 Task: Create a due date automation trigger when advanced on, on the monday of the week before a card is due add fields without custom field "Resume" set to a date between 1 and 7 working days from now at 11:00 AM.
Action: Mouse moved to (1035, 317)
Screenshot: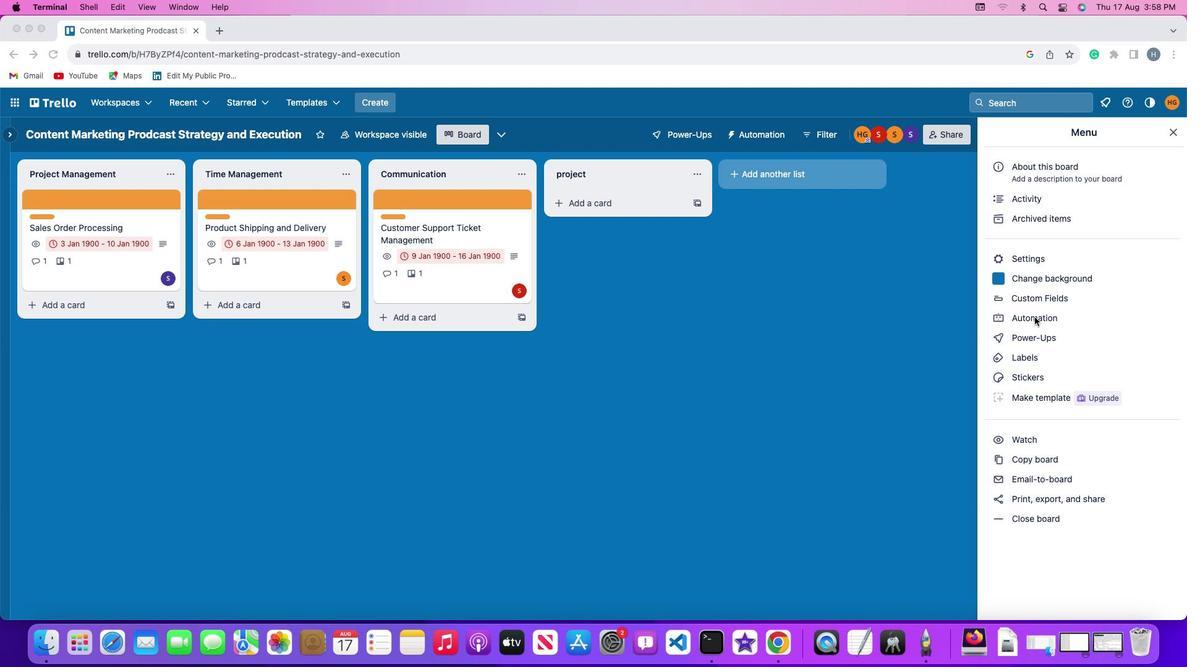 
Action: Mouse pressed left at (1035, 317)
Screenshot: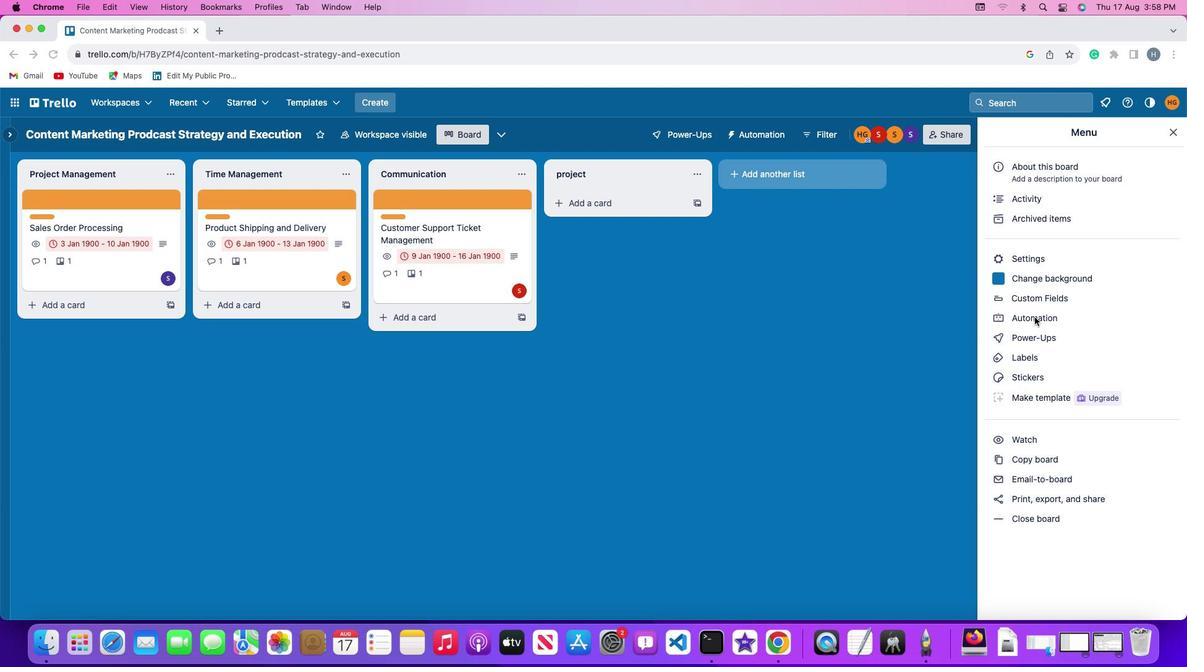 
Action: Mouse pressed left at (1035, 317)
Screenshot: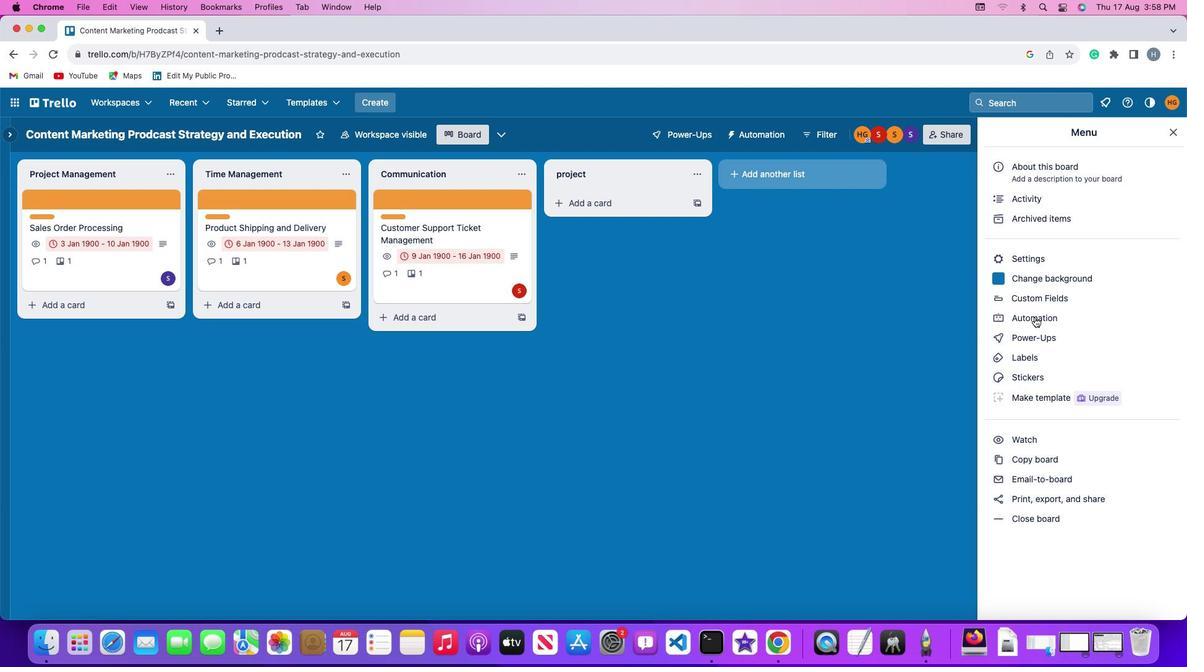 
Action: Mouse moved to (77, 296)
Screenshot: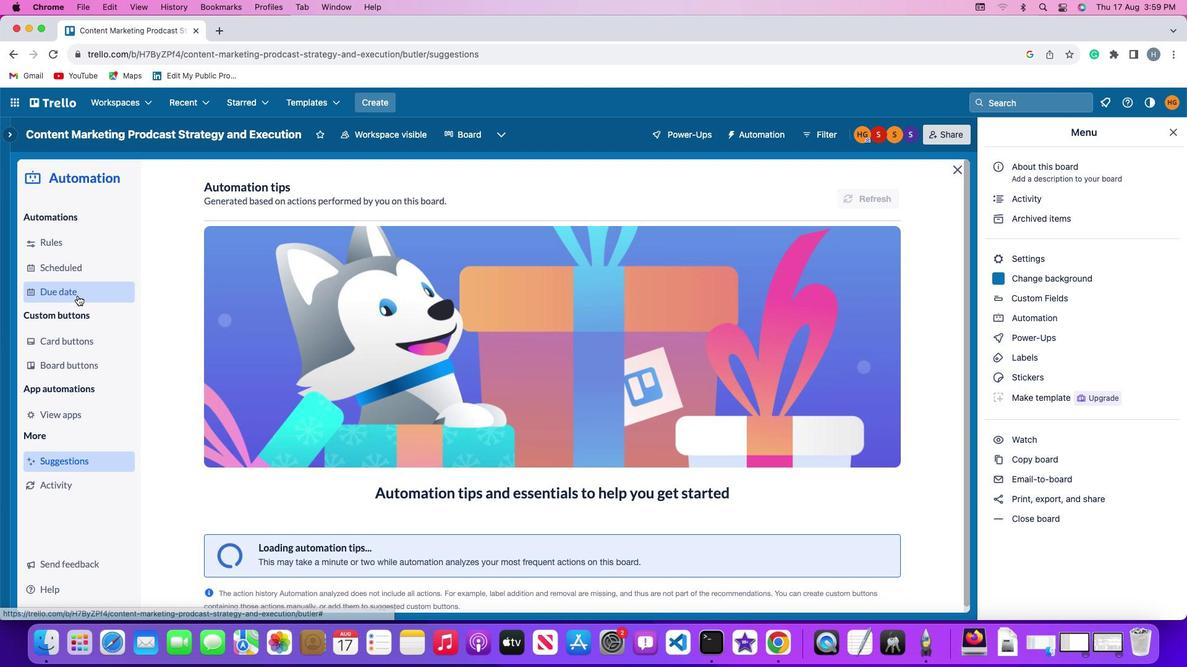 
Action: Mouse pressed left at (77, 296)
Screenshot: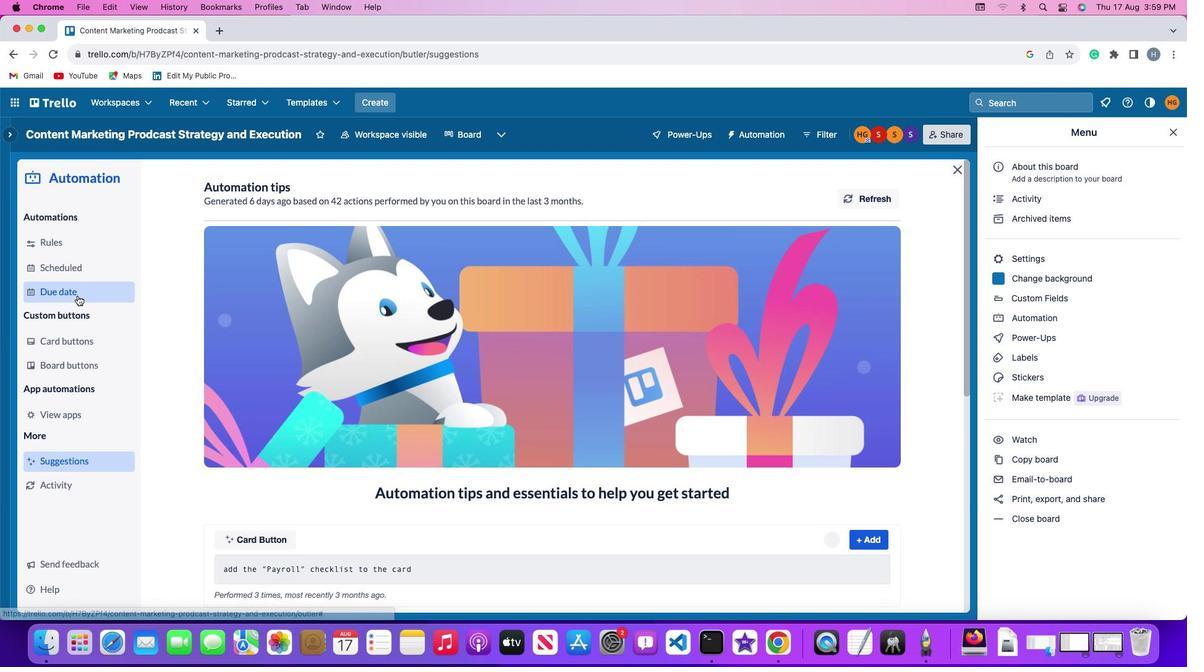 
Action: Mouse moved to (826, 190)
Screenshot: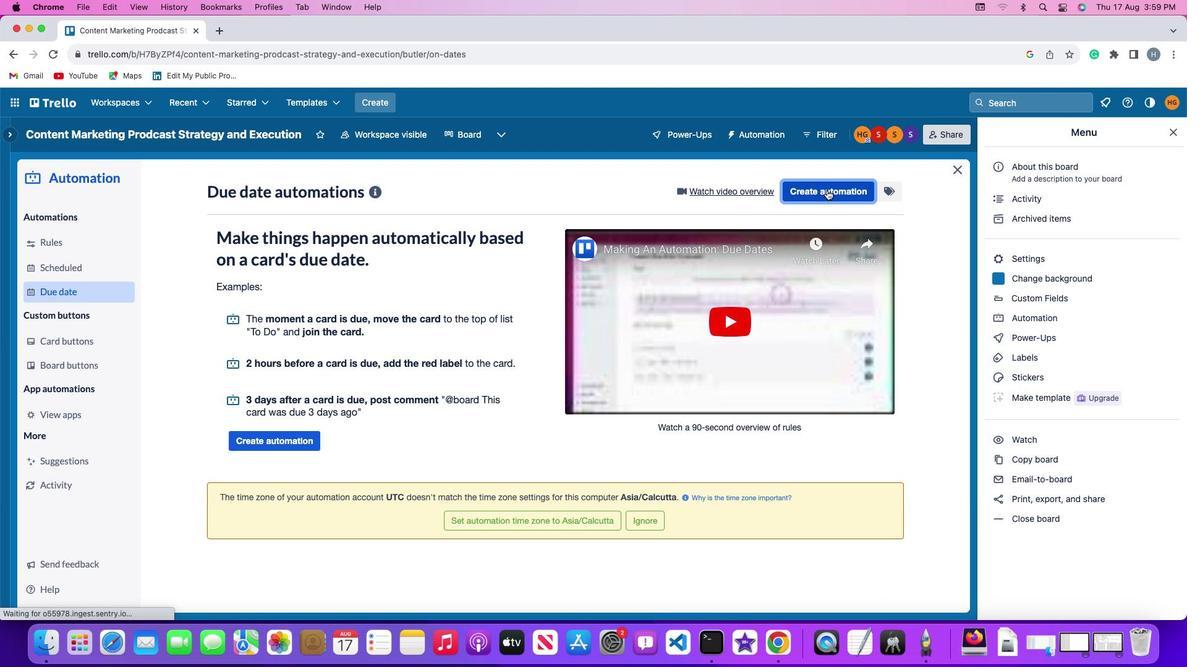 
Action: Mouse pressed left at (826, 190)
Screenshot: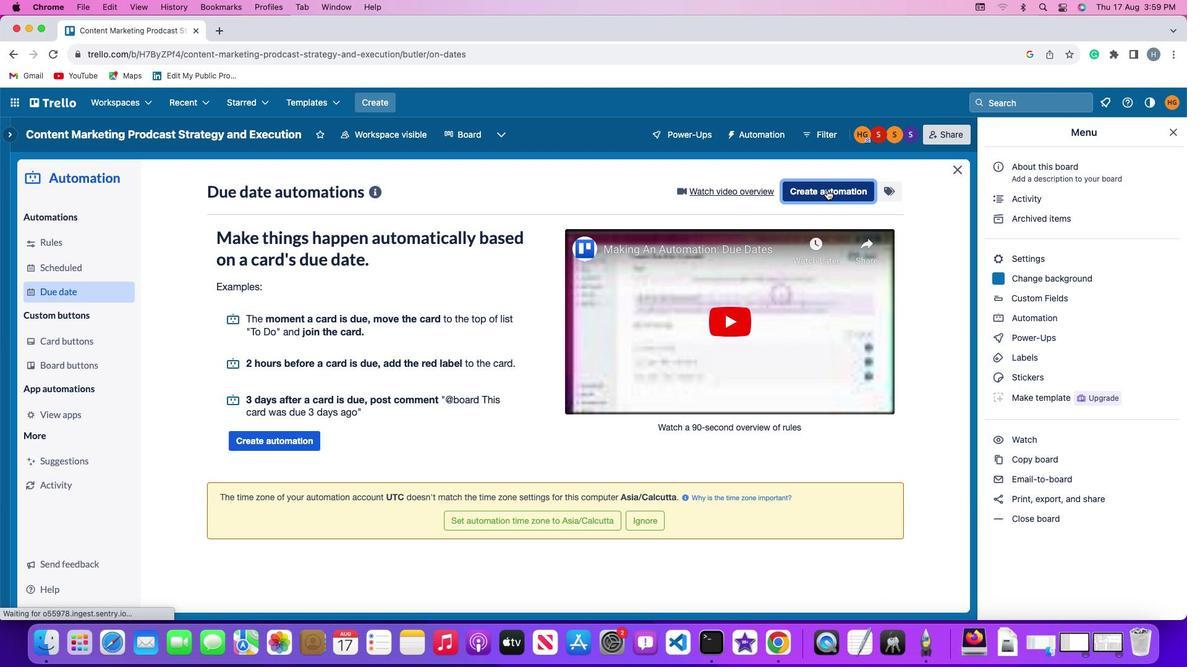 
Action: Mouse moved to (227, 308)
Screenshot: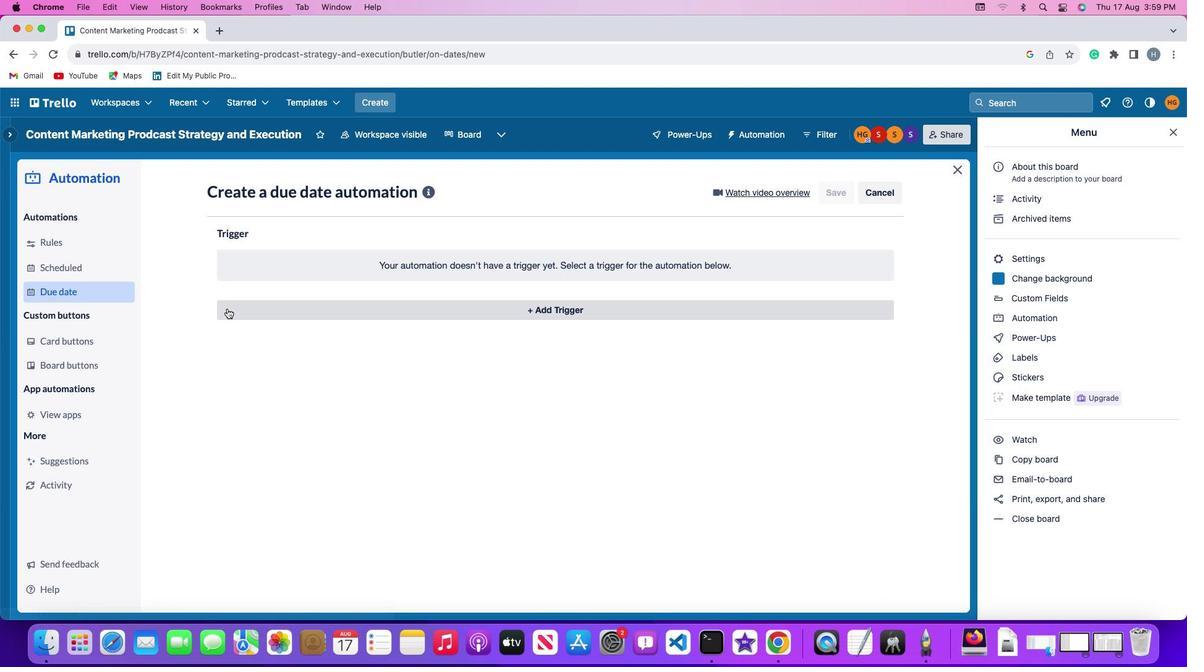 
Action: Mouse pressed left at (227, 308)
Screenshot: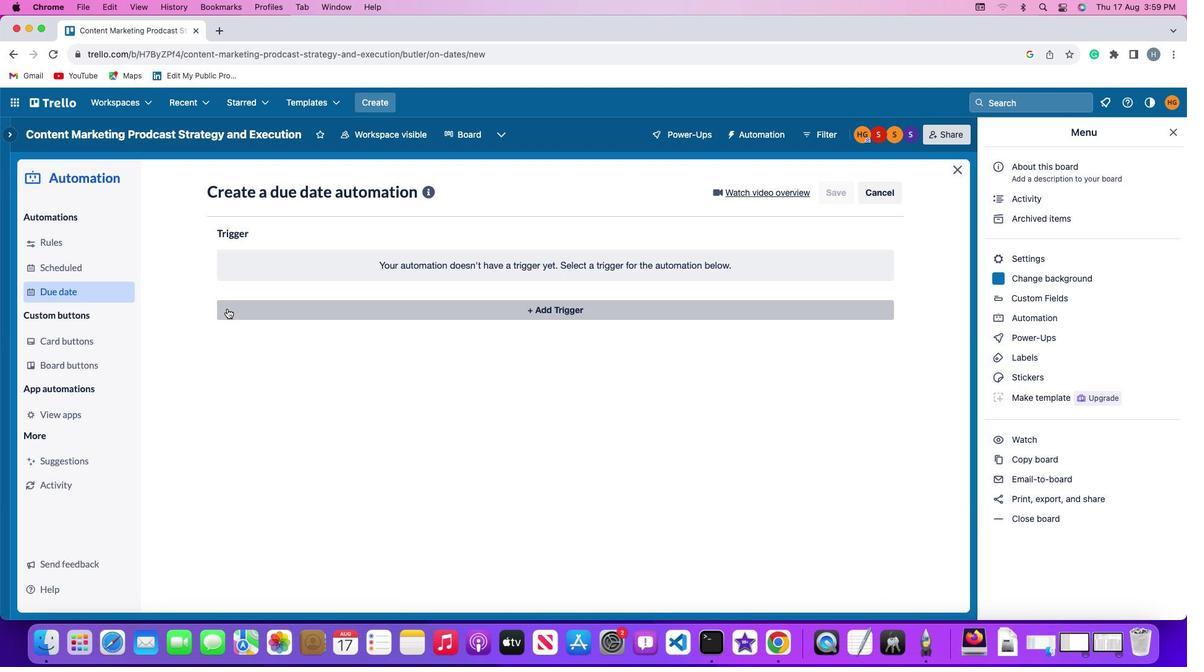 
Action: Mouse moved to (273, 540)
Screenshot: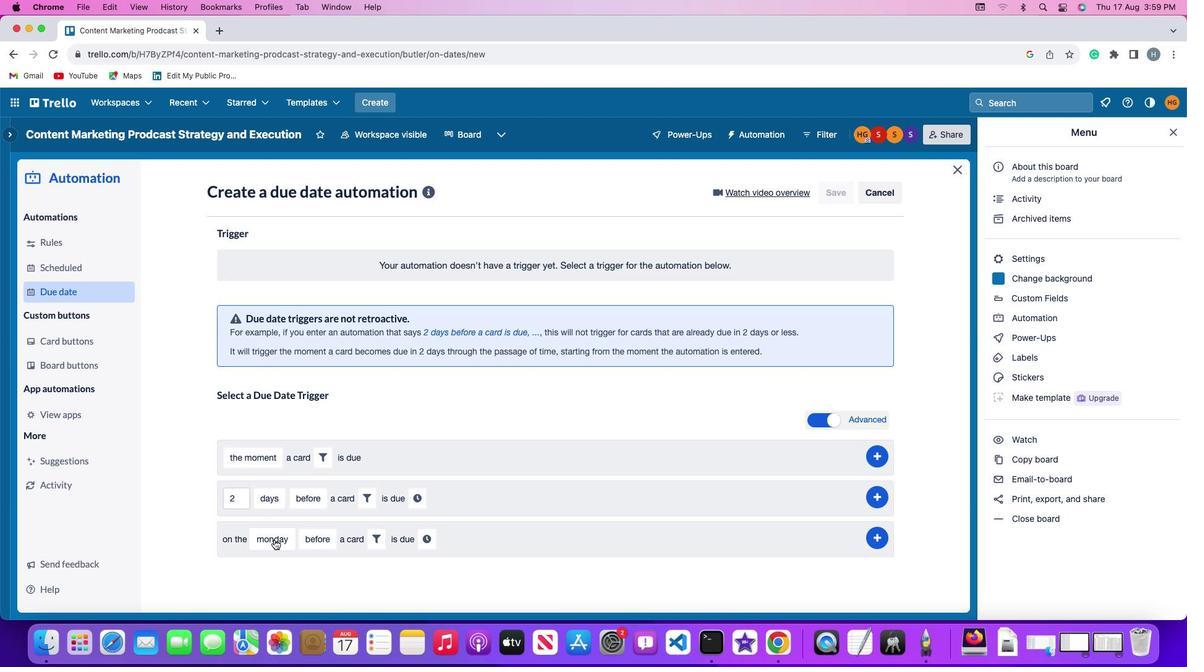 
Action: Mouse pressed left at (273, 540)
Screenshot: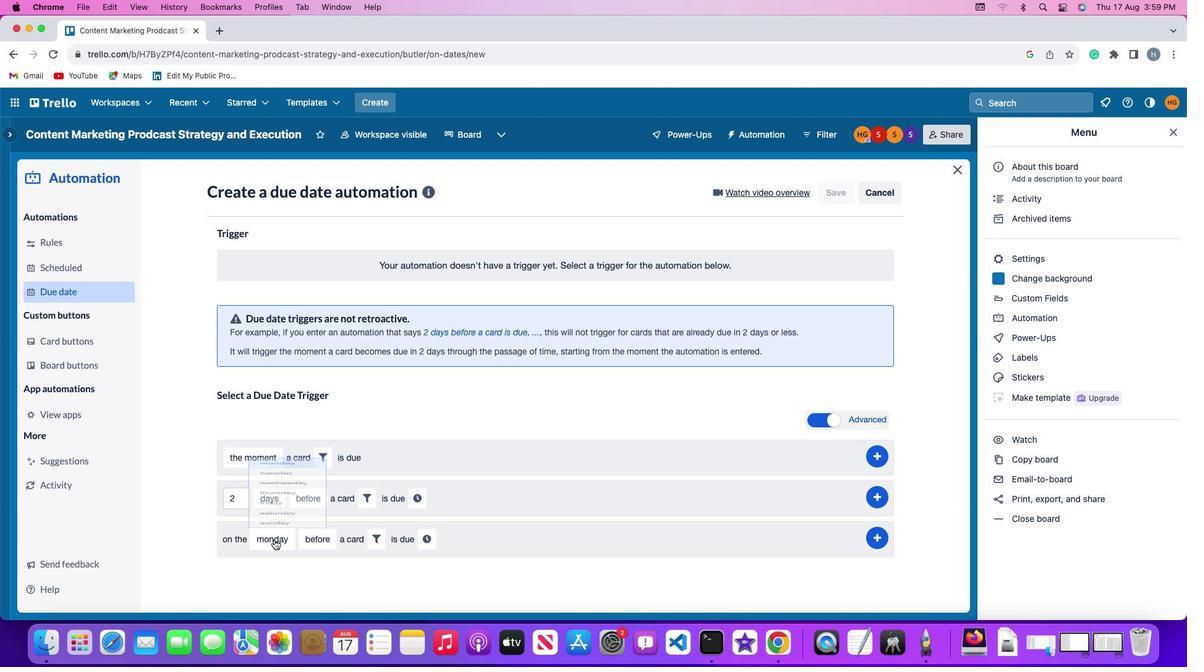 
Action: Mouse moved to (278, 366)
Screenshot: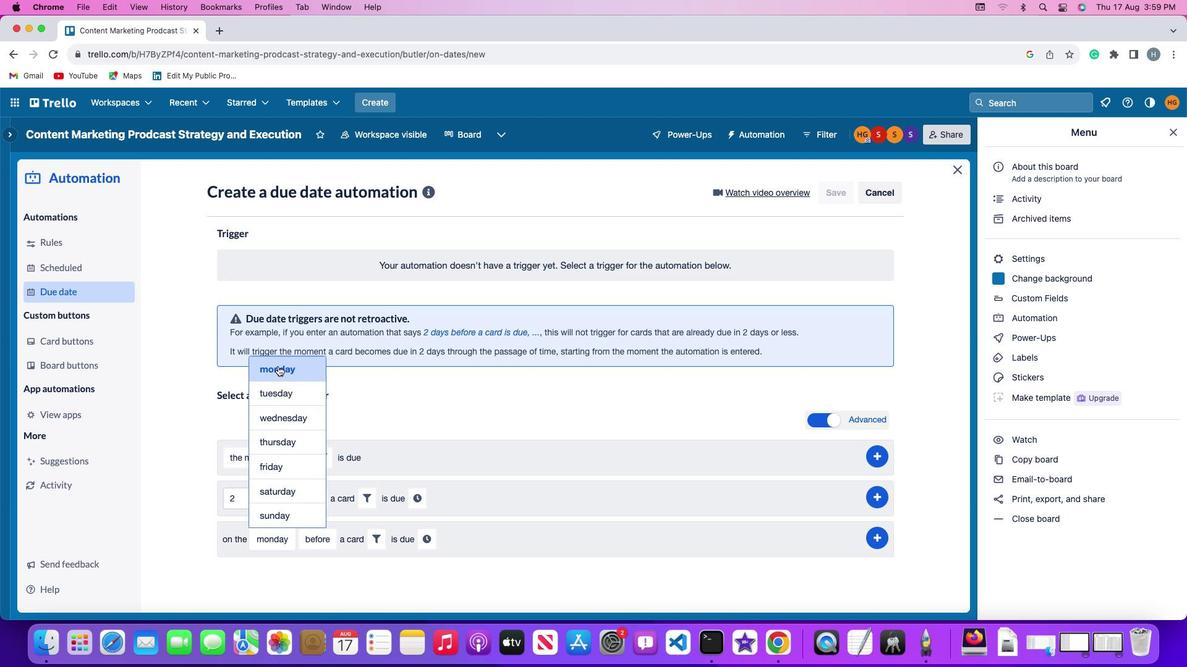 
Action: Mouse pressed left at (278, 366)
Screenshot: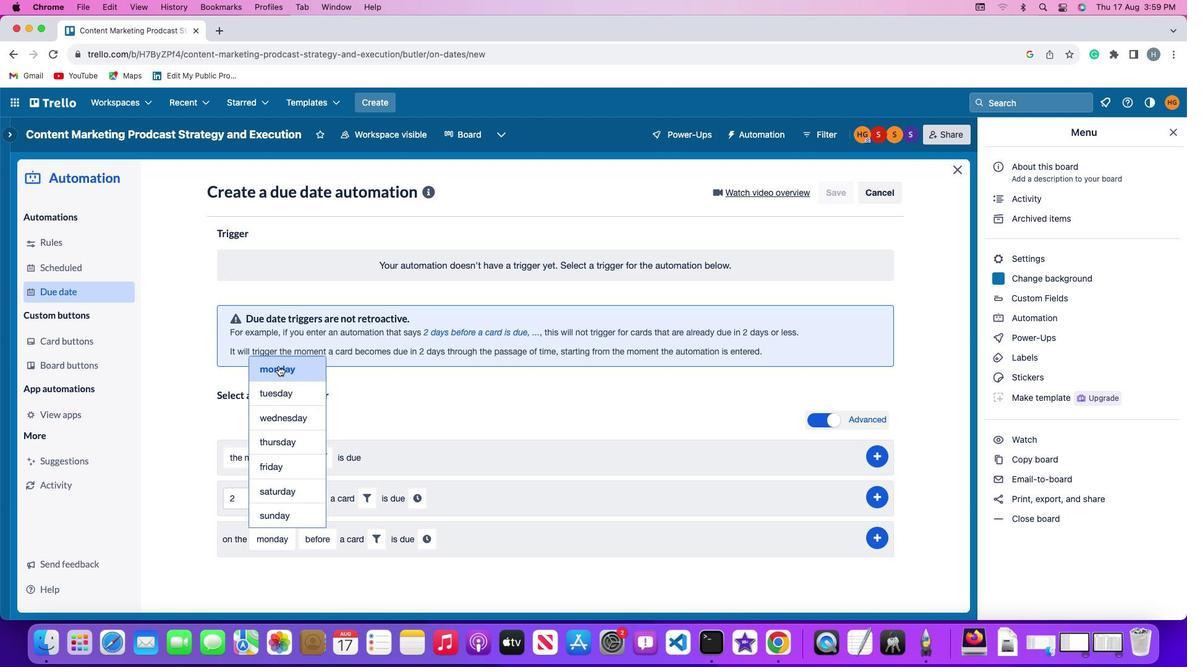 
Action: Mouse moved to (313, 539)
Screenshot: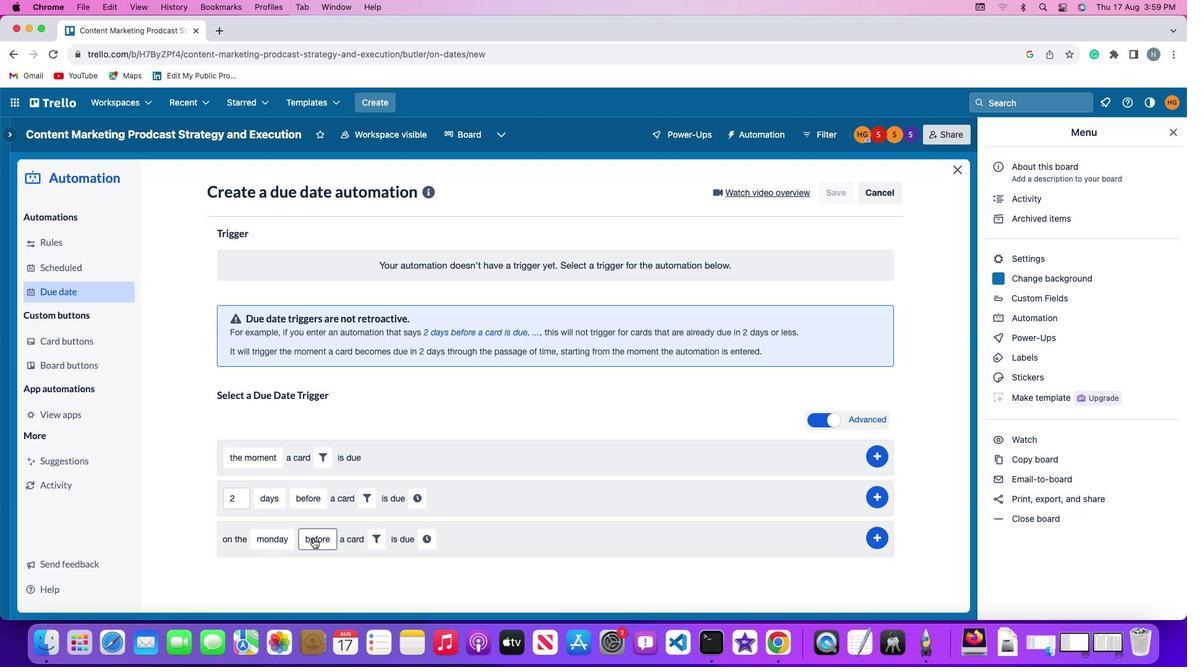 
Action: Mouse pressed left at (313, 539)
Screenshot: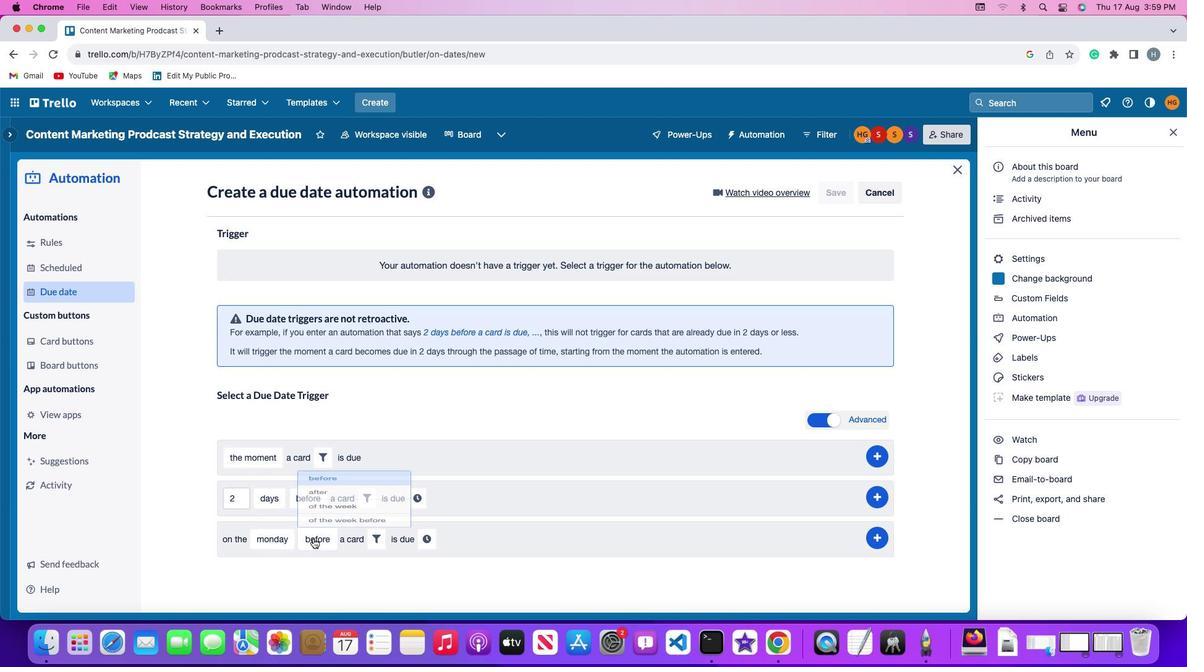 
Action: Mouse moved to (324, 518)
Screenshot: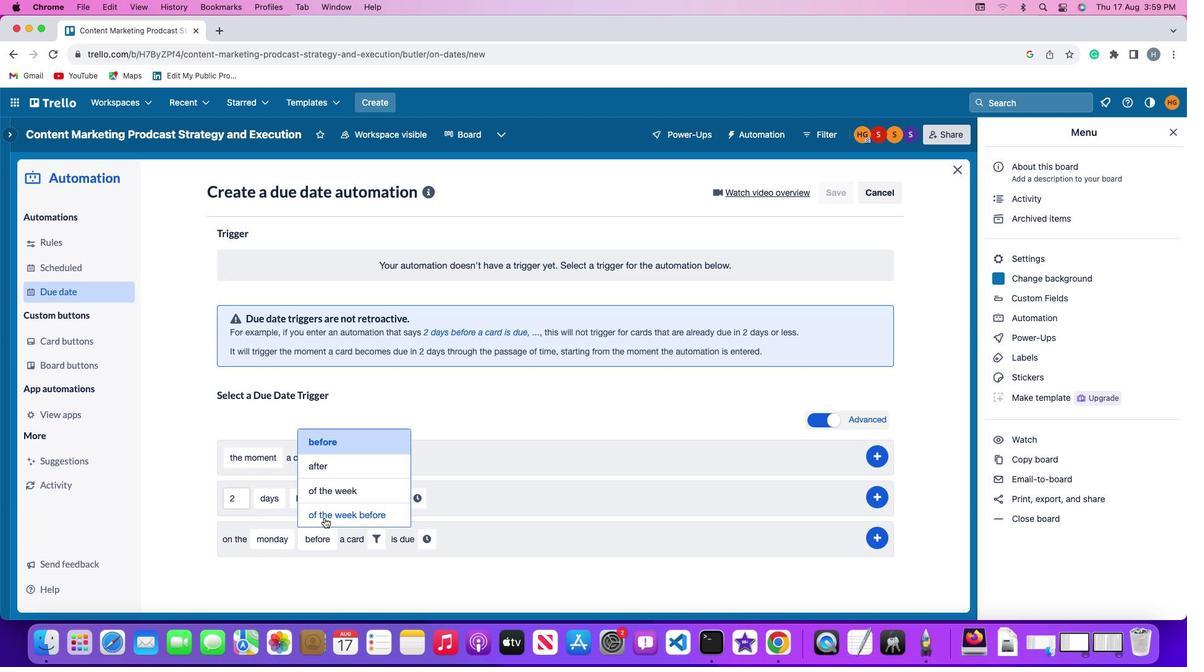 
Action: Mouse pressed left at (324, 518)
Screenshot: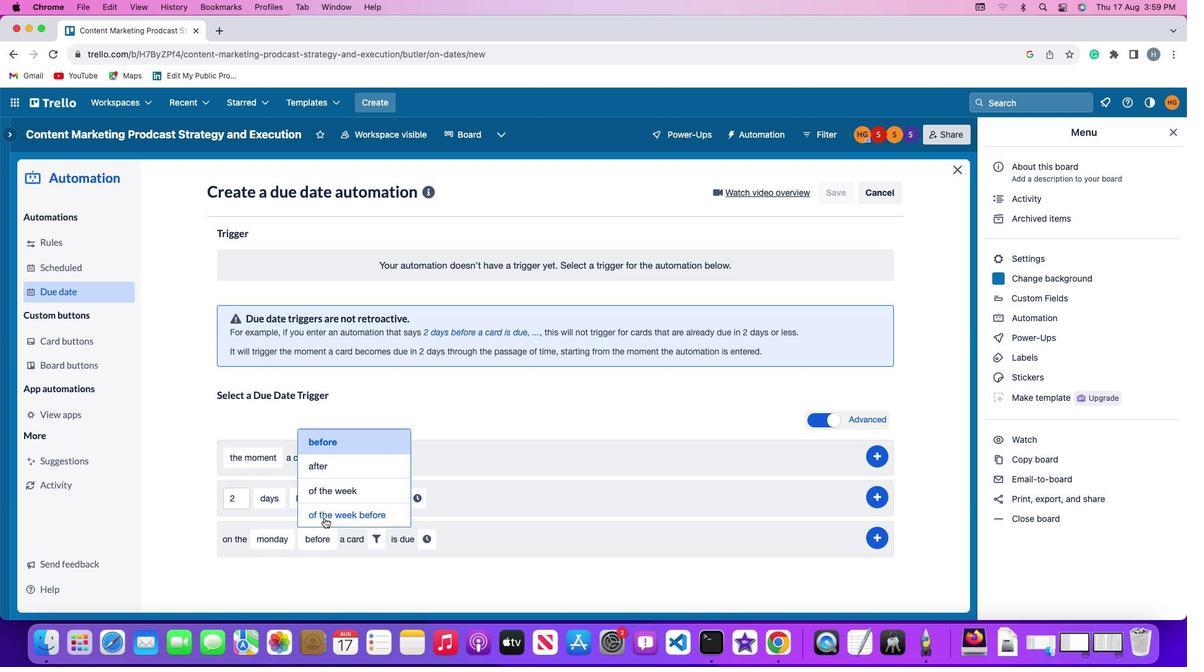 
Action: Mouse moved to (427, 535)
Screenshot: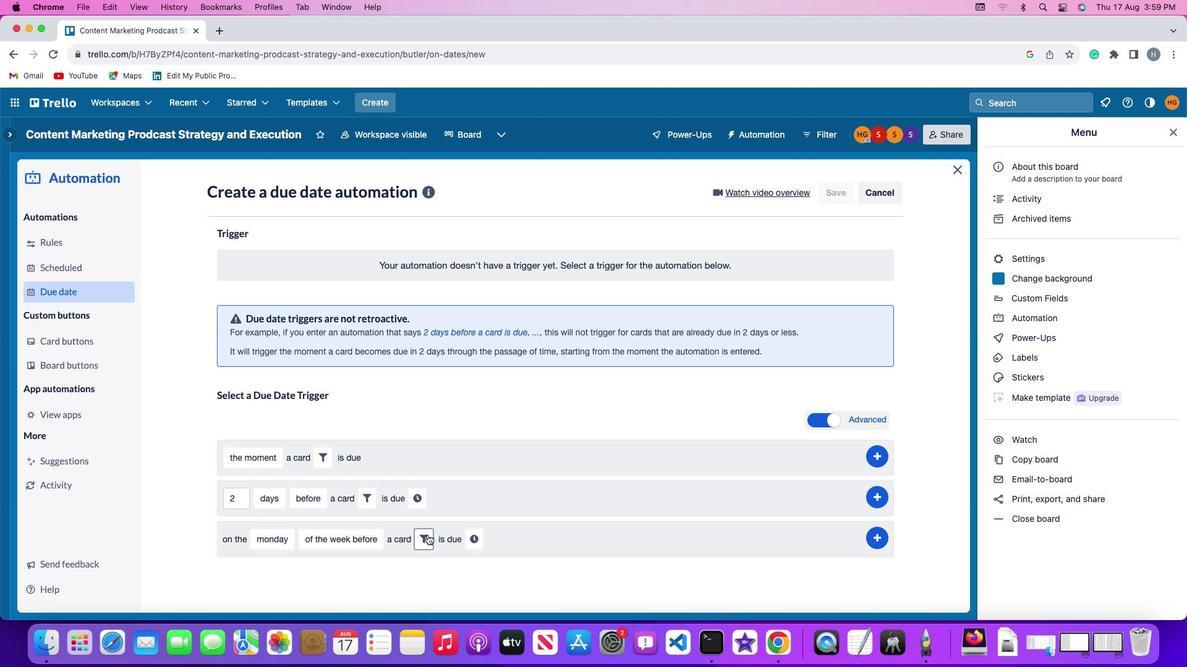 
Action: Mouse pressed left at (427, 535)
Screenshot: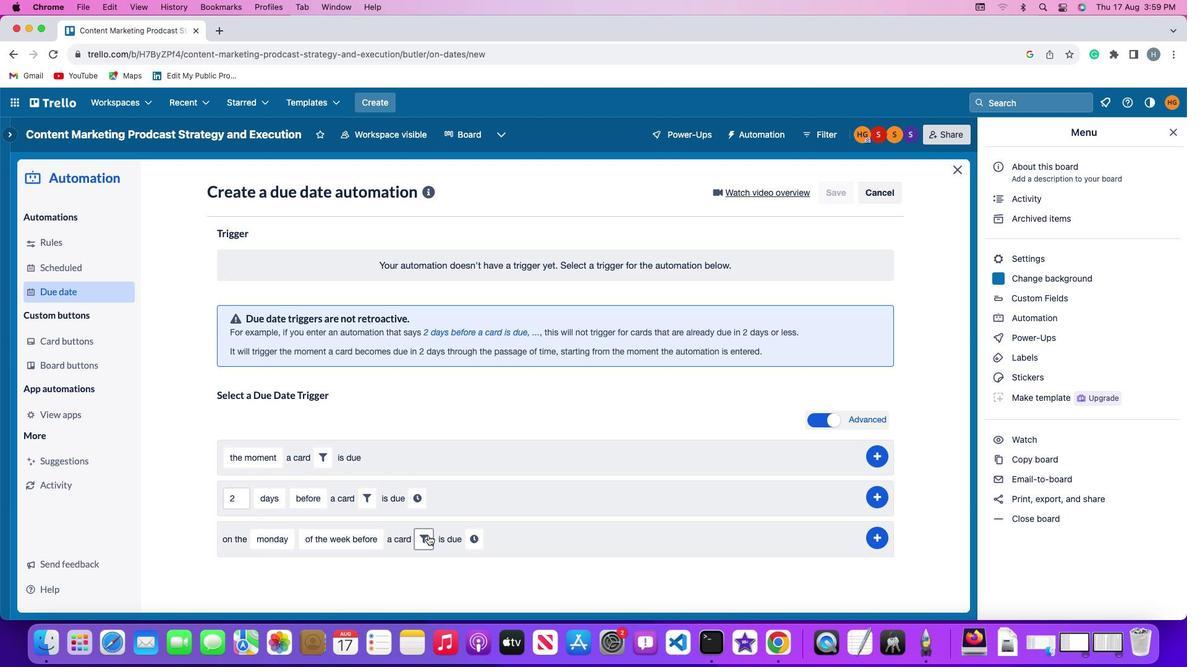 
Action: Mouse moved to (622, 572)
Screenshot: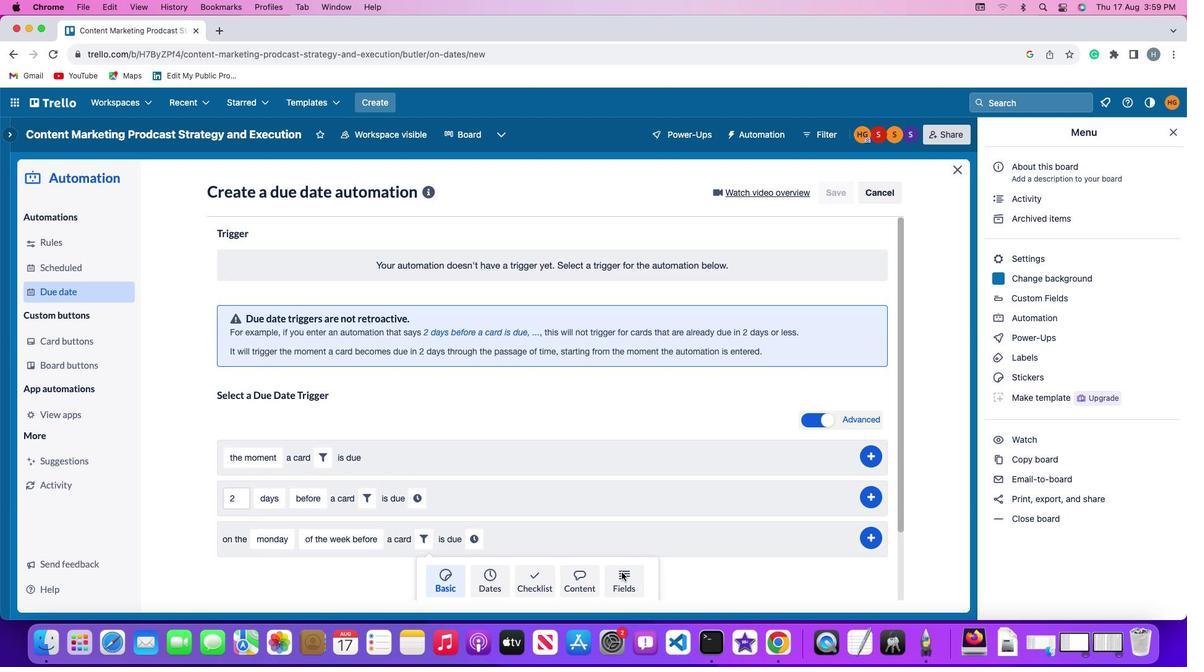 
Action: Mouse pressed left at (622, 572)
Screenshot: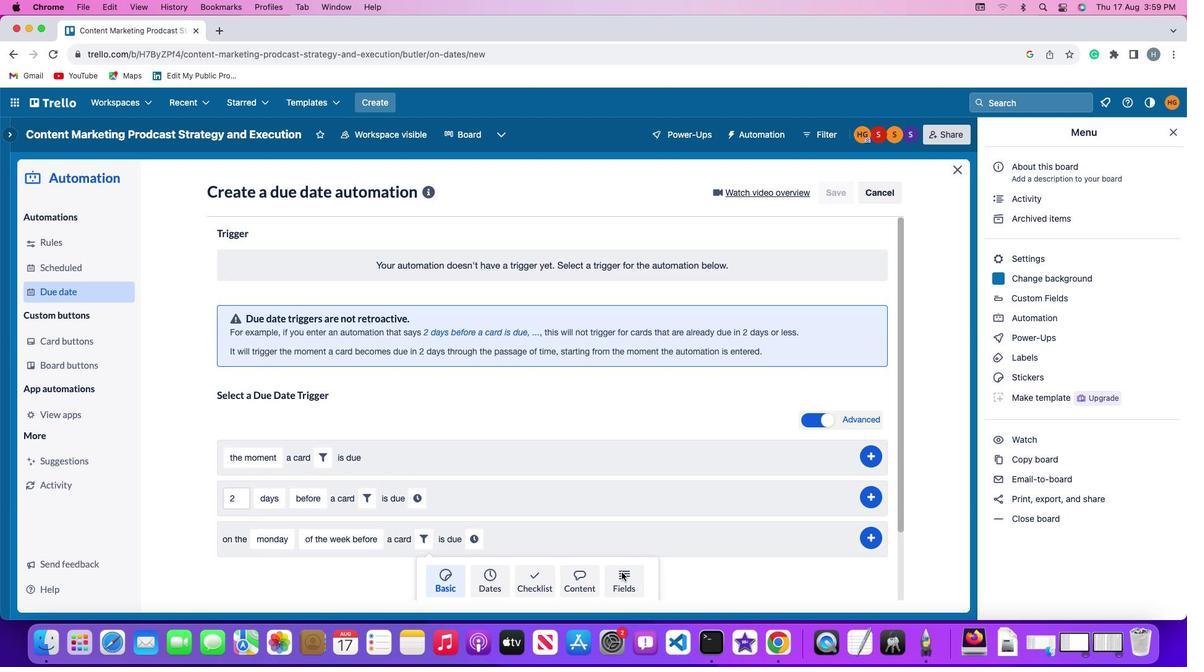 
Action: Mouse moved to (389, 566)
Screenshot: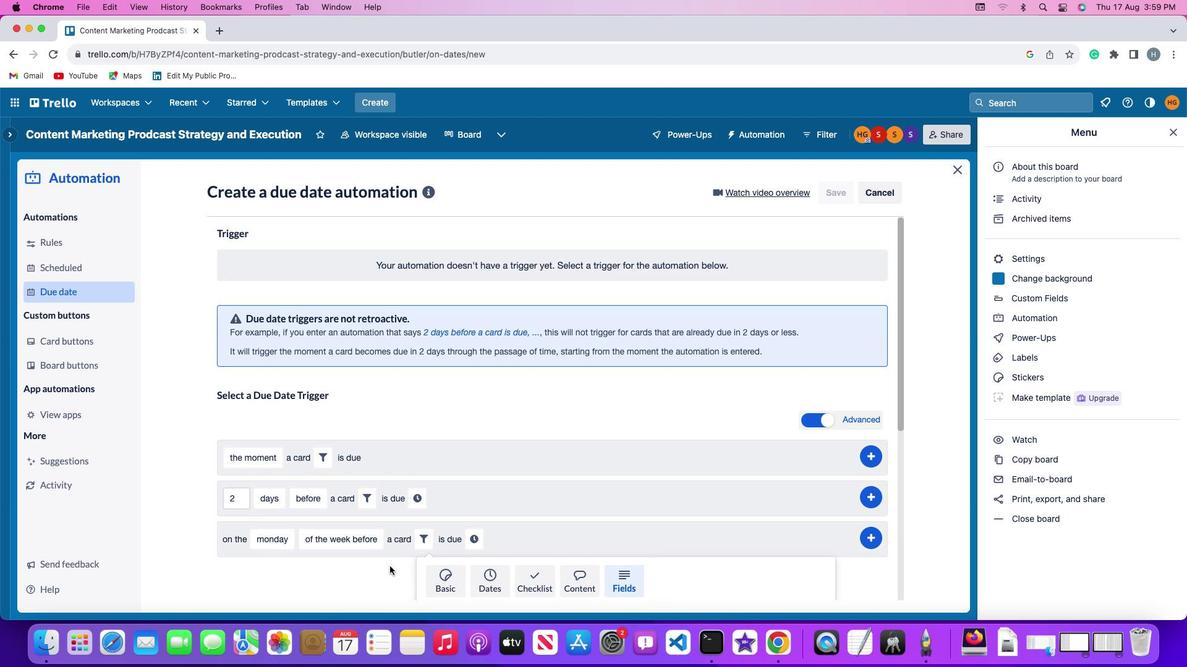 
Action: Mouse scrolled (389, 566) with delta (0, 0)
Screenshot: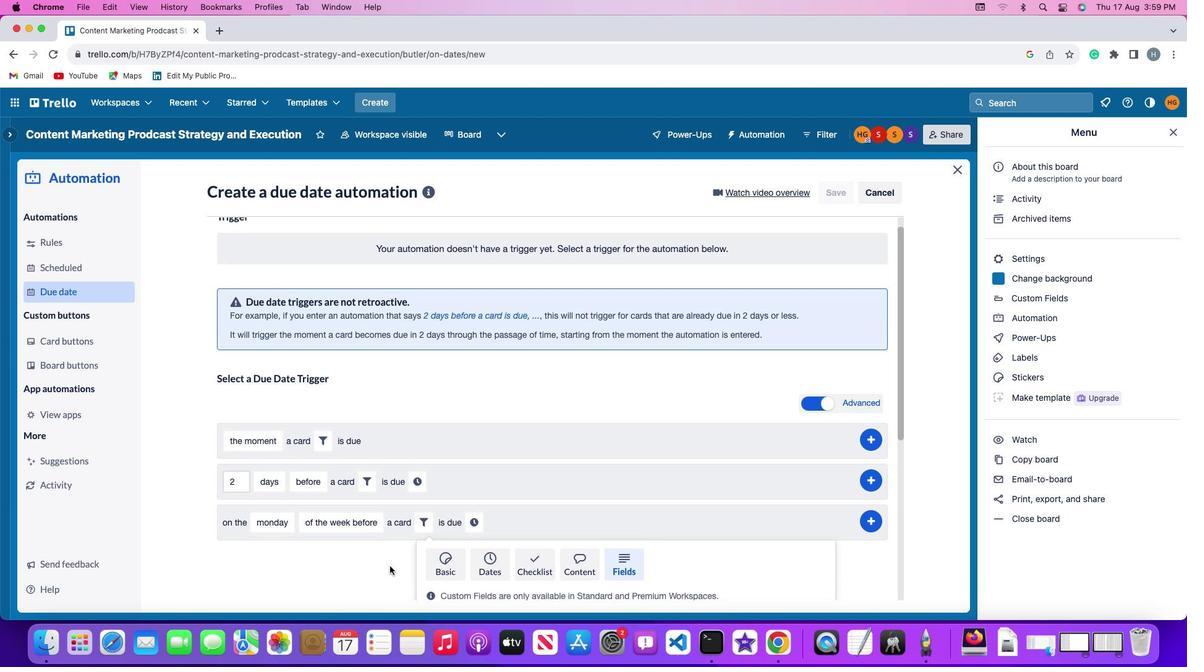 
Action: Mouse scrolled (389, 566) with delta (0, 0)
Screenshot: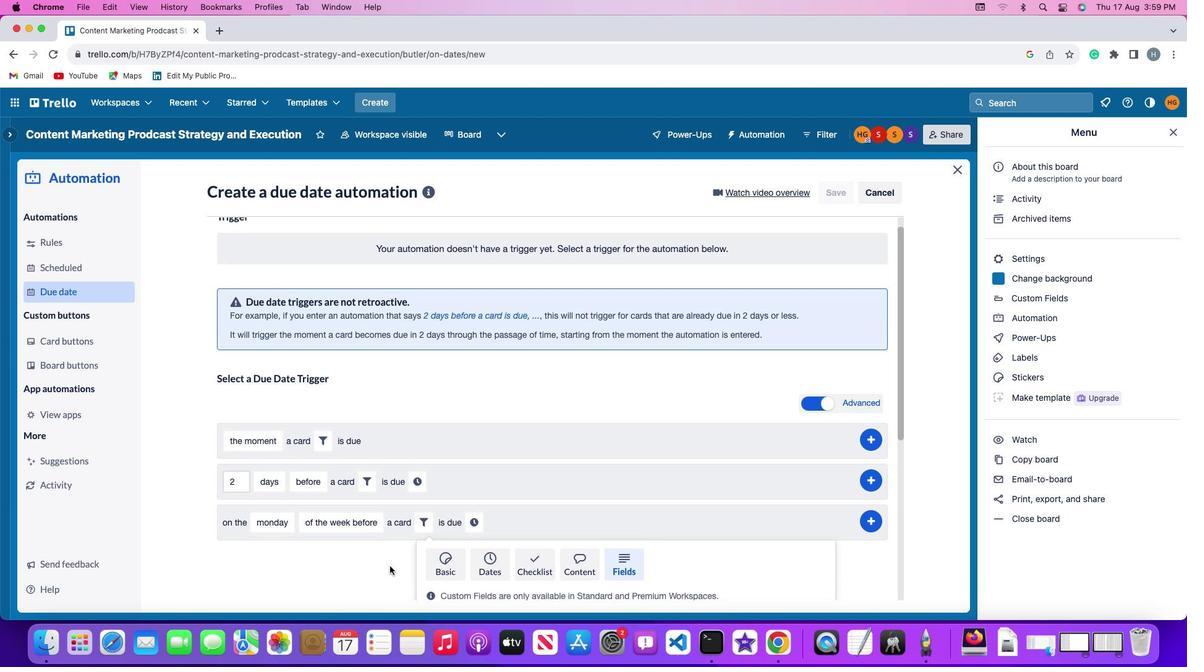 
Action: Mouse scrolled (389, 566) with delta (0, -2)
Screenshot: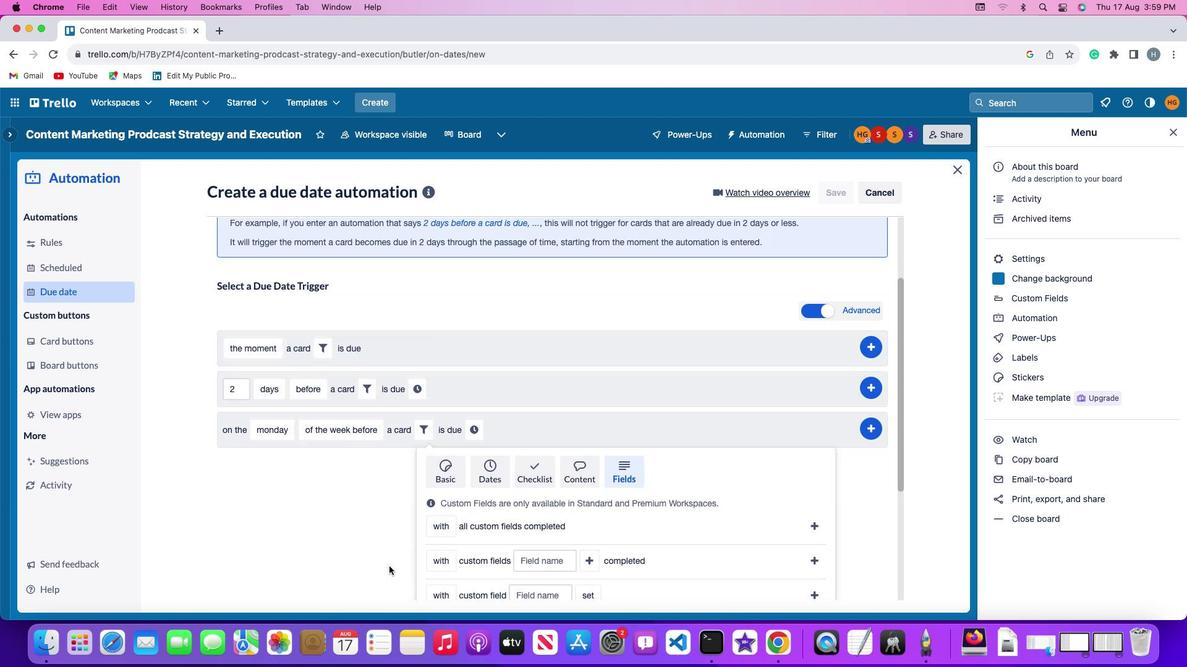 
Action: Mouse scrolled (389, 566) with delta (0, -3)
Screenshot: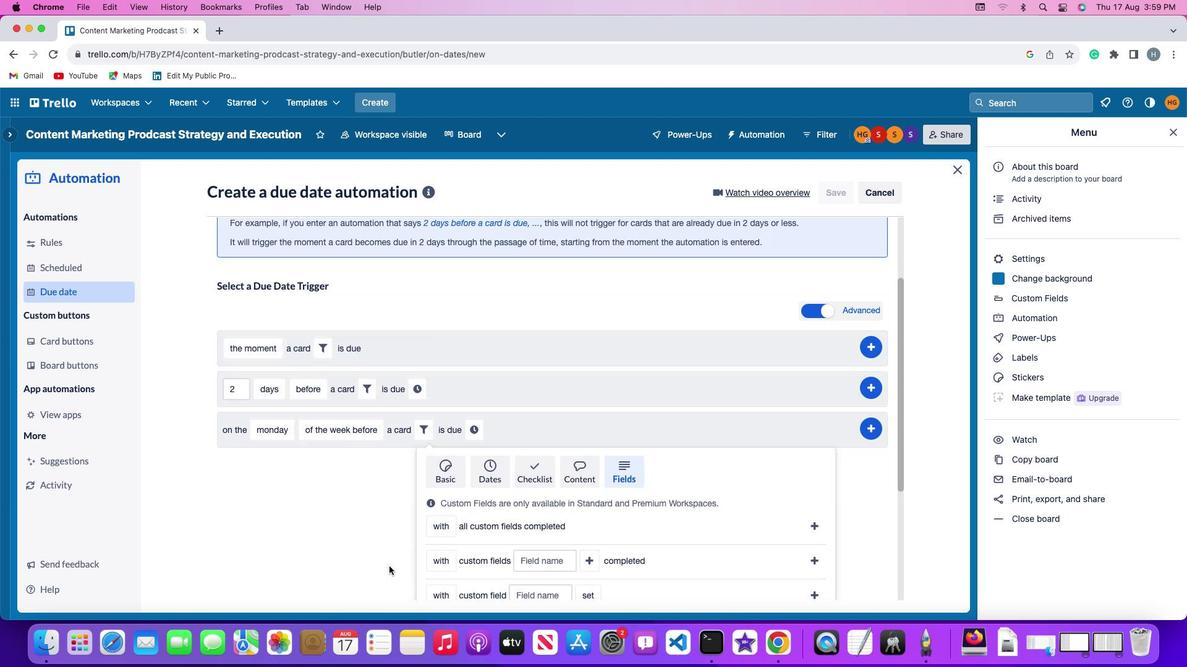 
Action: Mouse scrolled (389, 566) with delta (0, -3)
Screenshot: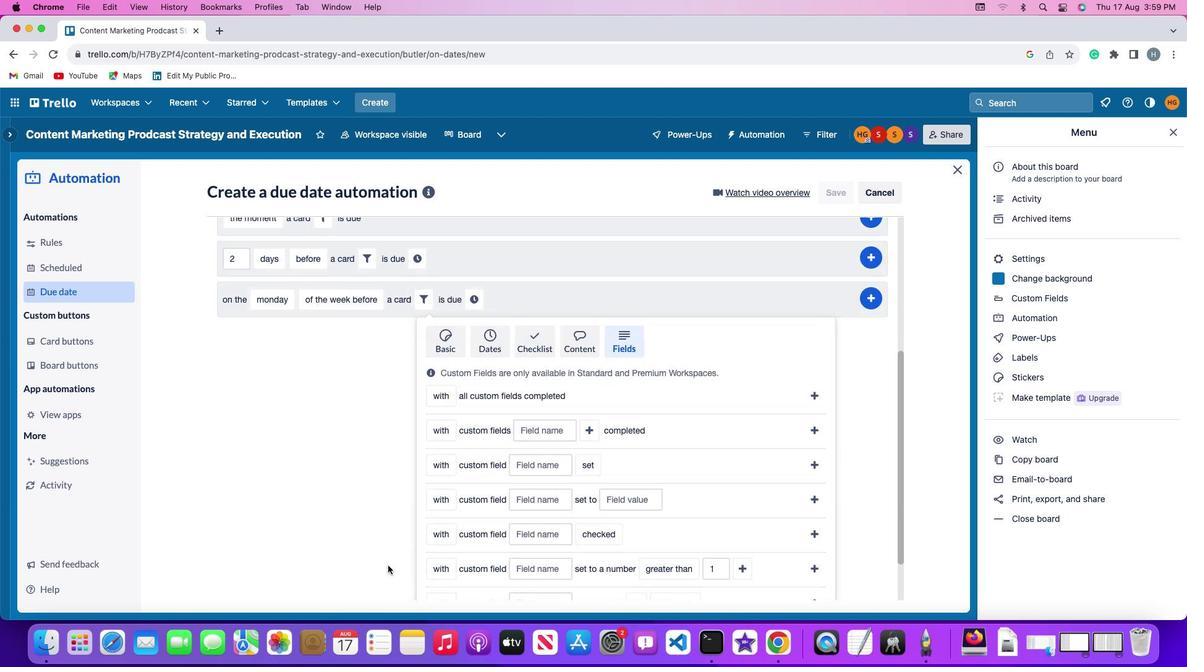 
Action: Mouse scrolled (389, 566) with delta (0, -4)
Screenshot: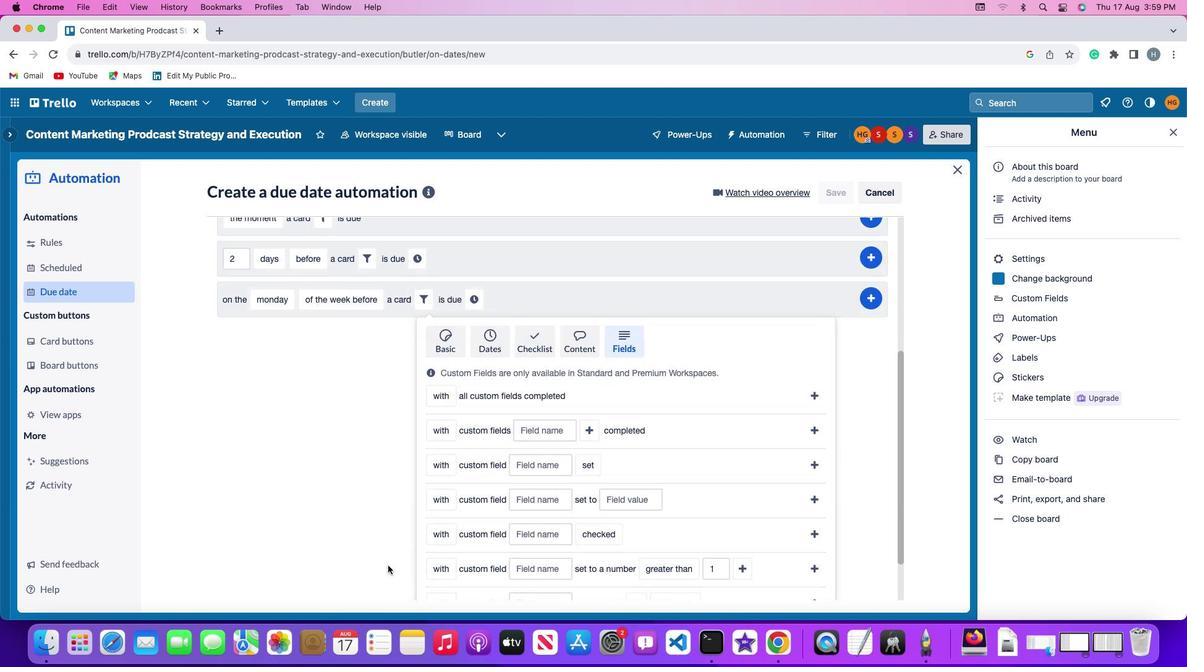 
Action: Mouse moved to (386, 565)
Screenshot: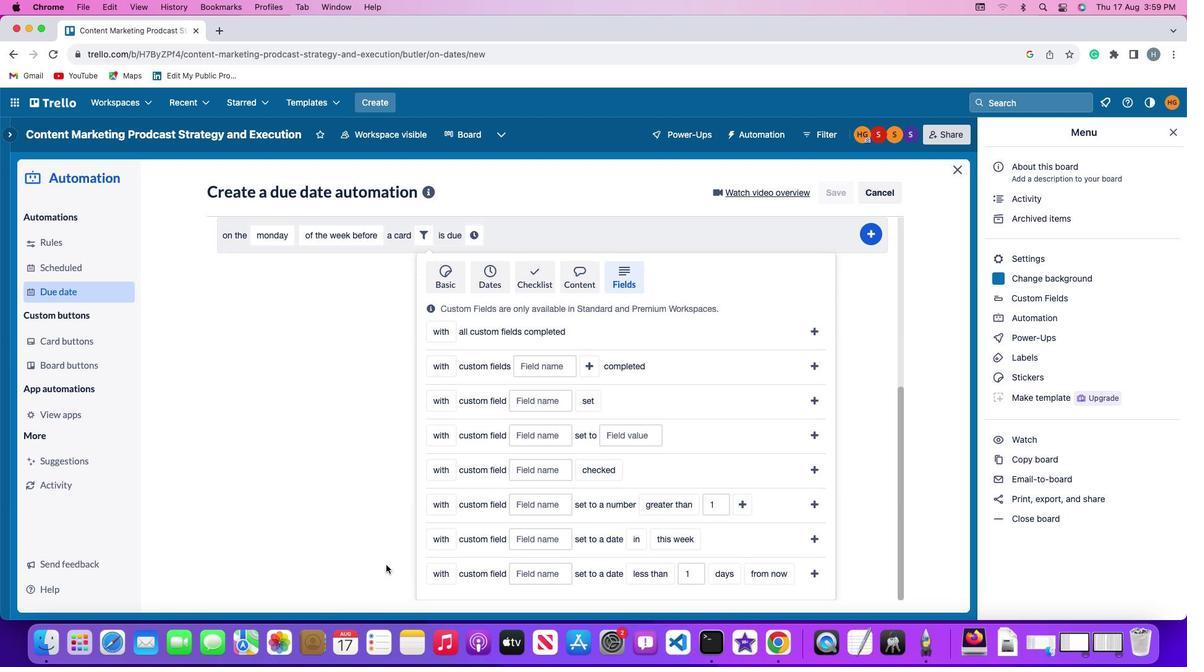 
Action: Mouse scrolled (386, 565) with delta (0, 0)
Screenshot: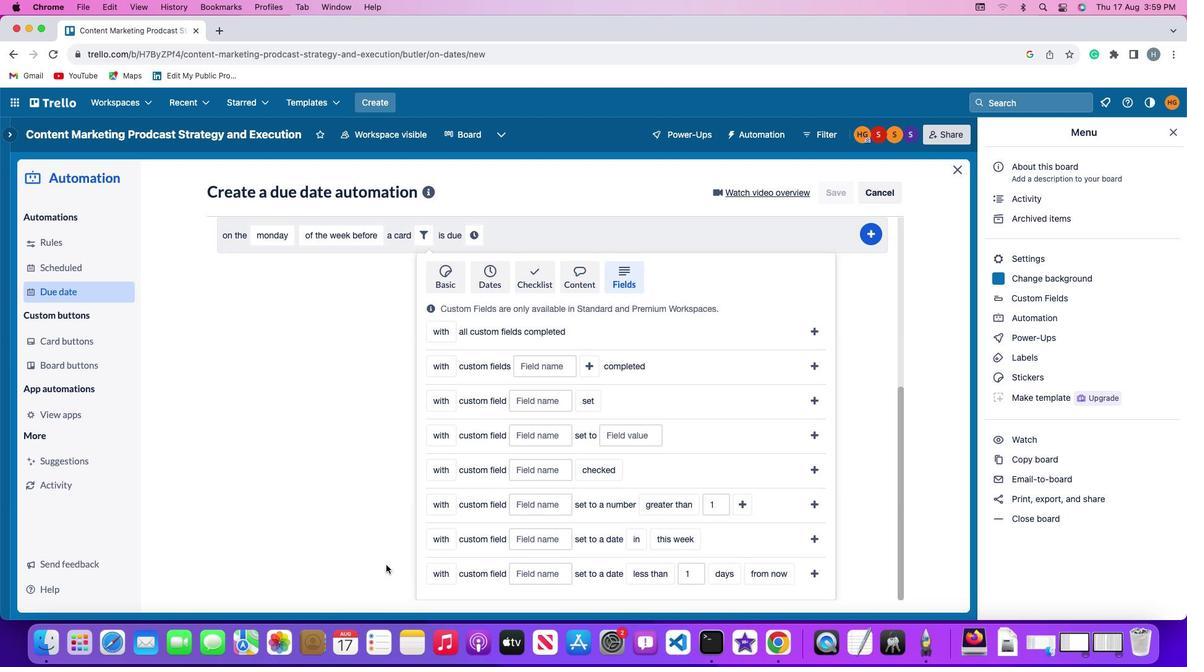 
Action: Mouse scrolled (386, 565) with delta (0, 0)
Screenshot: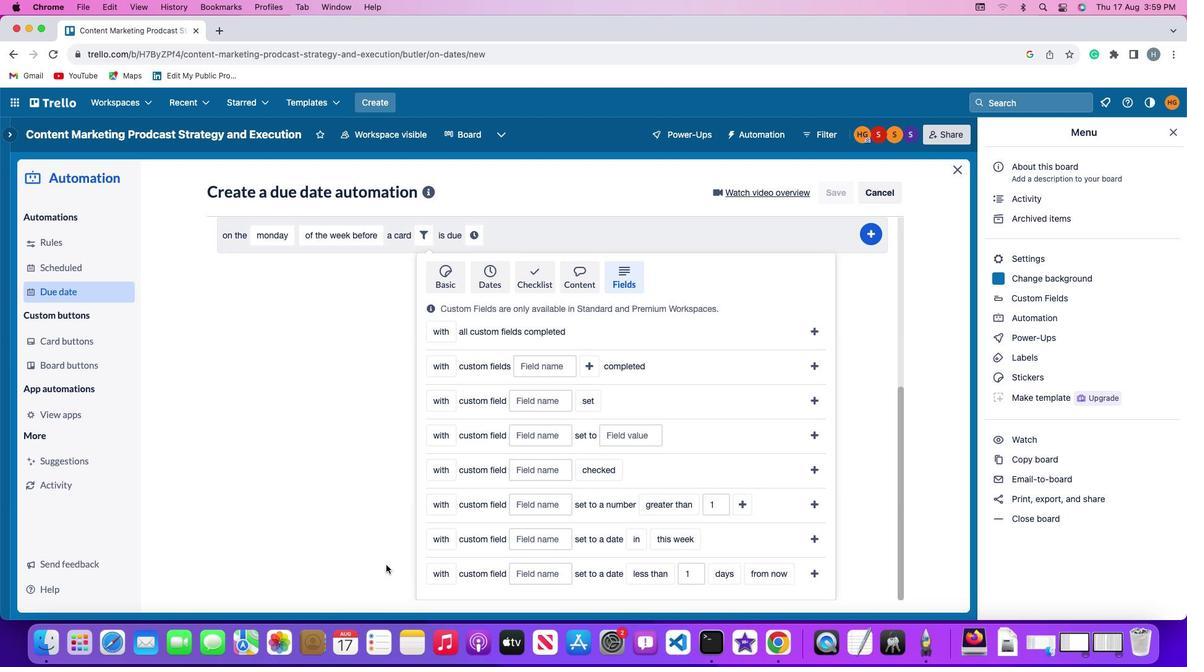 
Action: Mouse scrolled (386, 565) with delta (0, -2)
Screenshot: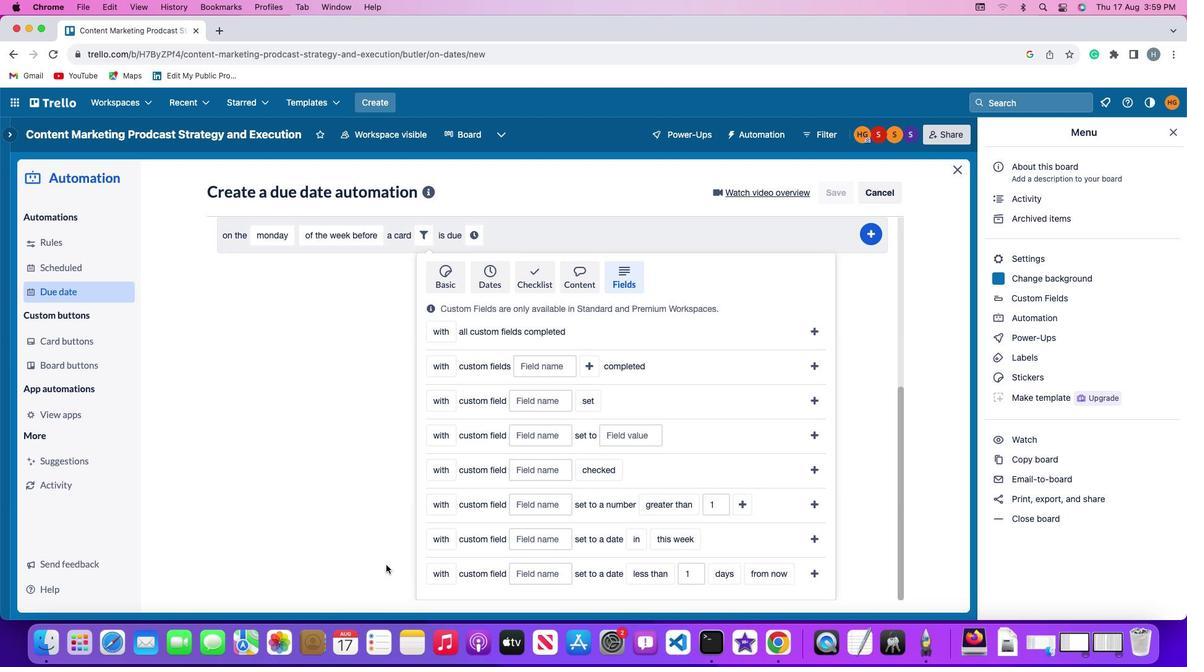 
Action: Mouse scrolled (386, 565) with delta (0, -3)
Screenshot: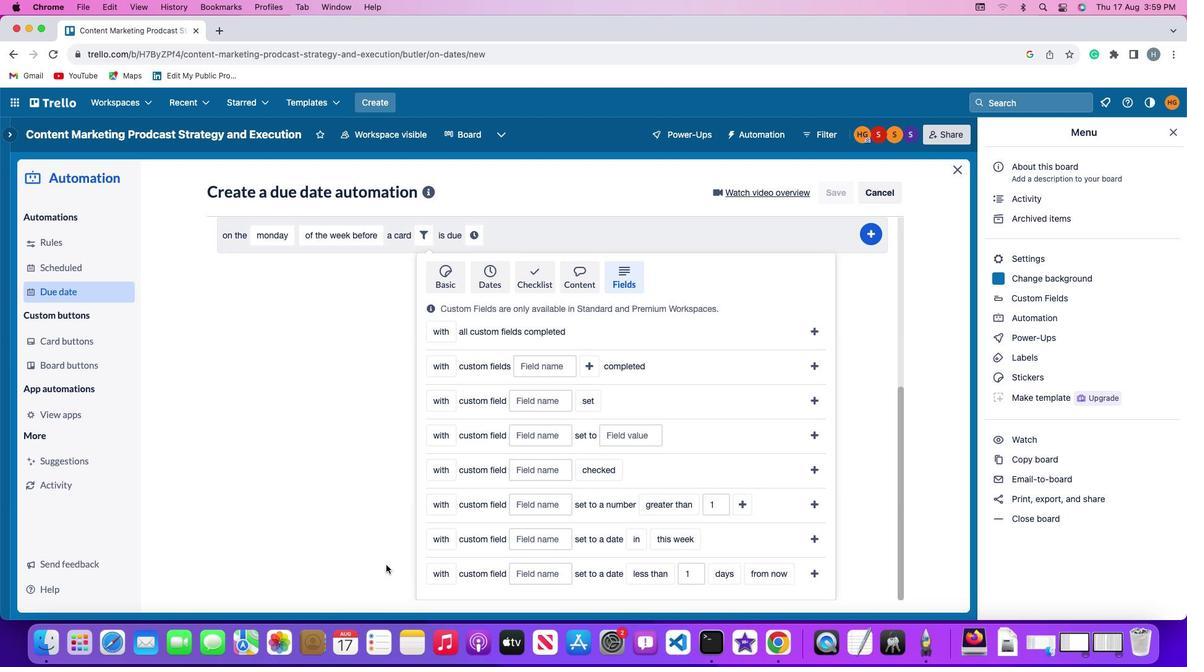 
Action: Mouse scrolled (386, 565) with delta (0, -3)
Screenshot: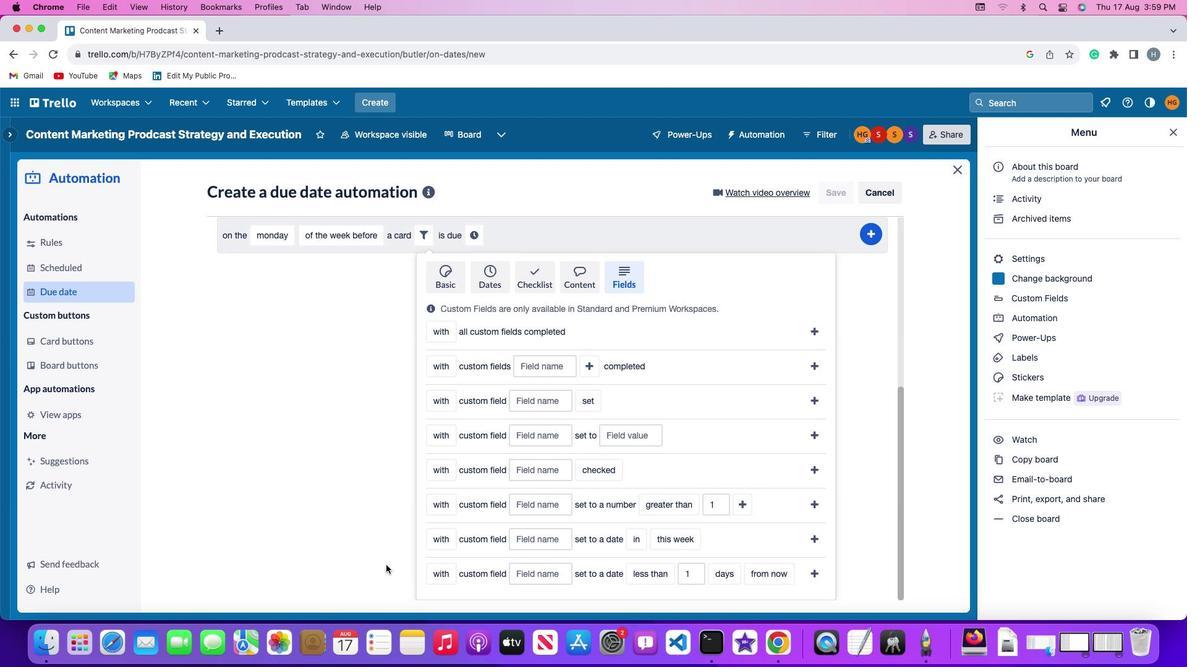 
Action: Mouse scrolled (386, 565) with delta (0, -4)
Screenshot: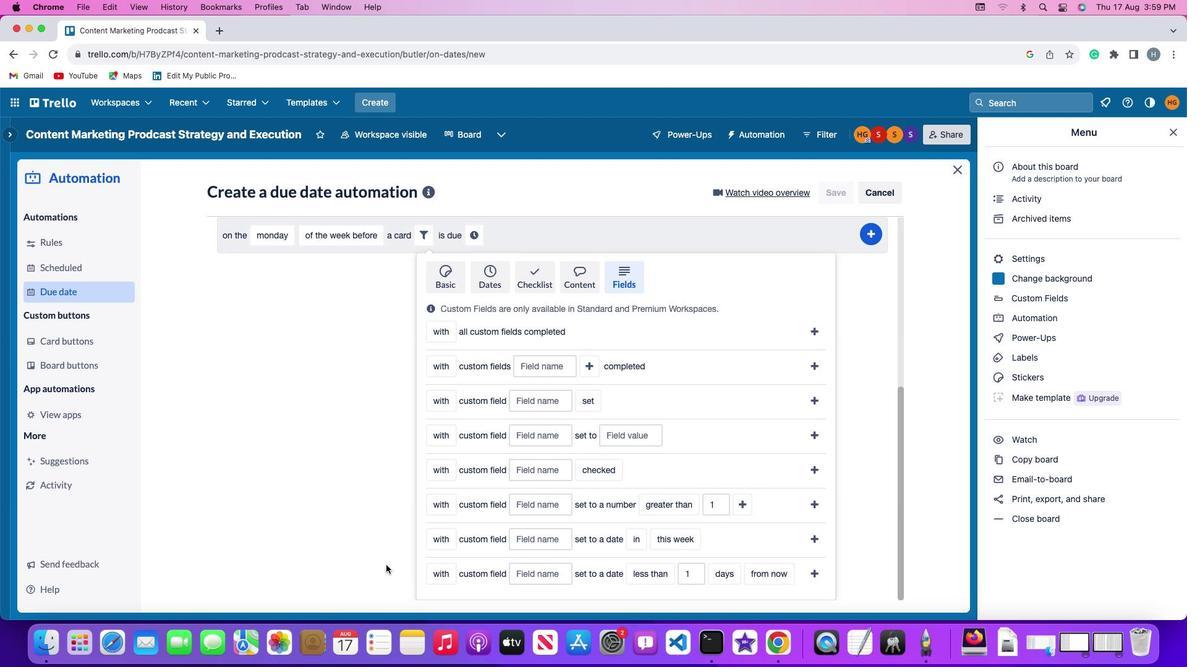 
Action: Mouse moved to (437, 571)
Screenshot: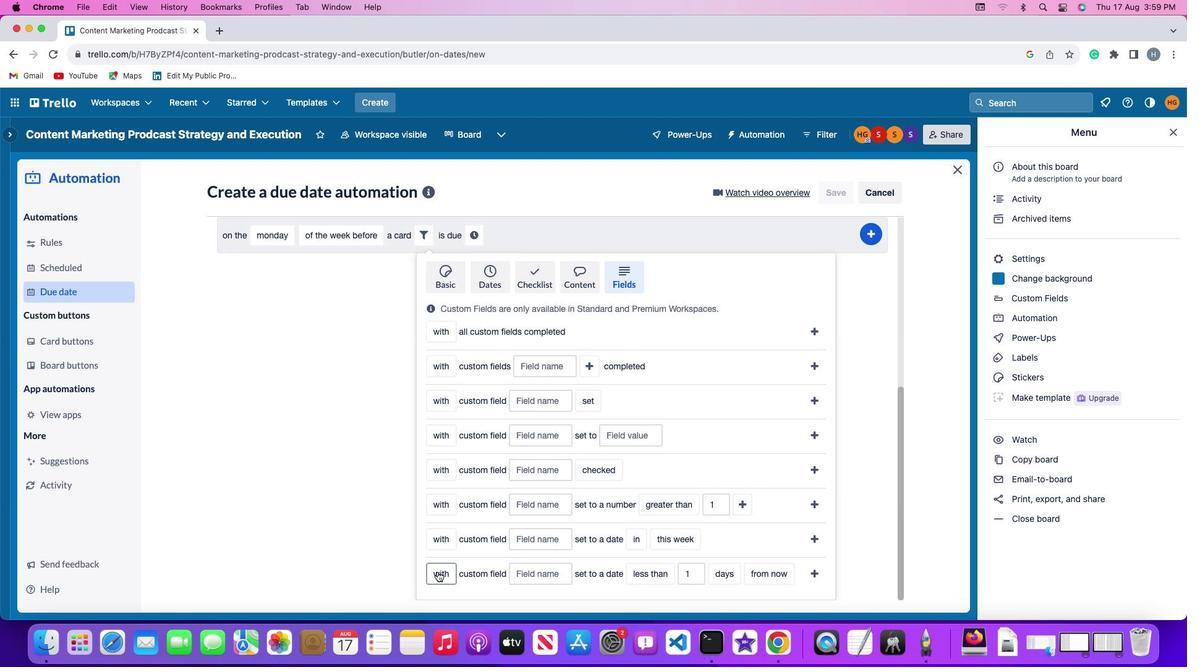 
Action: Mouse pressed left at (437, 571)
Screenshot: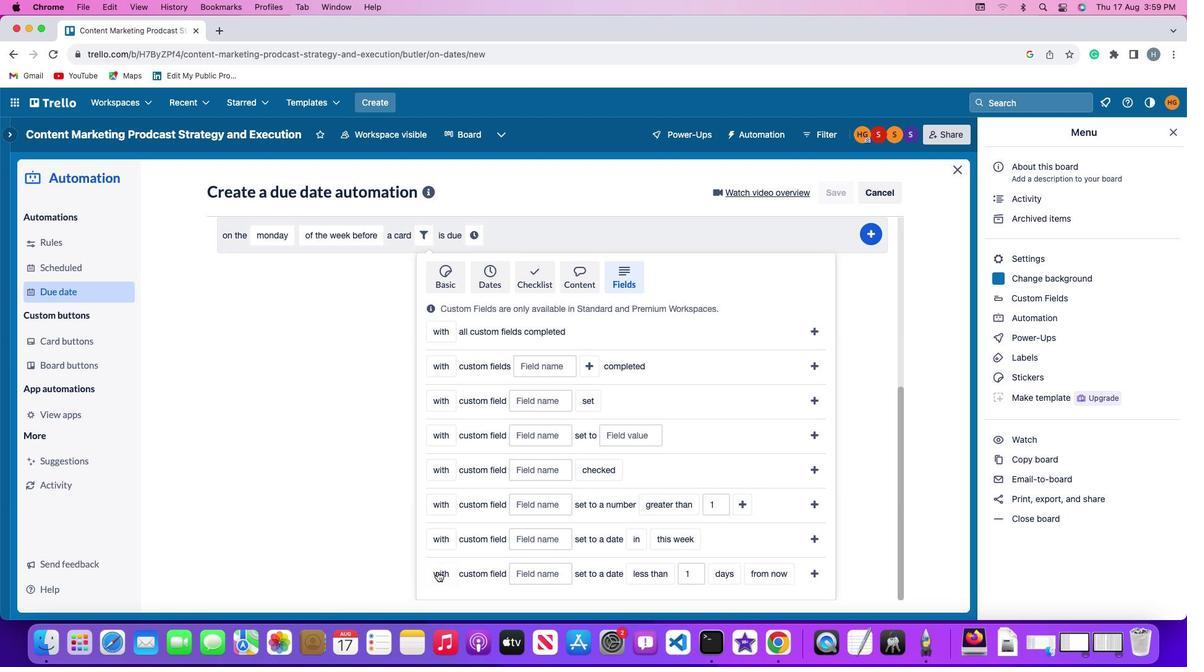 
Action: Mouse moved to (442, 550)
Screenshot: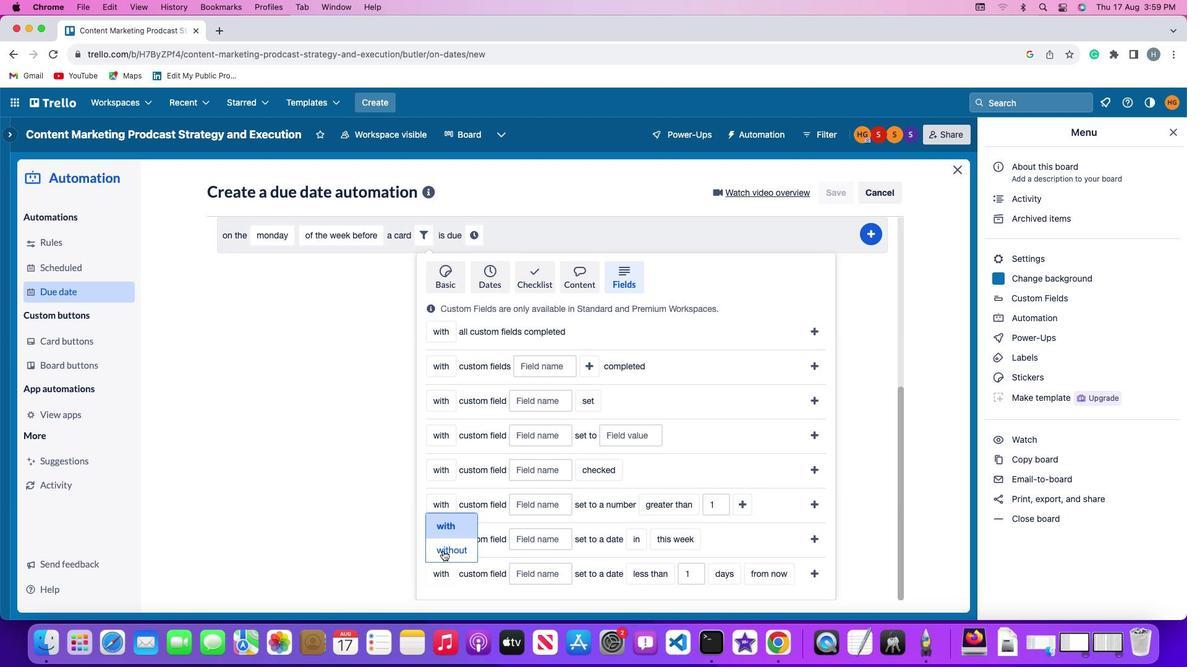 
Action: Mouse pressed left at (442, 550)
Screenshot: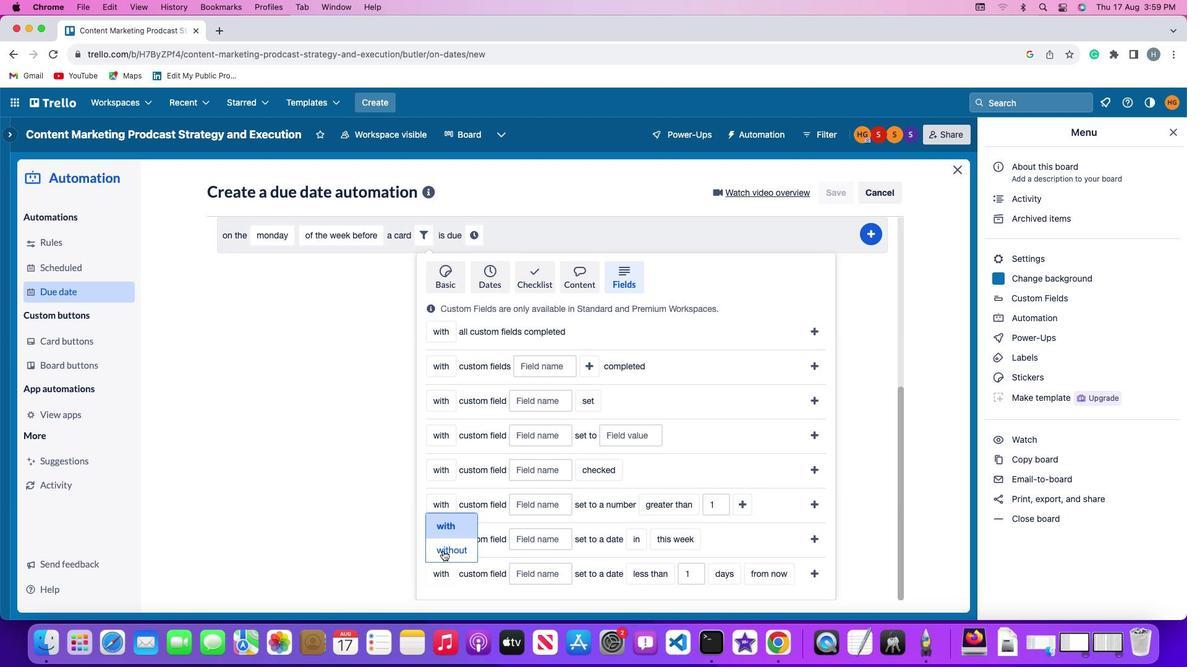 
Action: Mouse moved to (535, 573)
Screenshot: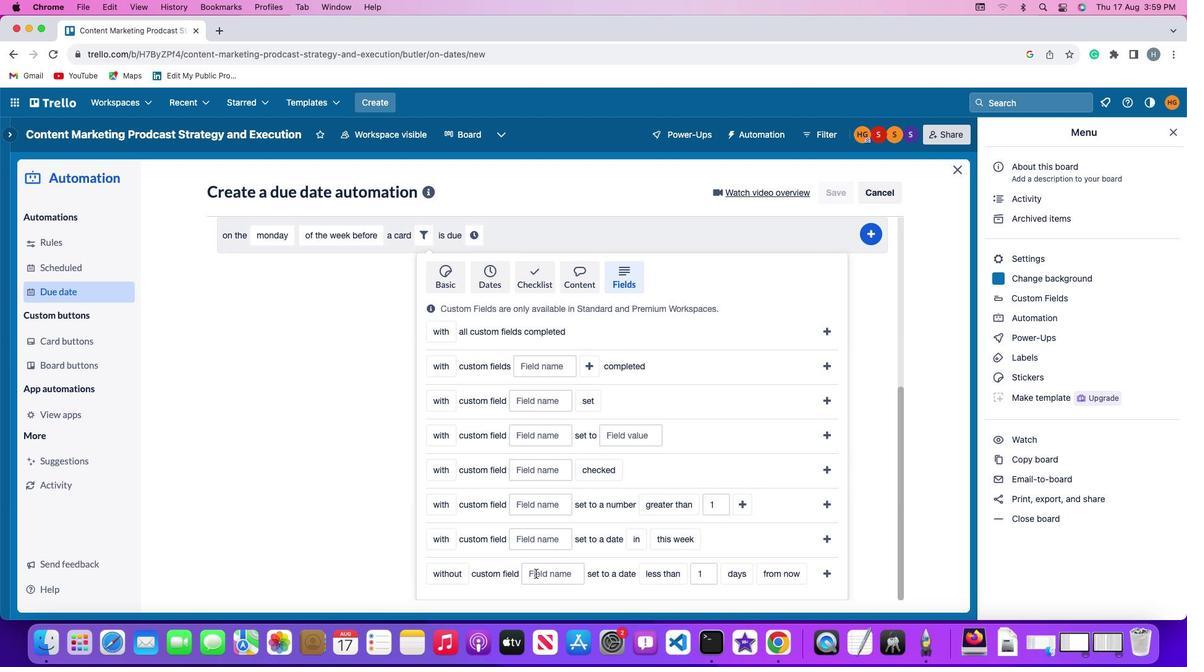 
Action: Mouse pressed left at (535, 573)
Screenshot: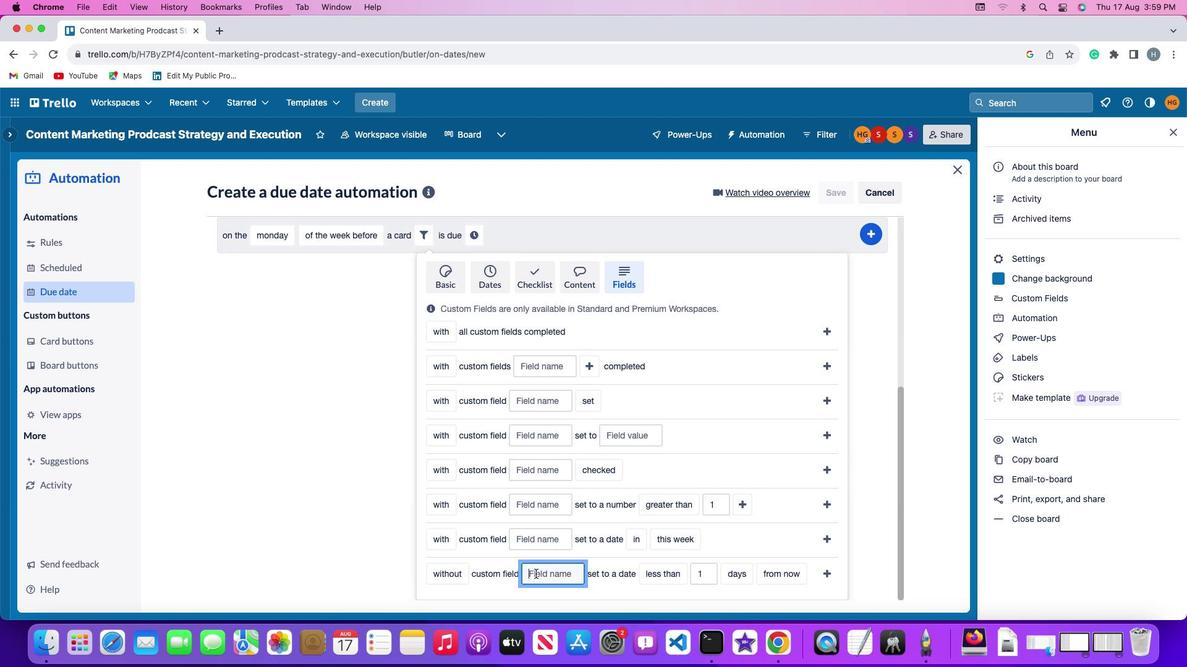 
Action: Key pressed Key.shift'R''e''s''u''m''e'
Screenshot: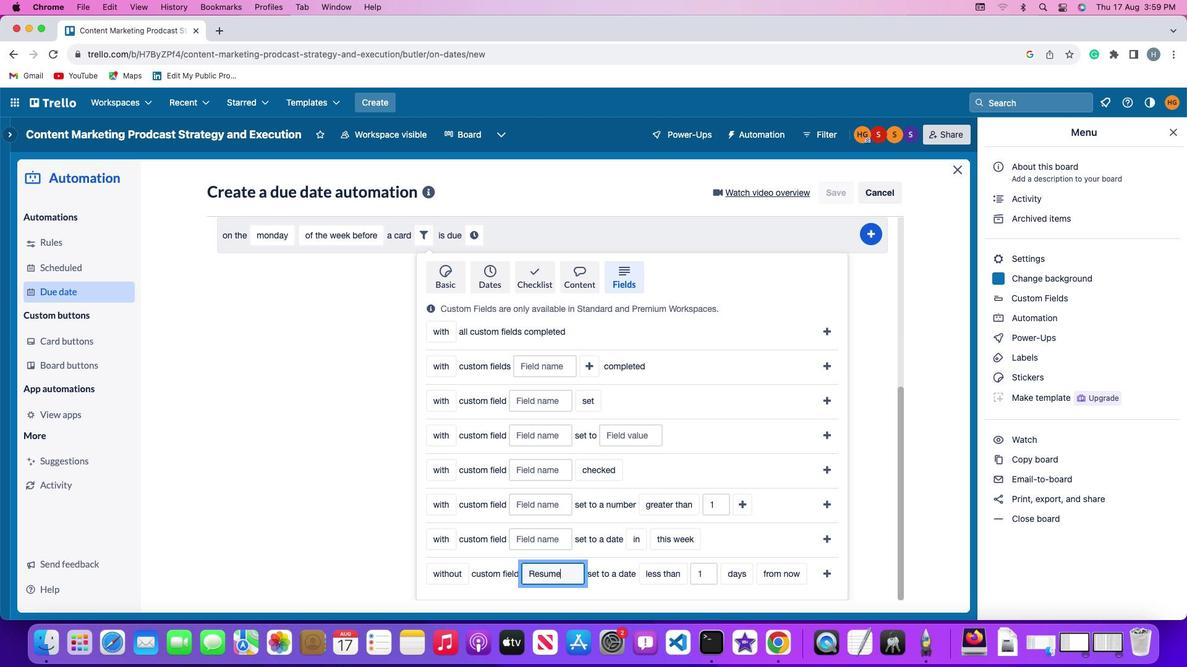 
Action: Mouse moved to (660, 567)
Screenshot: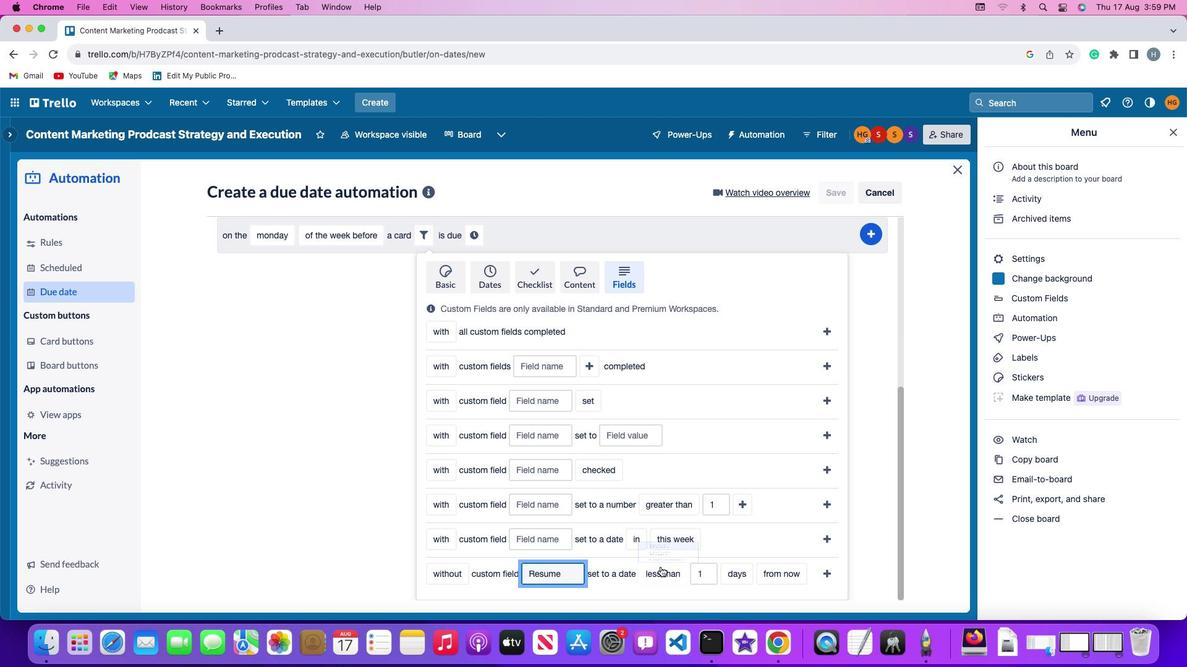 
Action: Mouse pressed left at (660, 567)
Screenshot: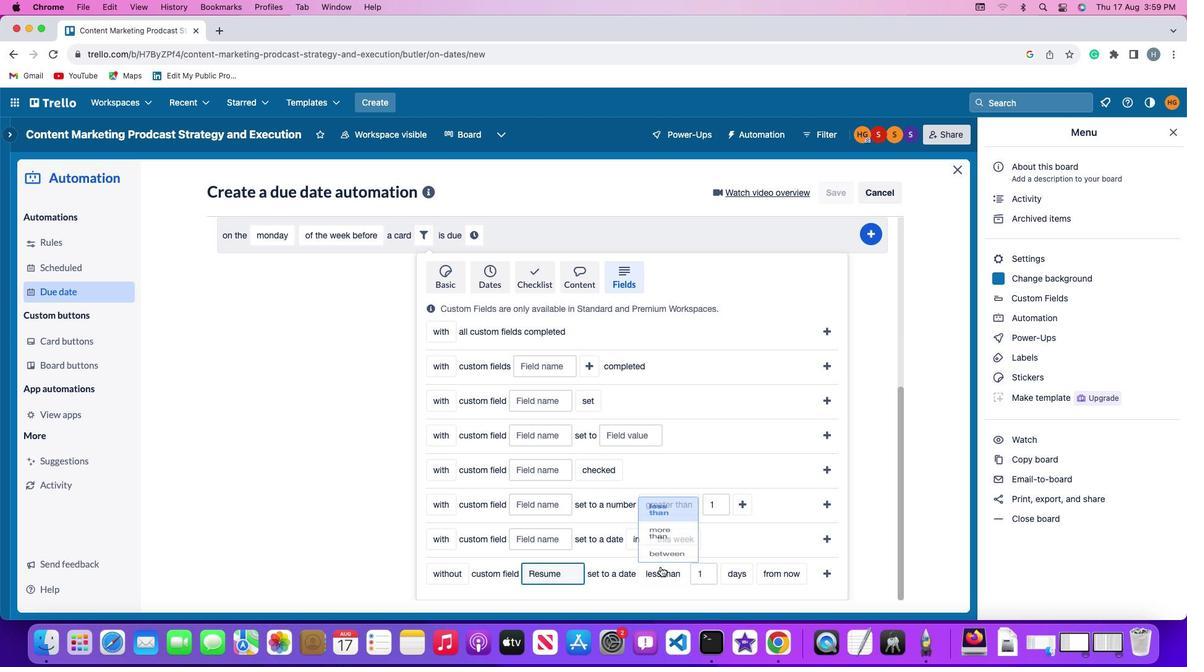 
Action: Mouse moved to (659, 542)
Screenshot: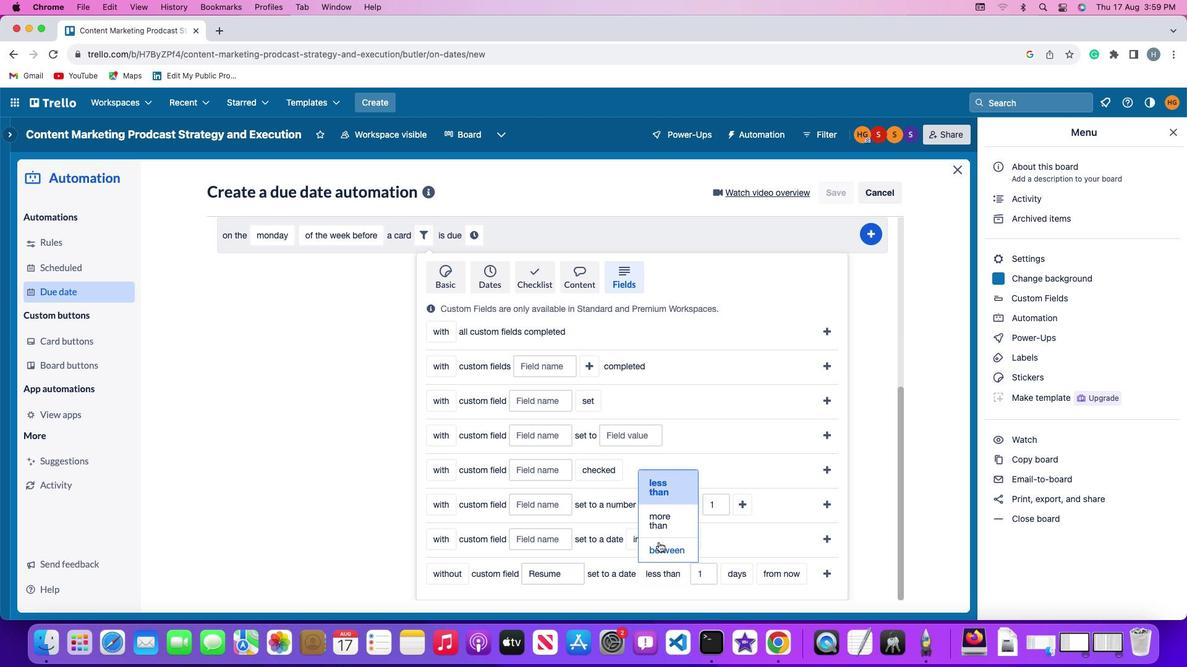 
Action: Mouse pressed left at (659, 542)
Screenshot: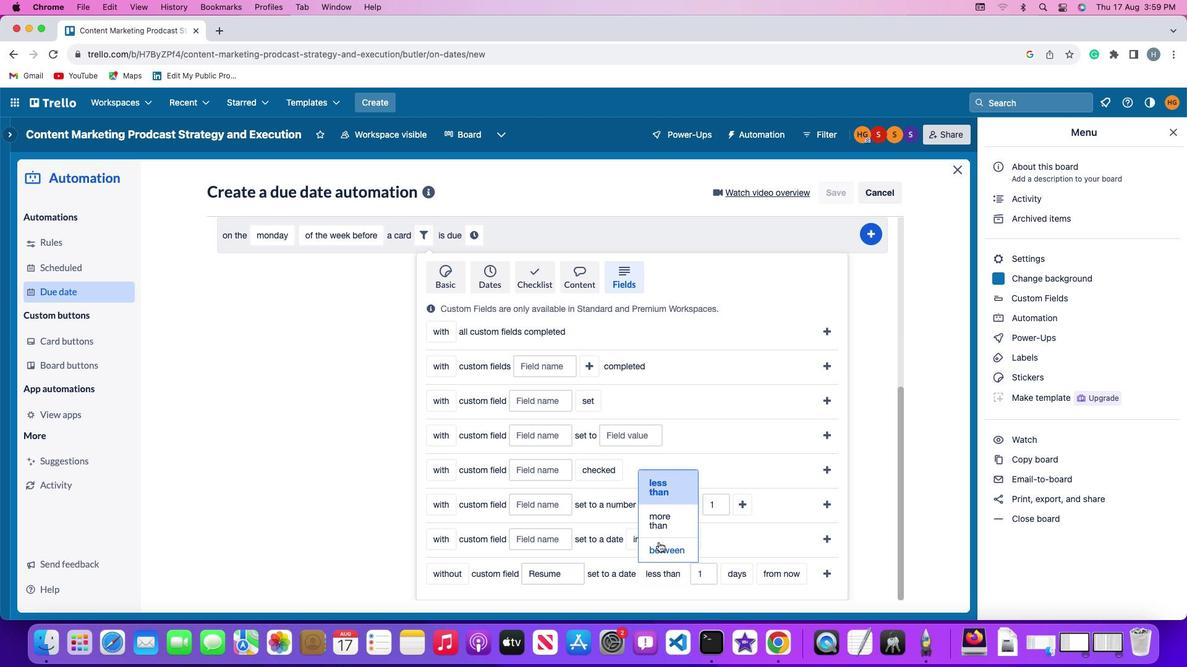 
Action: Mouse moved to (711, 576)
Screenshot: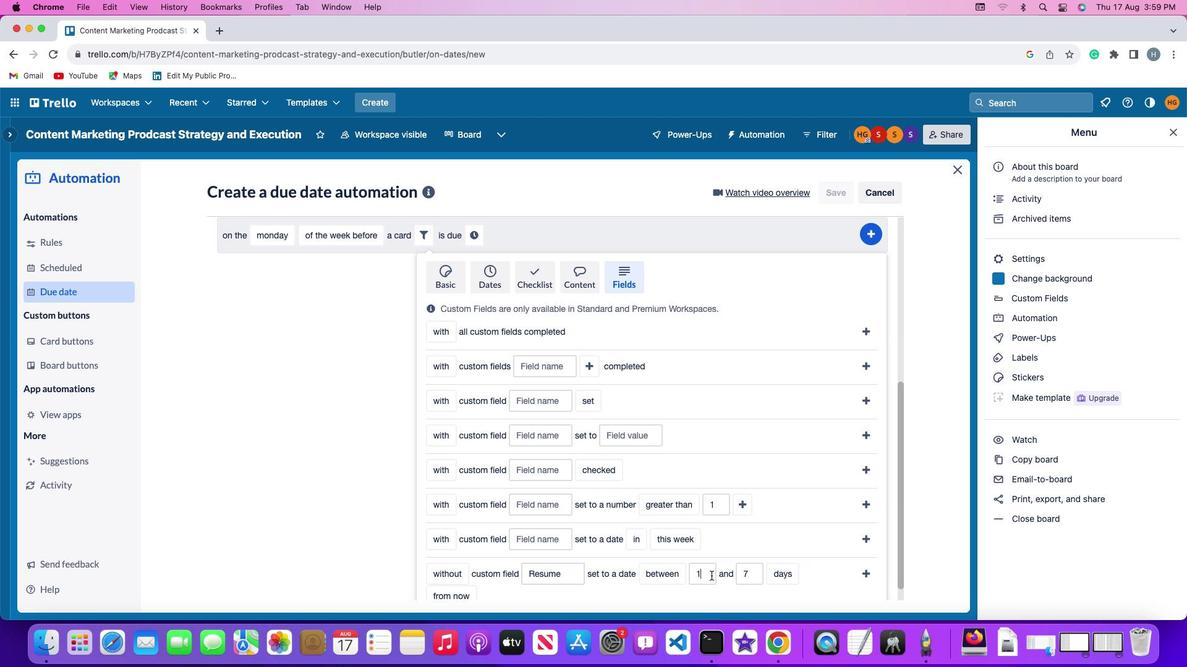 
Action: Mouse pressed left at (711, 576)
Screenshot: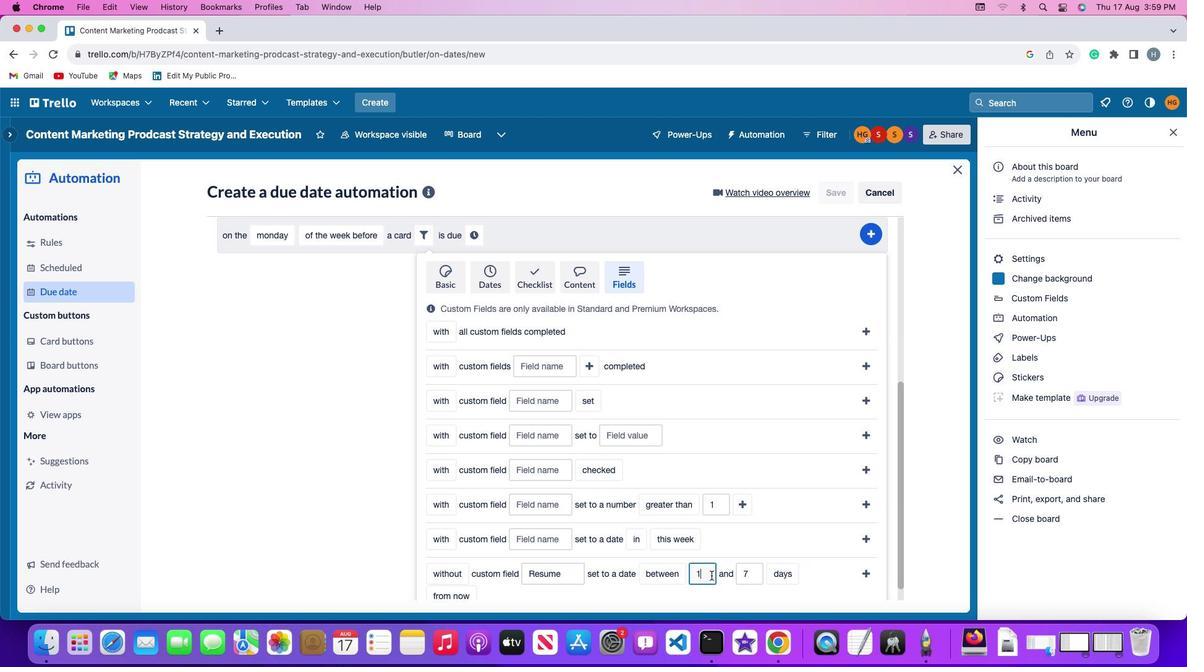 
Action: Mouse moved to (711, 576)
Screenshot: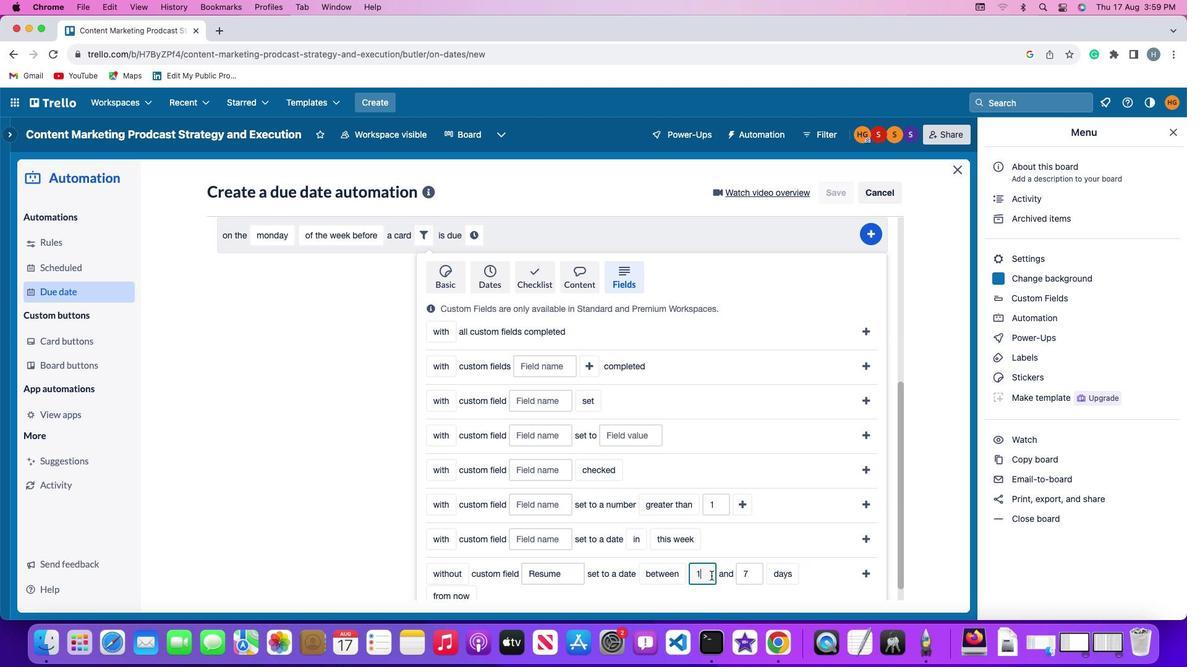 
Action: Key pressed Key.backspace'1'
Screenshot: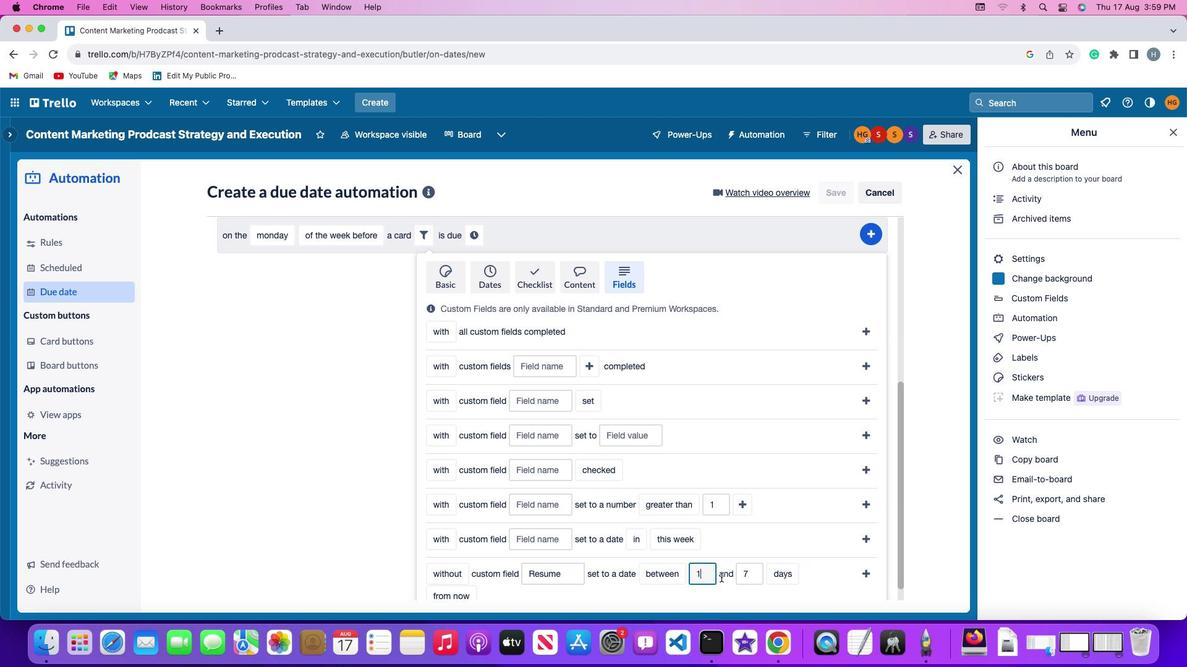 
Action: Mouse moved to (752, 575)
Screenshot: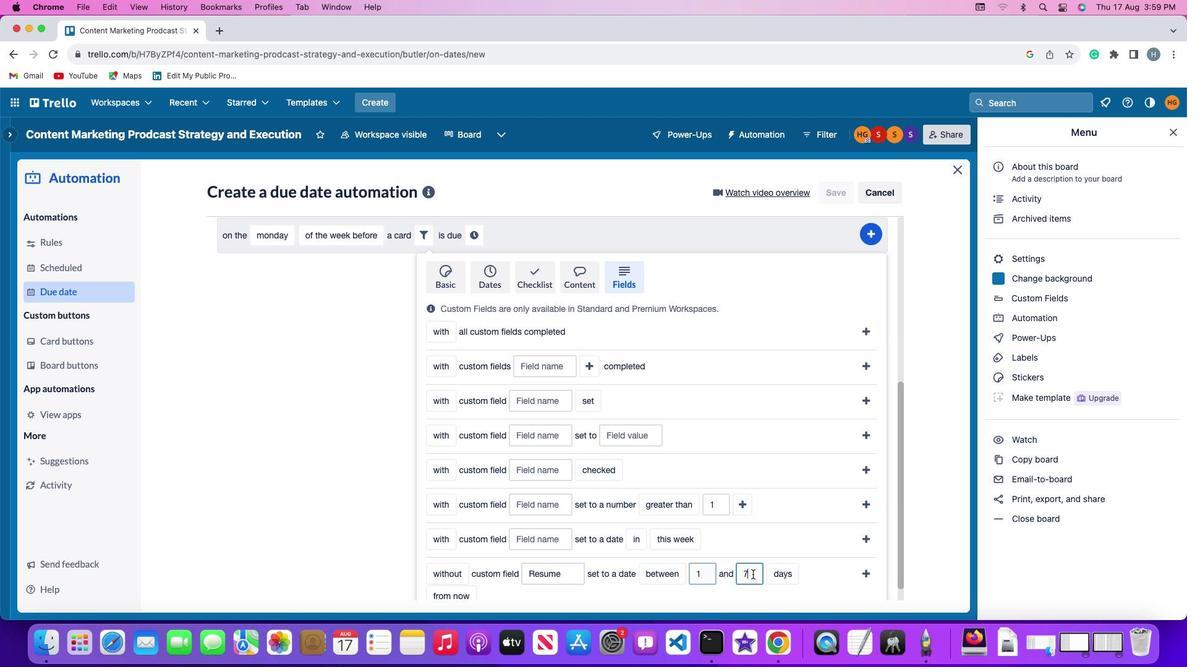 
Action: Mouse pressed left at (752, 575)
Screenshot: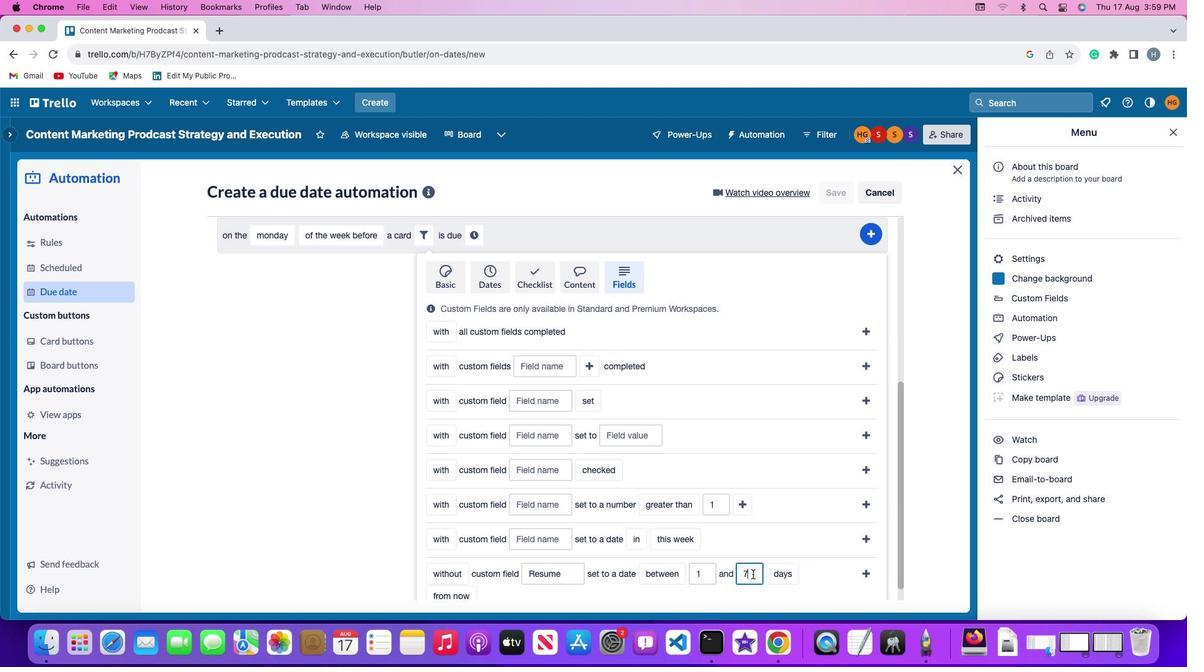 
Action: Key pressed Key.backspace
Screenshot: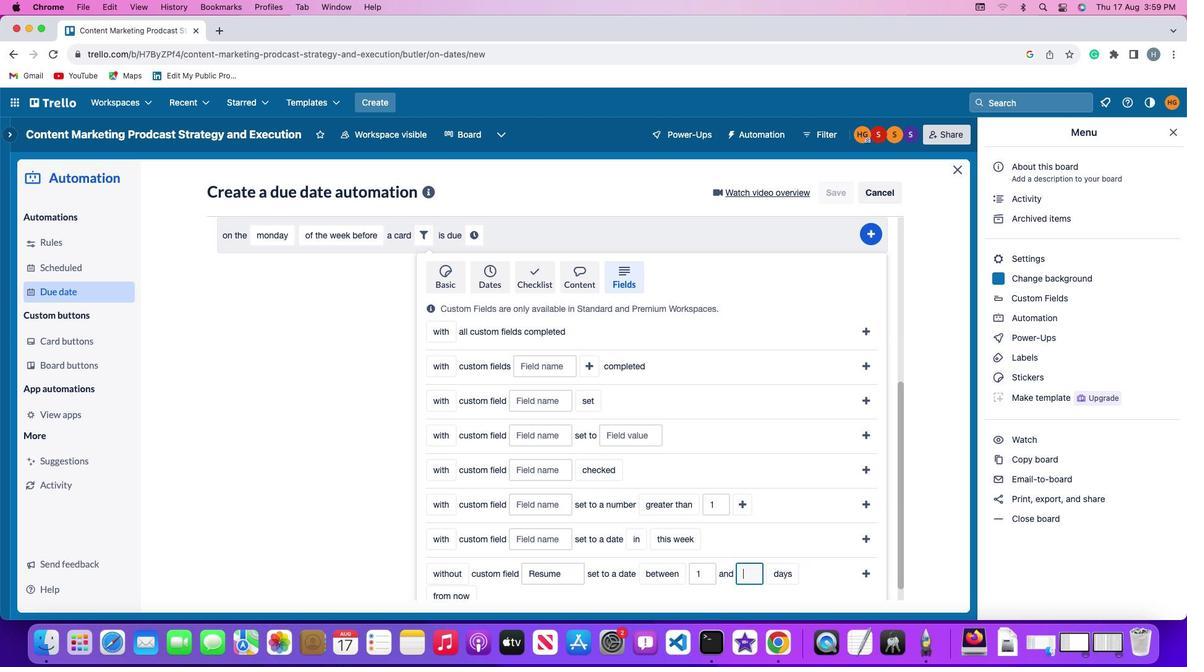 
Action: Mouse moved to (752, 575)
Screenshot: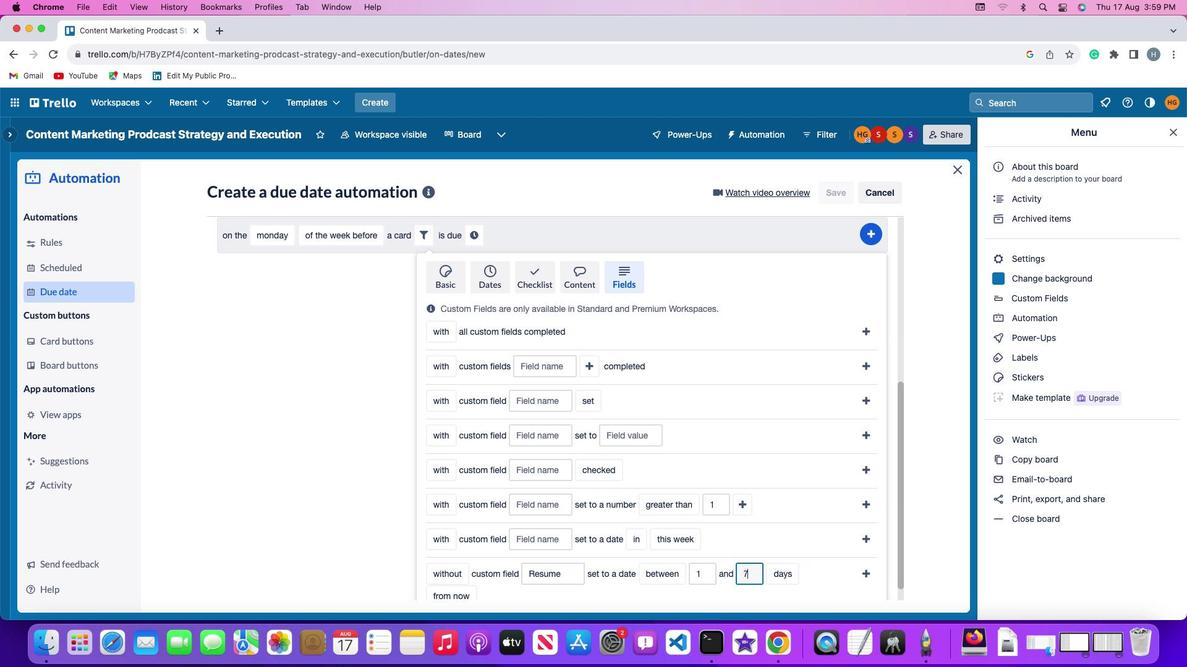 
Action: Key pressed '7'
Screenshot: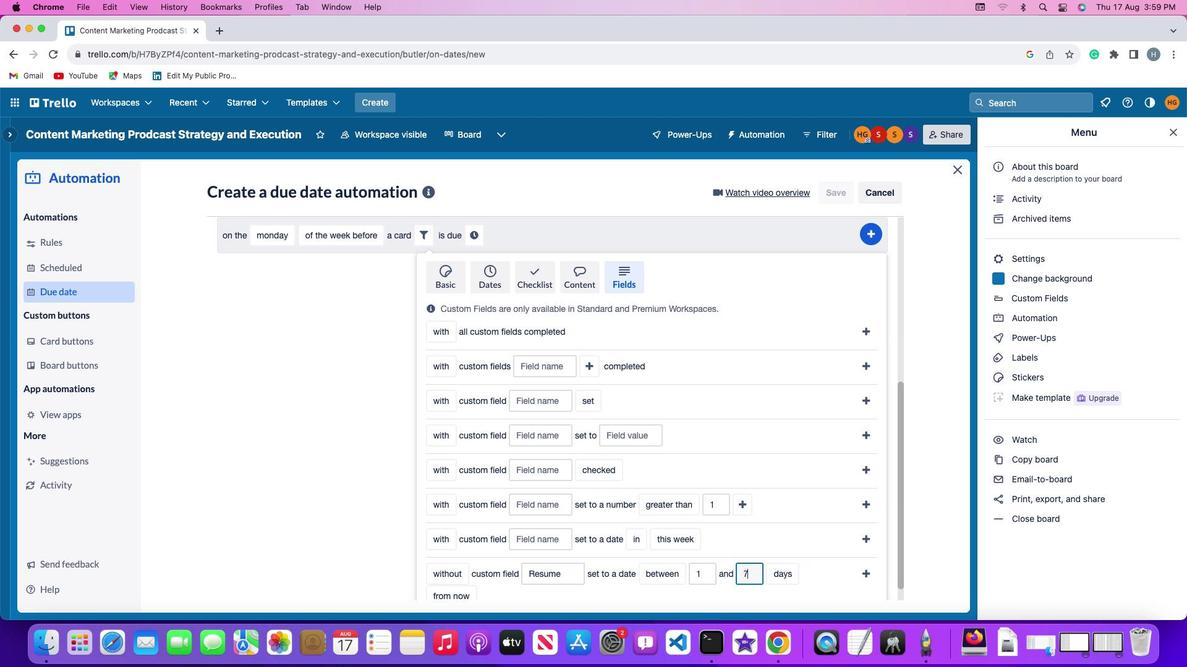 
Action: Mouse moved to (784, 573)
Screenshot: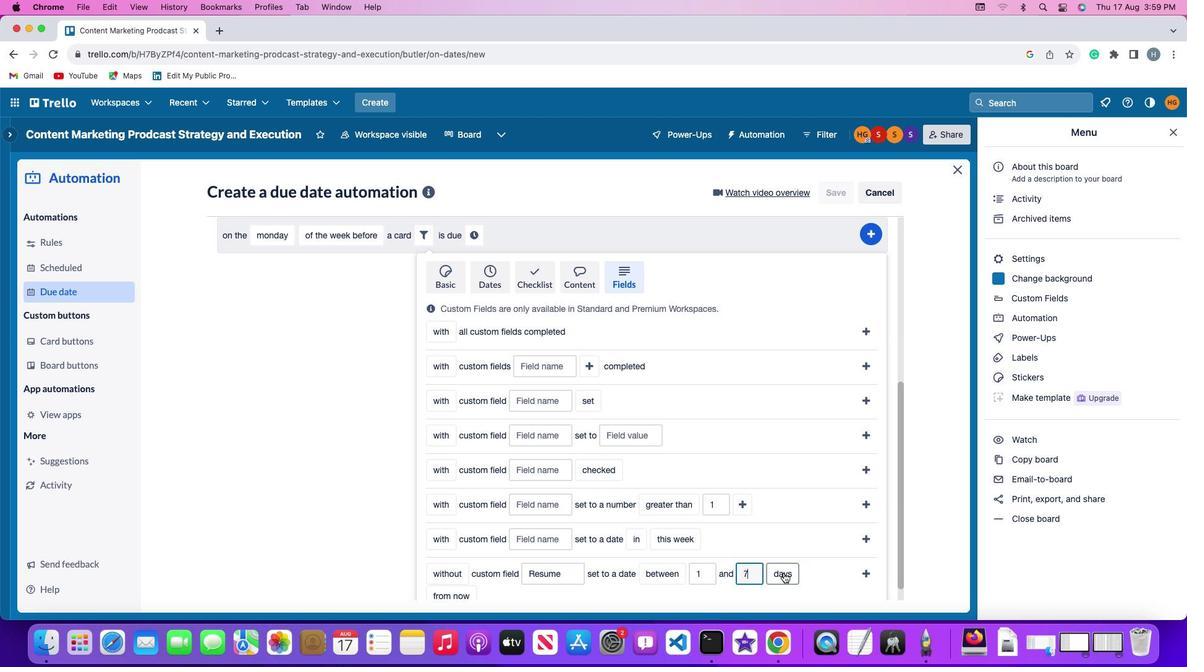
Action: Mouse pressed left at (784, 573)
Screenshot: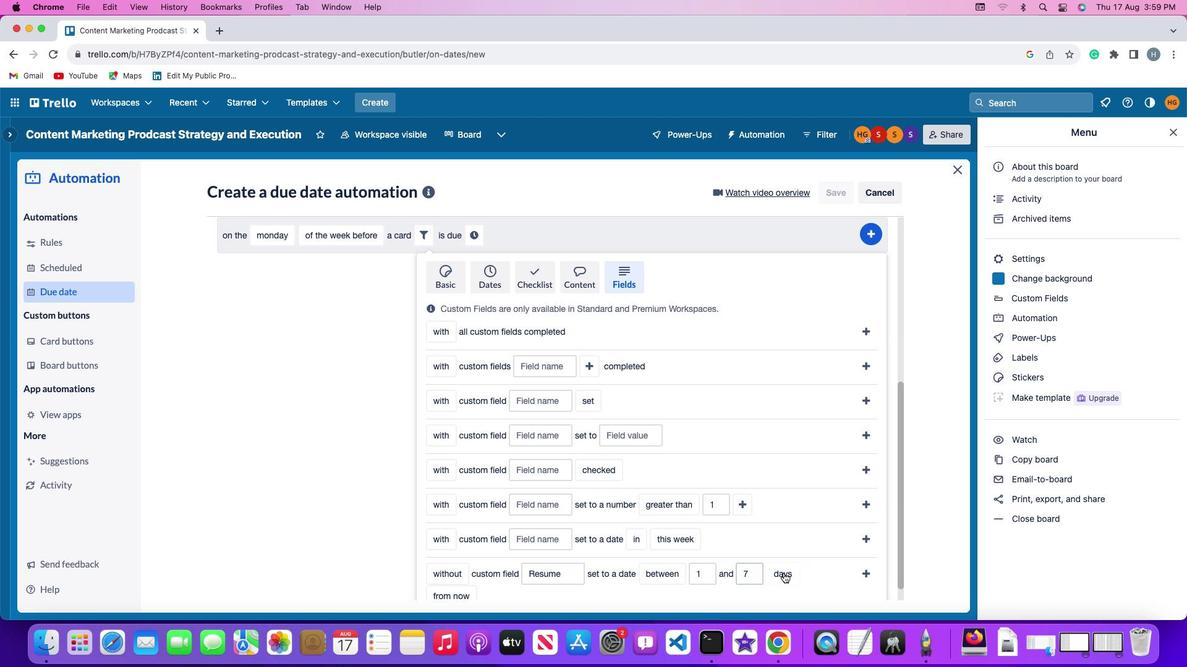 
Action: Mouse moved to (788, 554)
Screenshot: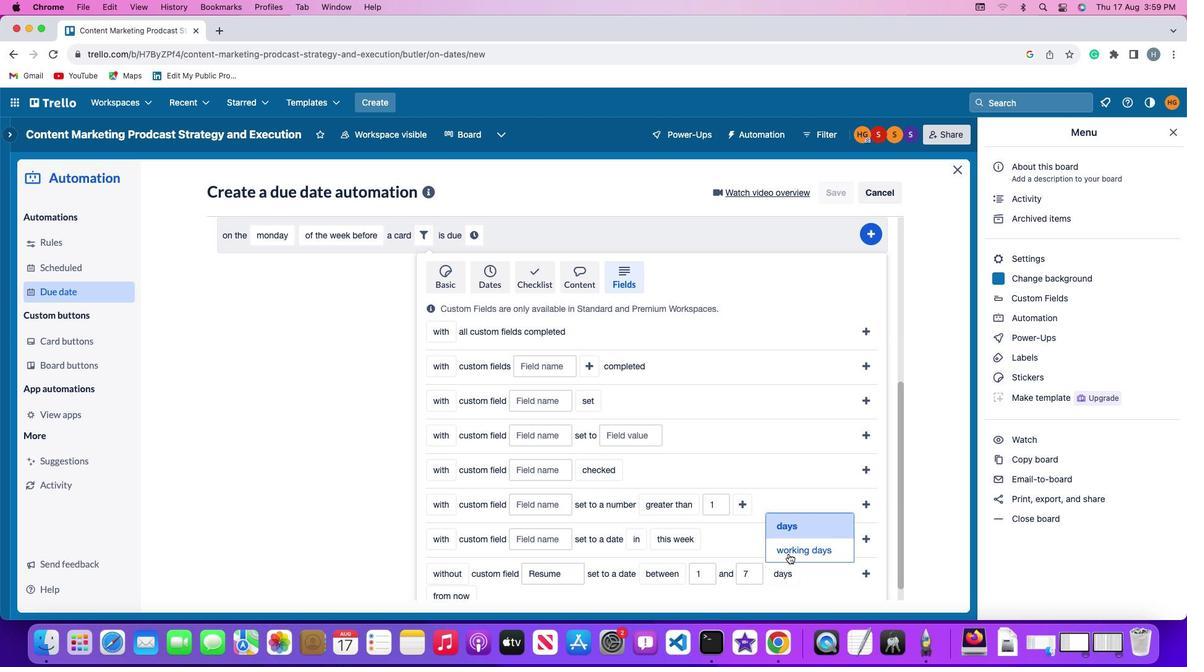 
Action: Mouse pressed left at (788, 554)
Screenshot: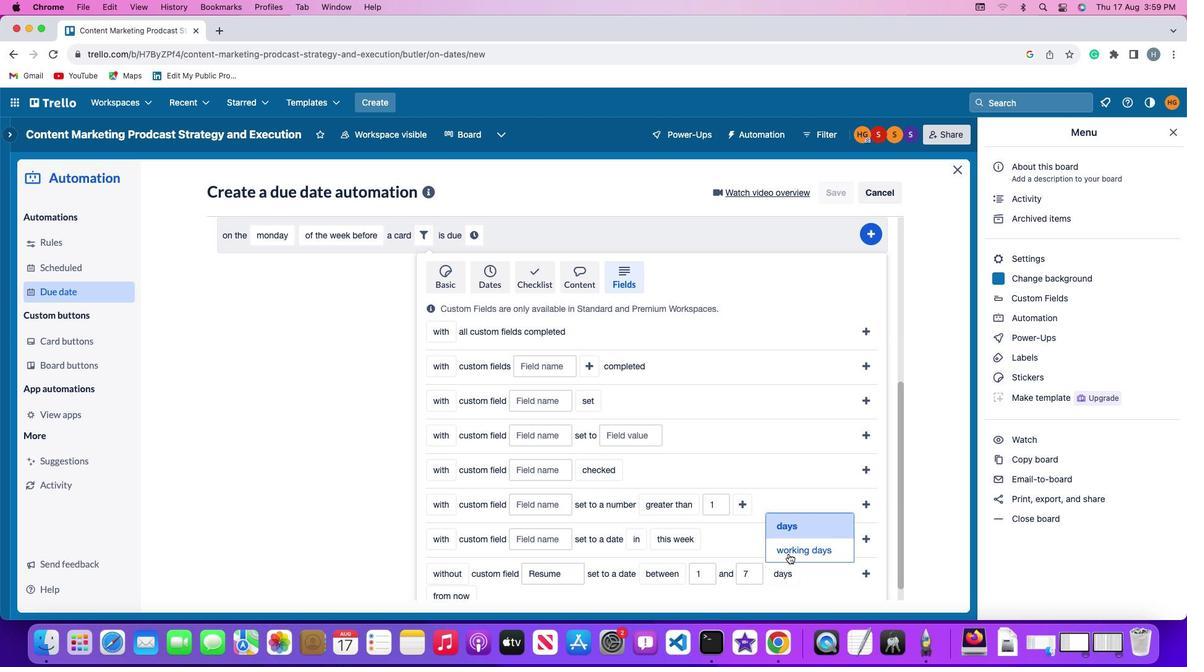 
Action: Mouse moved to (461, 591)
Screenshot: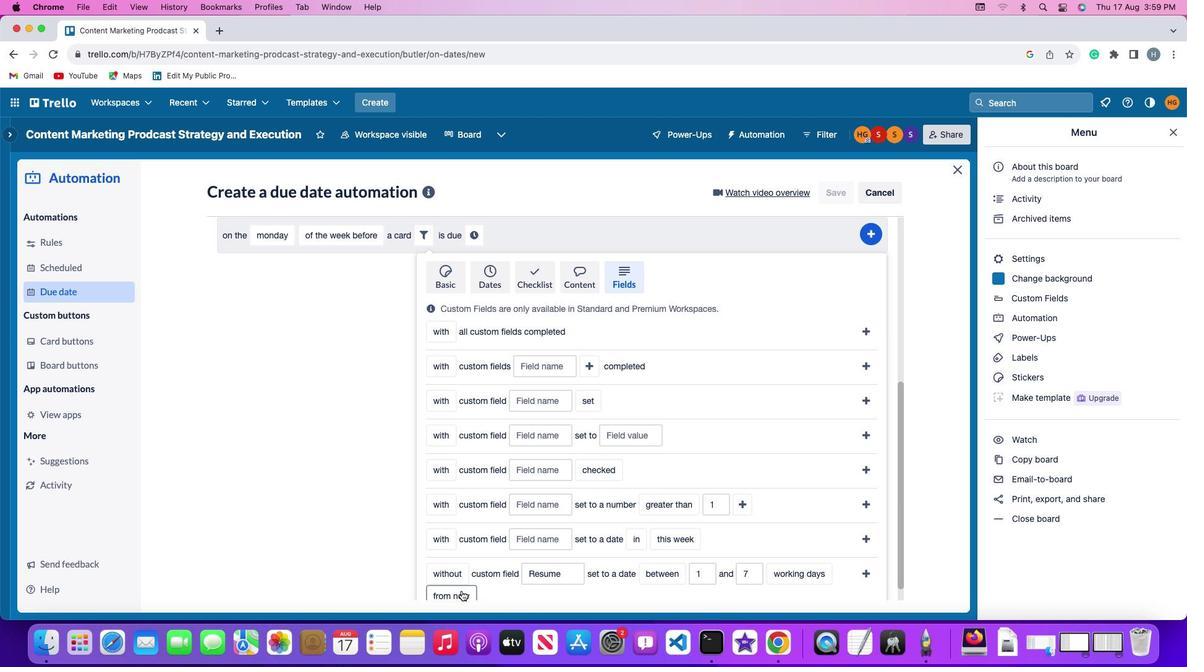 
Action: Mouse pressed left at (461, 591)
Screenshot: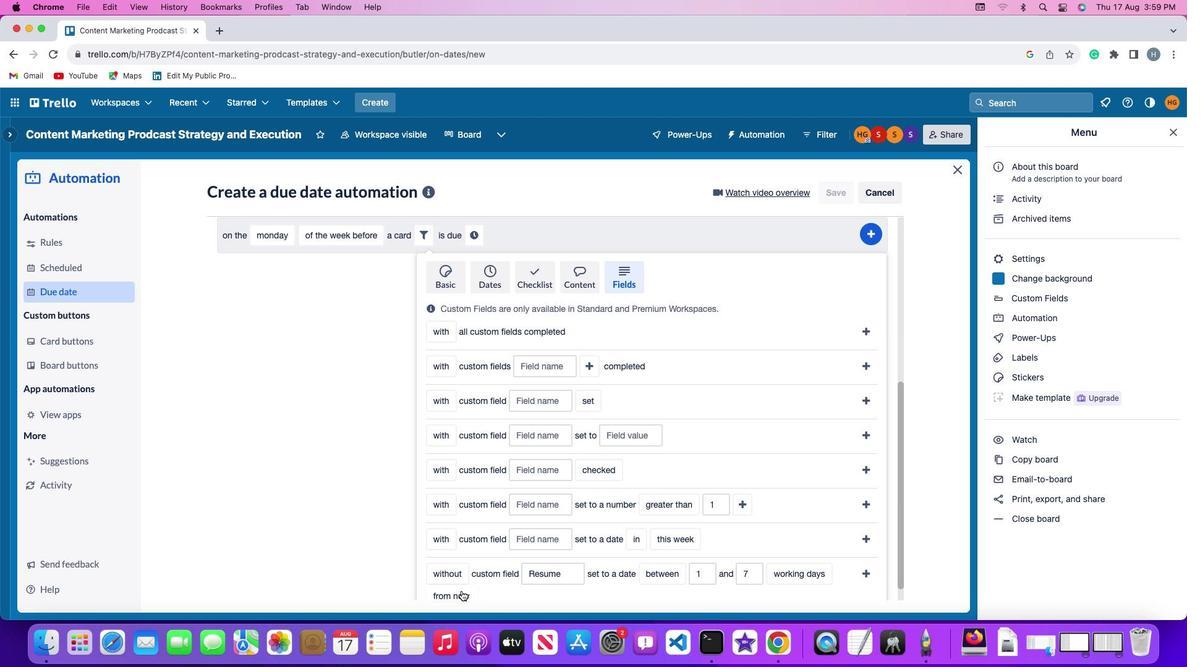 
Action: Mouse moved to (456, 542)
Screenshot: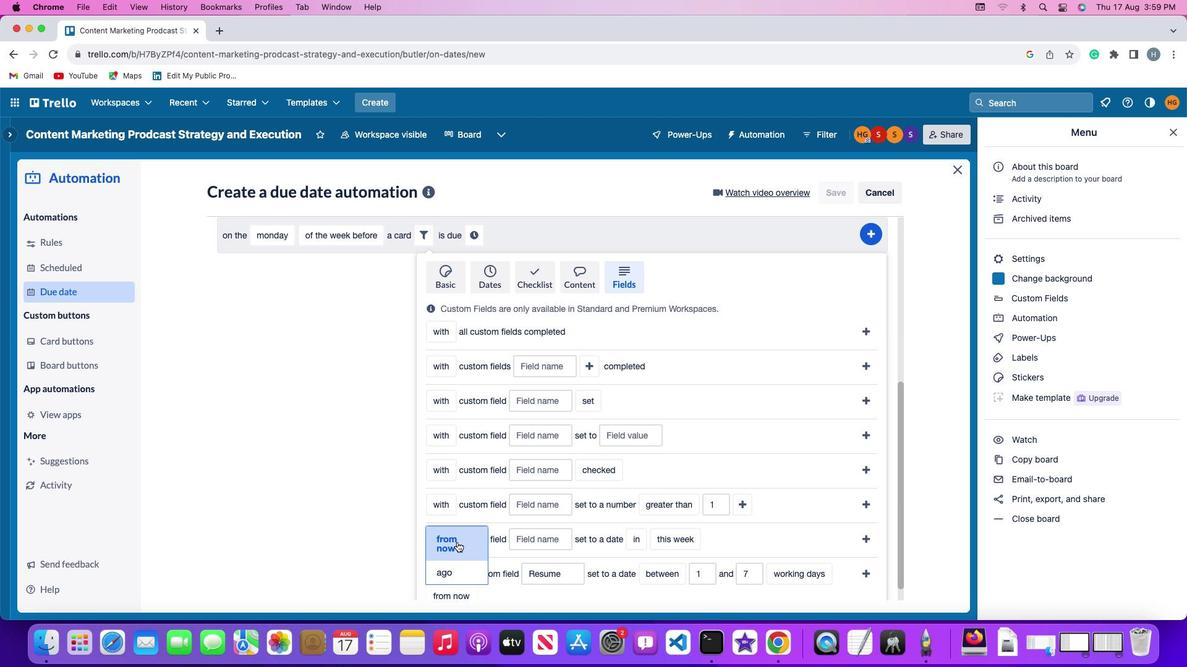 
Action: Mouse pressed left at (456, 542)
Screenshot: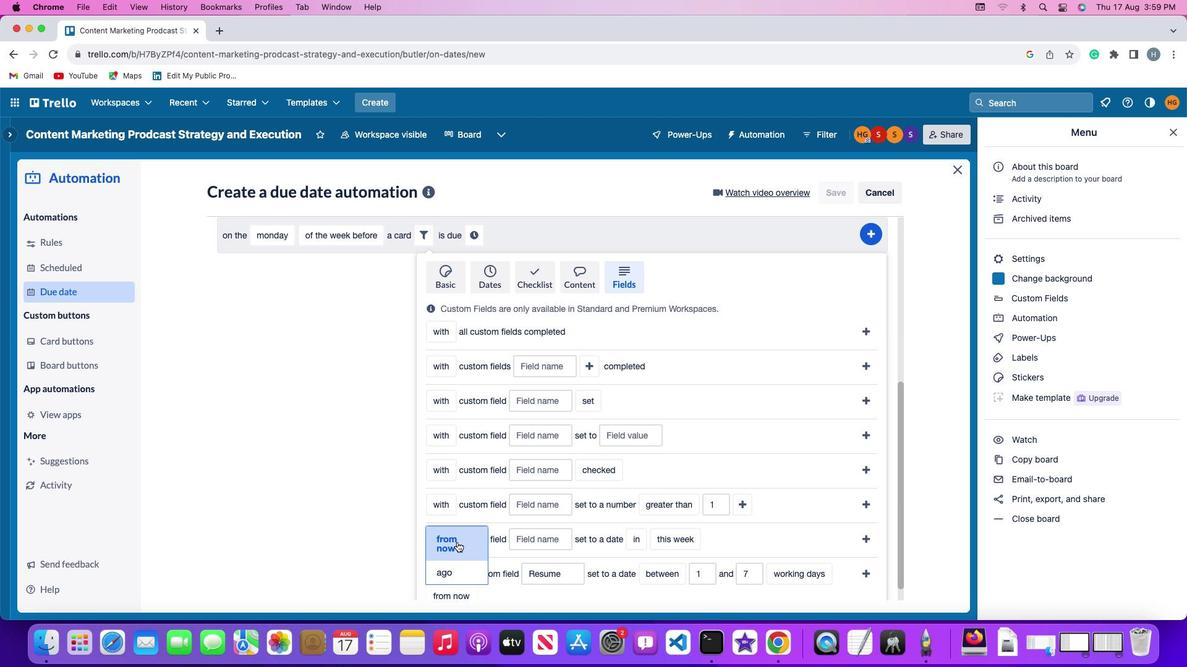 
Action: Mouse moved to (731, 565)
Screenshot: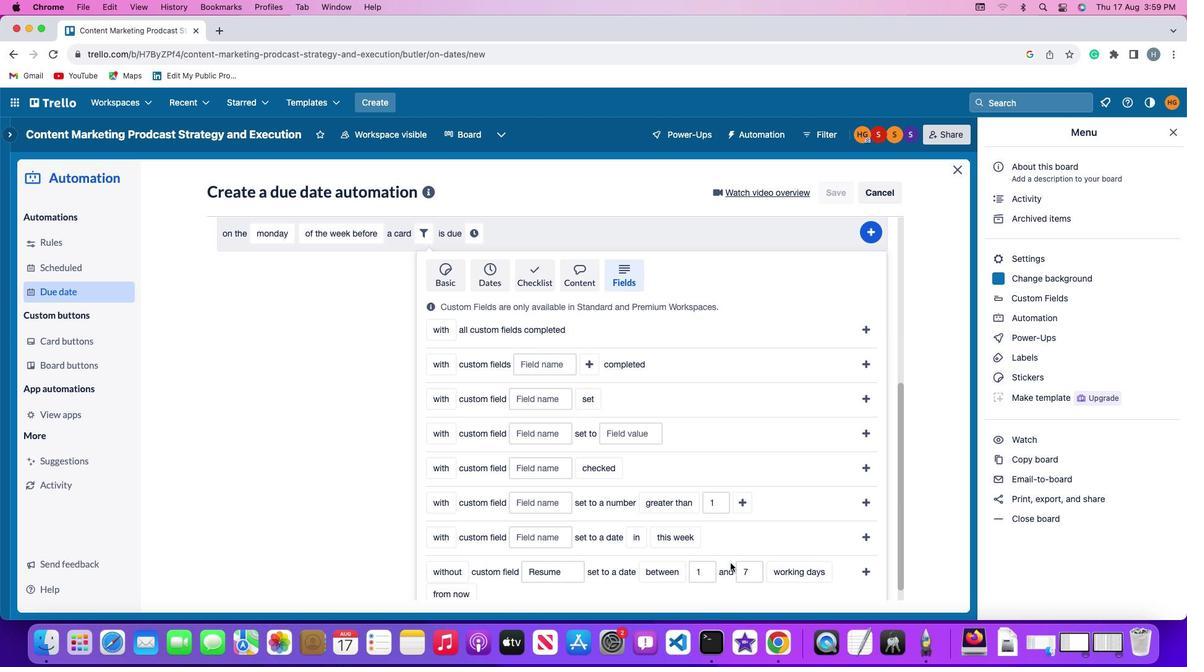 
Action: Mouse scrolled (731, 565) with delta (0, 0)
Screenshot: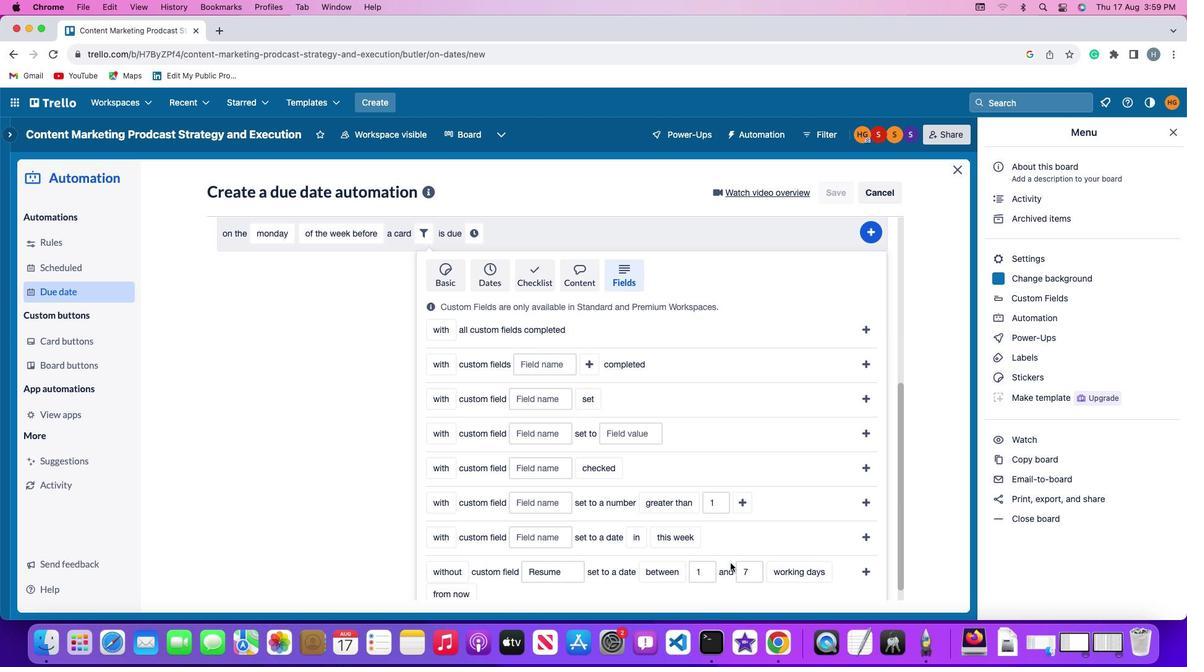 
Action: Mouse moved to (731, 565)
Screenshot: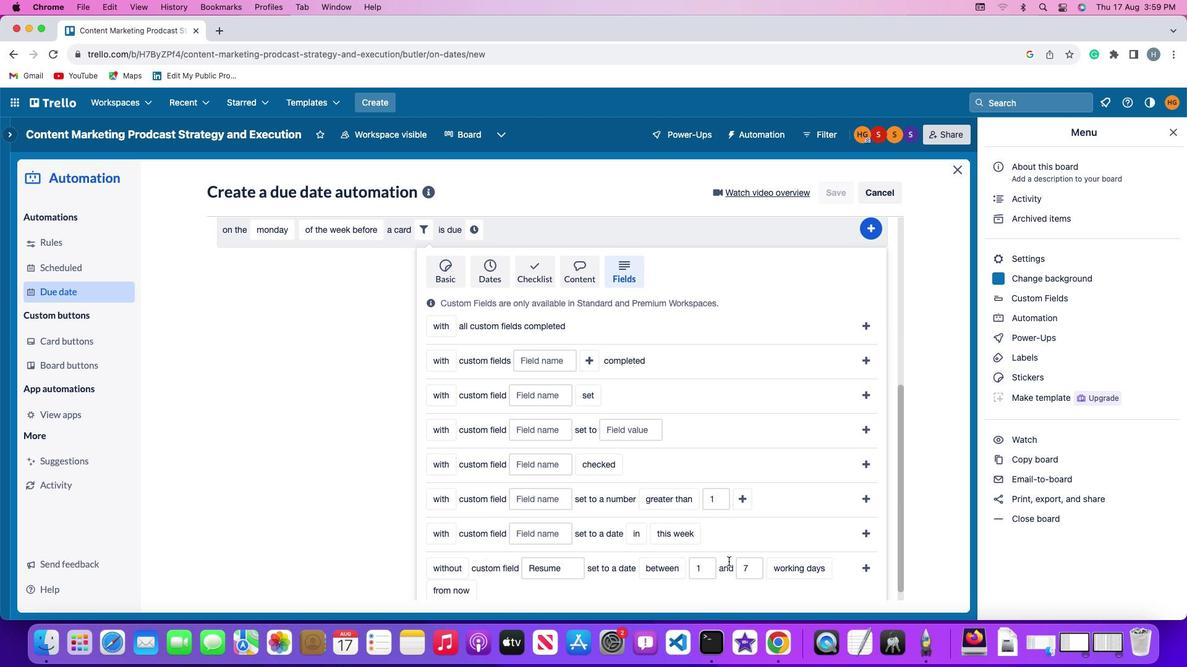 
Action: Mouse scrolled (731, 565) with delta (0, 0)
Screenshot: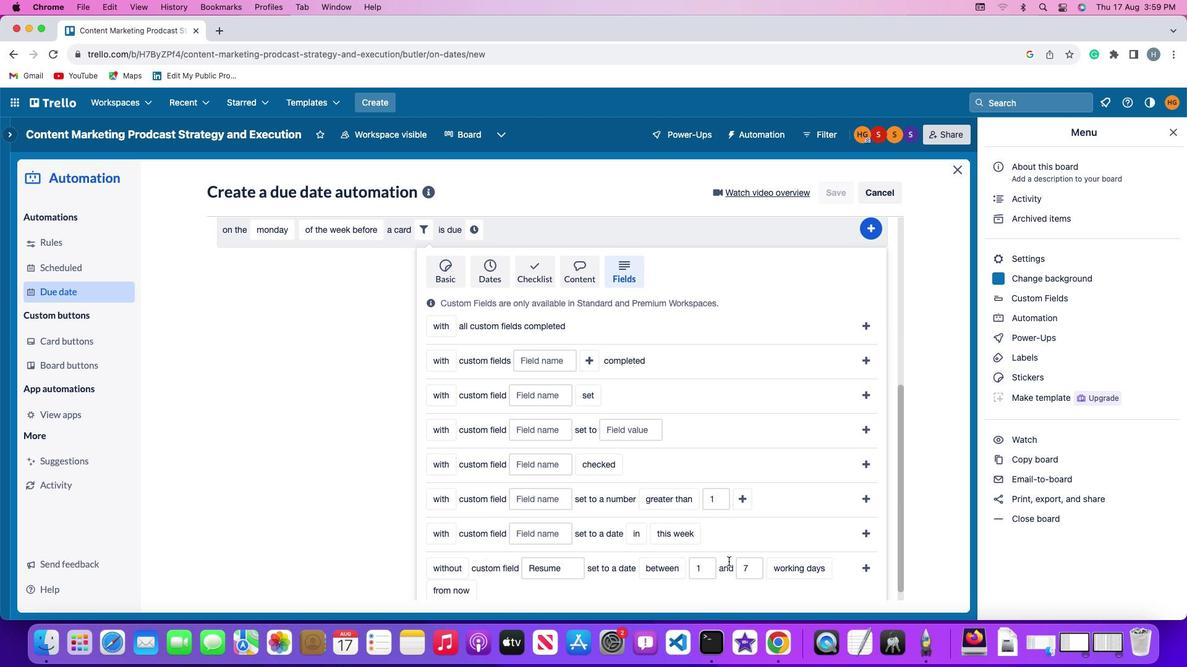 
Action: Mouse moved to (731, 564)
Screenshot: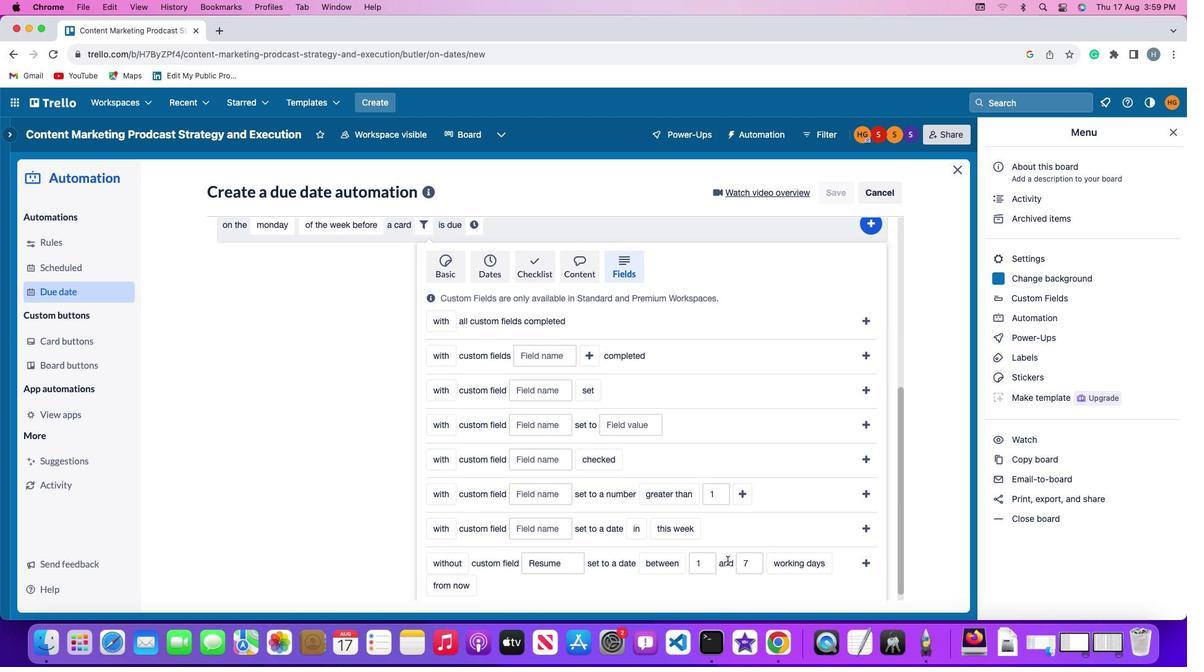 
Action: Mouse scrolled (731, 564) with delta (0, -1)
Screenshot: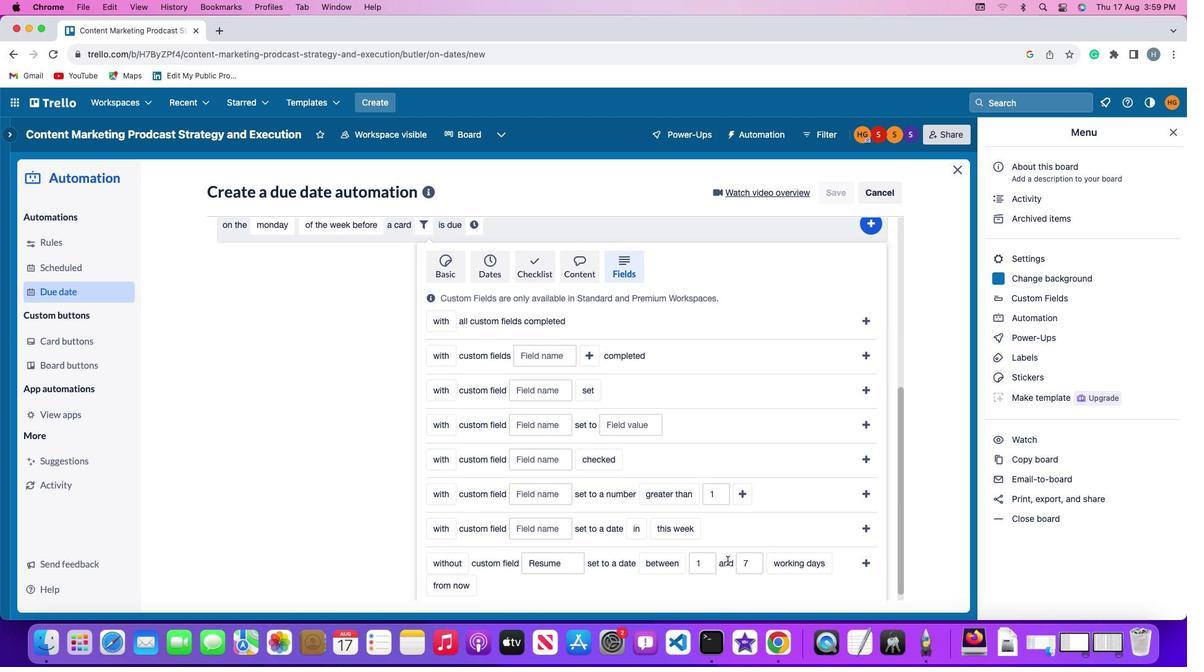 
Action: Mouse moved to (728, 562)
Screenshot: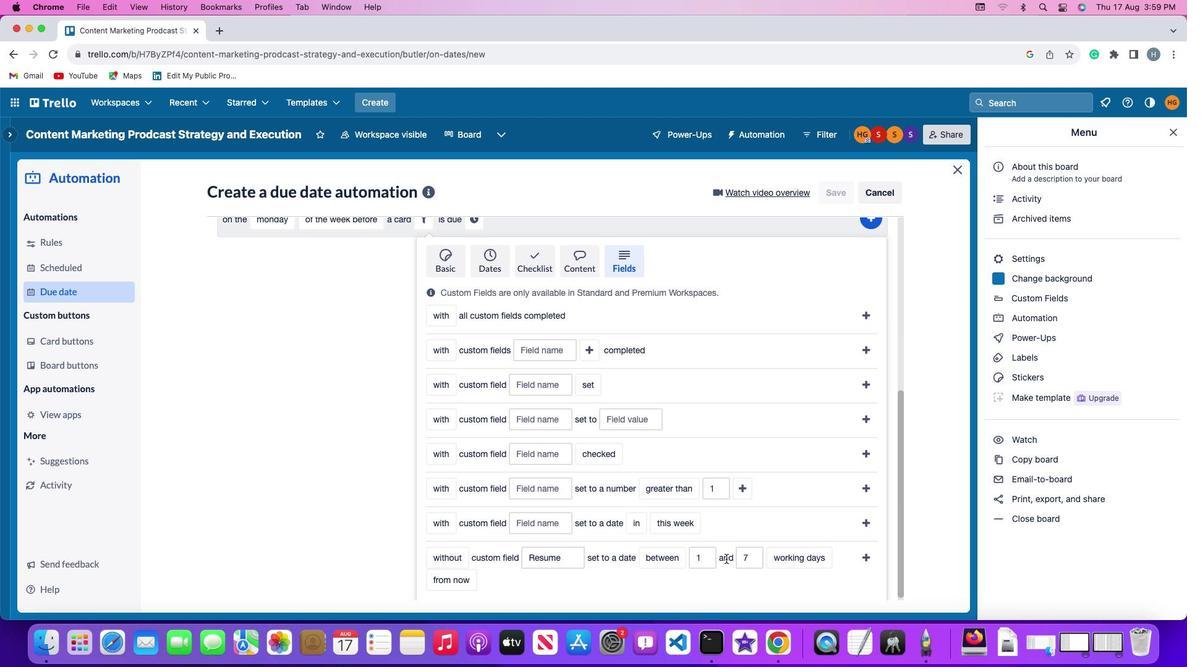 
Action: Mouse scrolled (728, 562) with delta (0, -2)
Screenshot: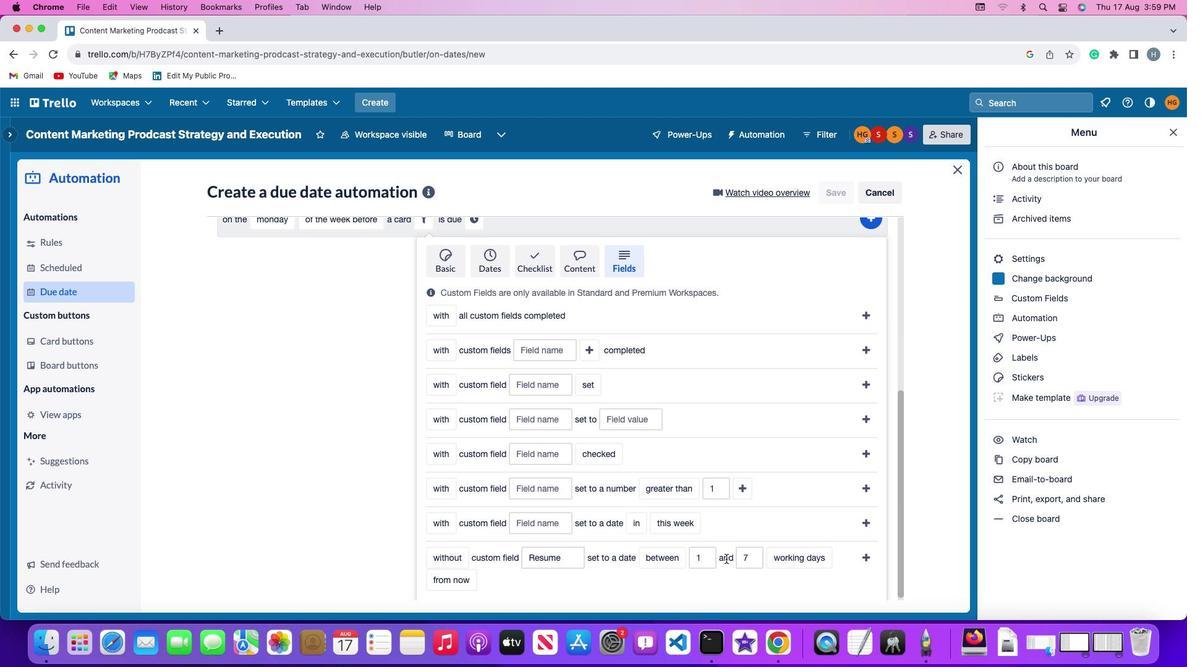 
Action: Mouse moved to (722, 526)
Screenshot: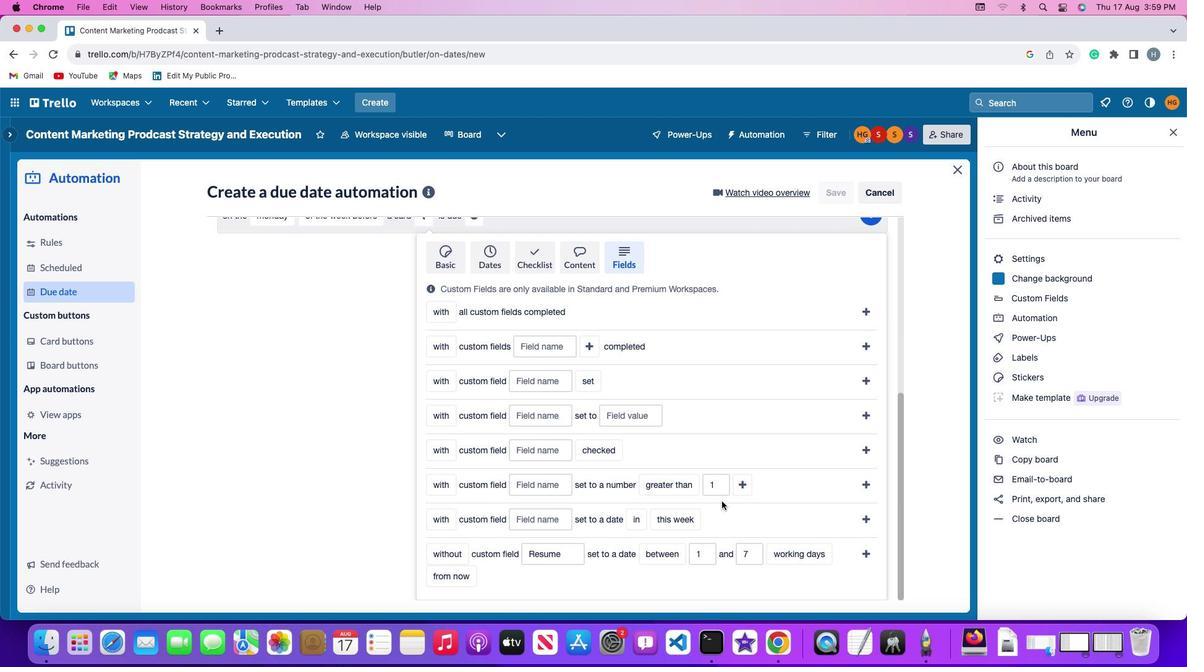 
Action: Mouse scrolled (722, 526) with delta (0, 0)
Screenshot: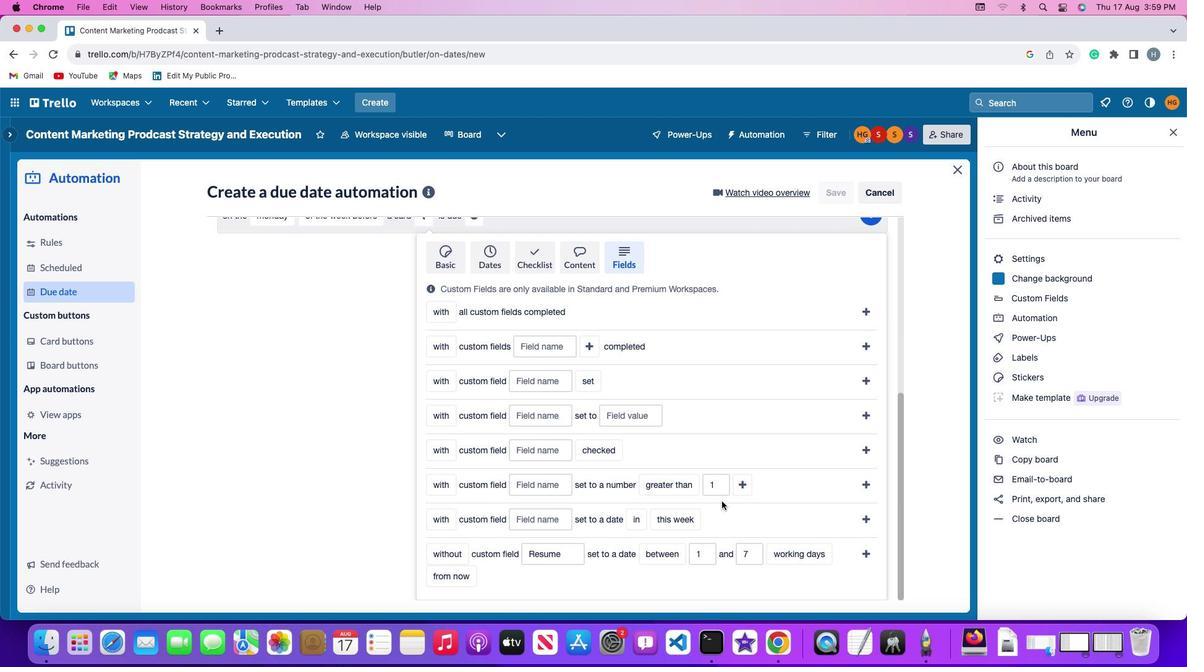 
Action: Mouse moved to (722, 525)
Screenshot: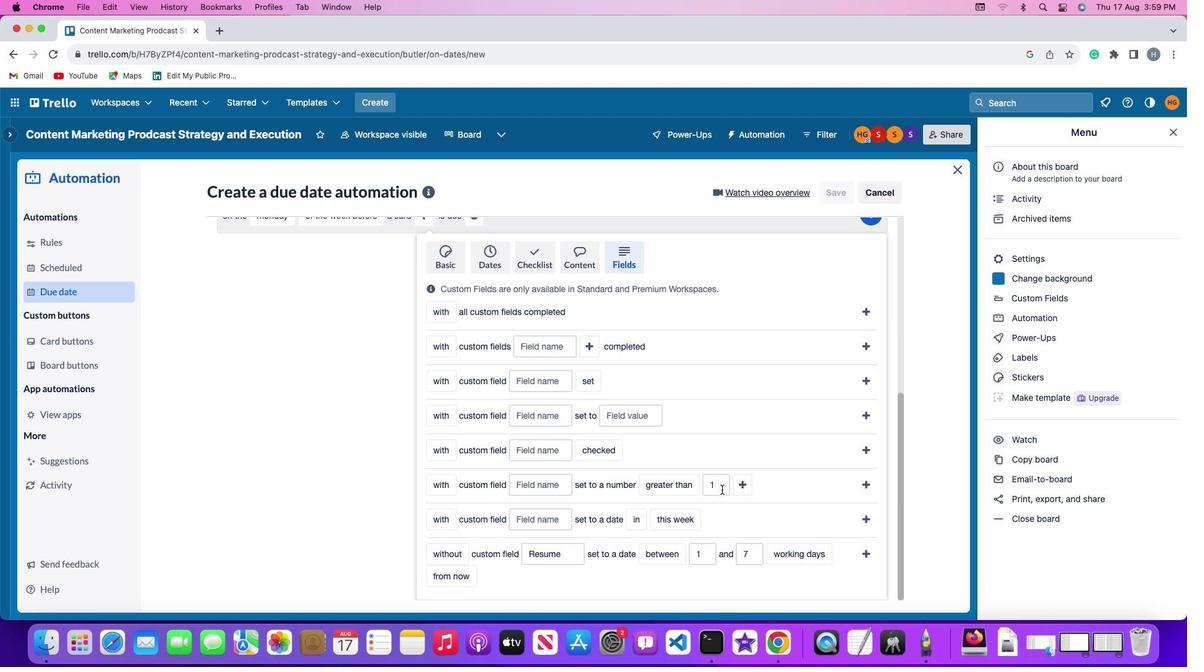 
Action: Mouse scrolled (722, 525) with delta (0, 0)
Screenshot: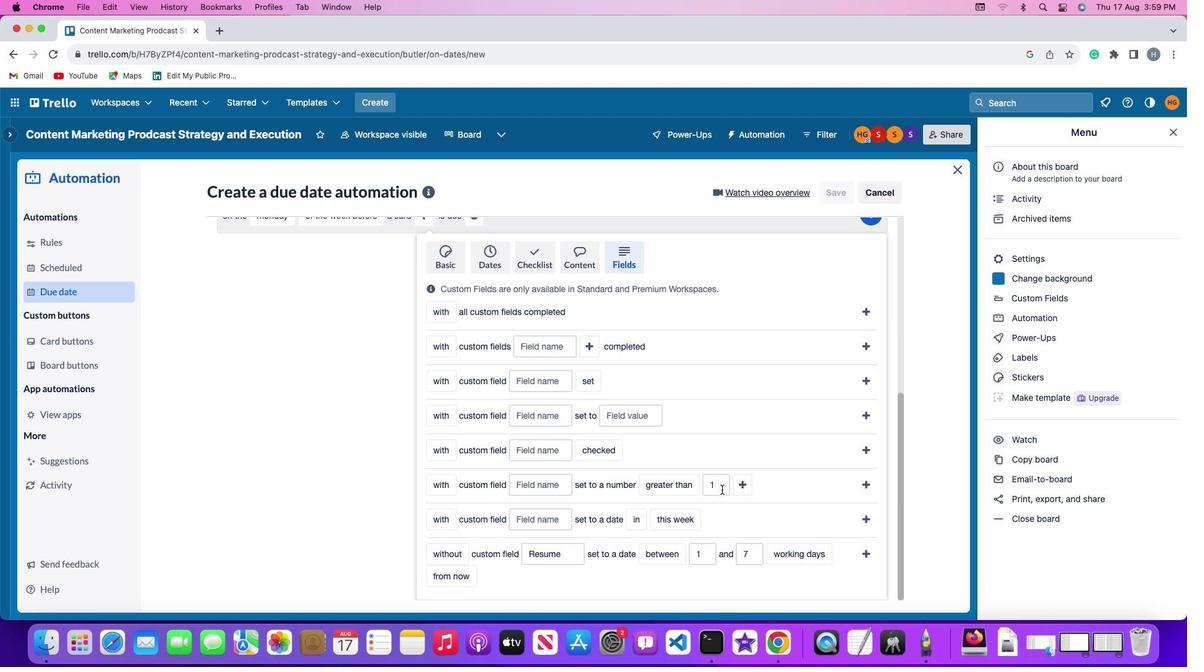 
Action: Mouse moved to (722, 518)
Screenshot: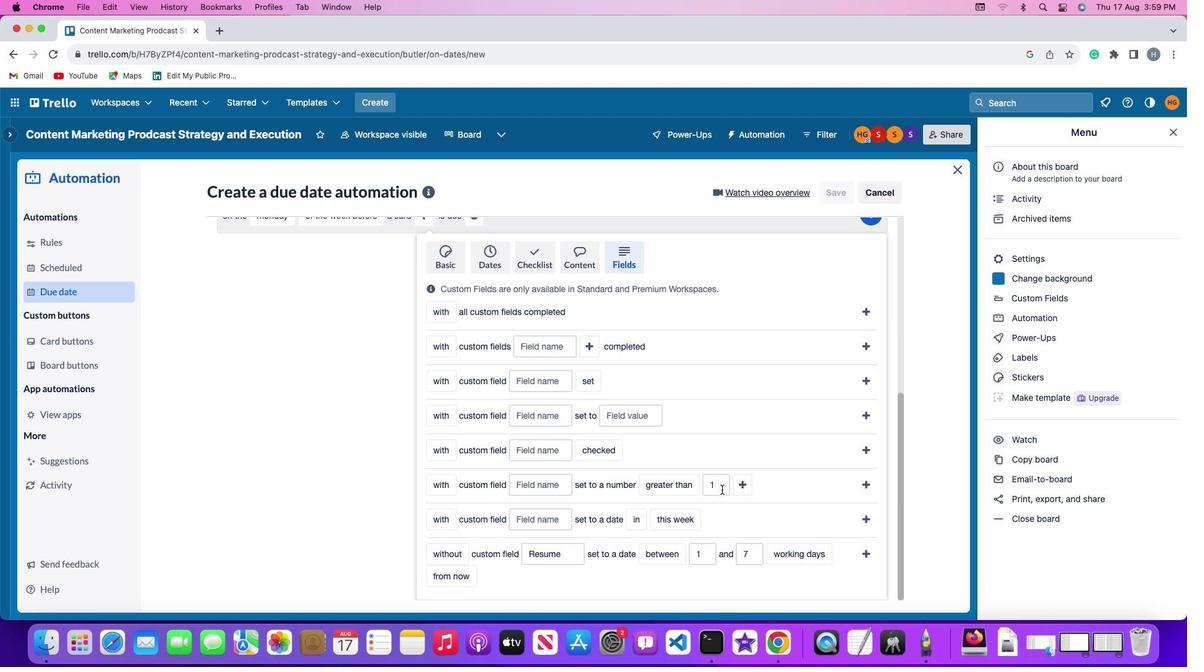 
Action: Mouse scrolled (722, 518) with delta (0, -1)
Screenshot: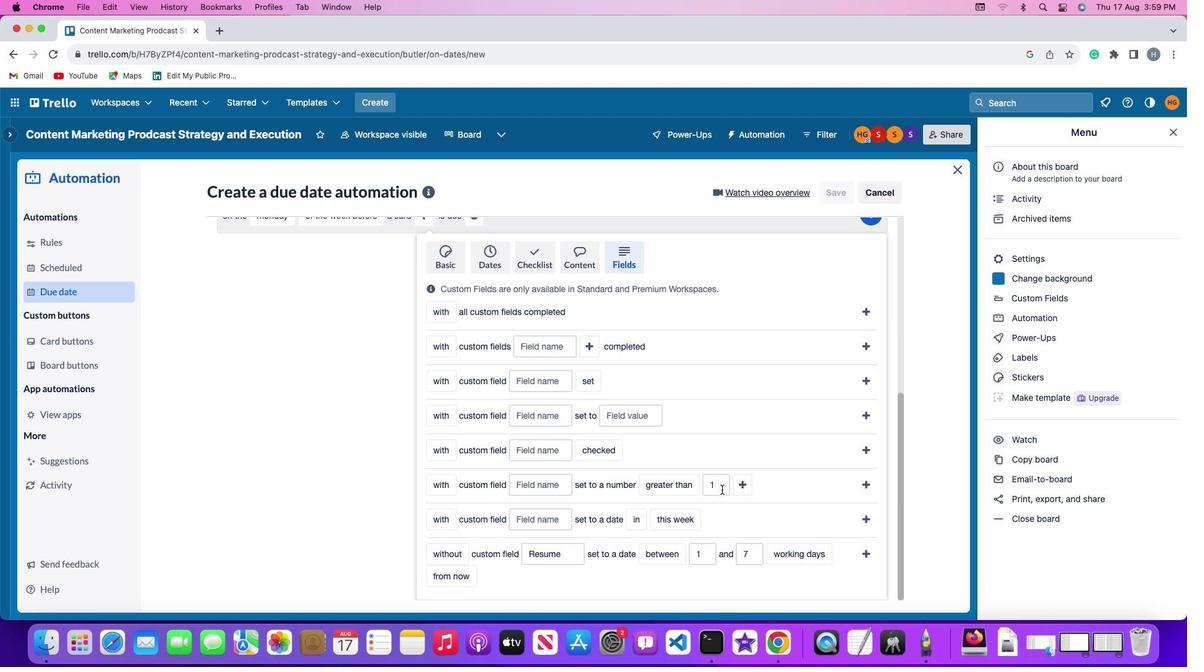 
Action: Mouse moved to (722, 508)
Screenshot: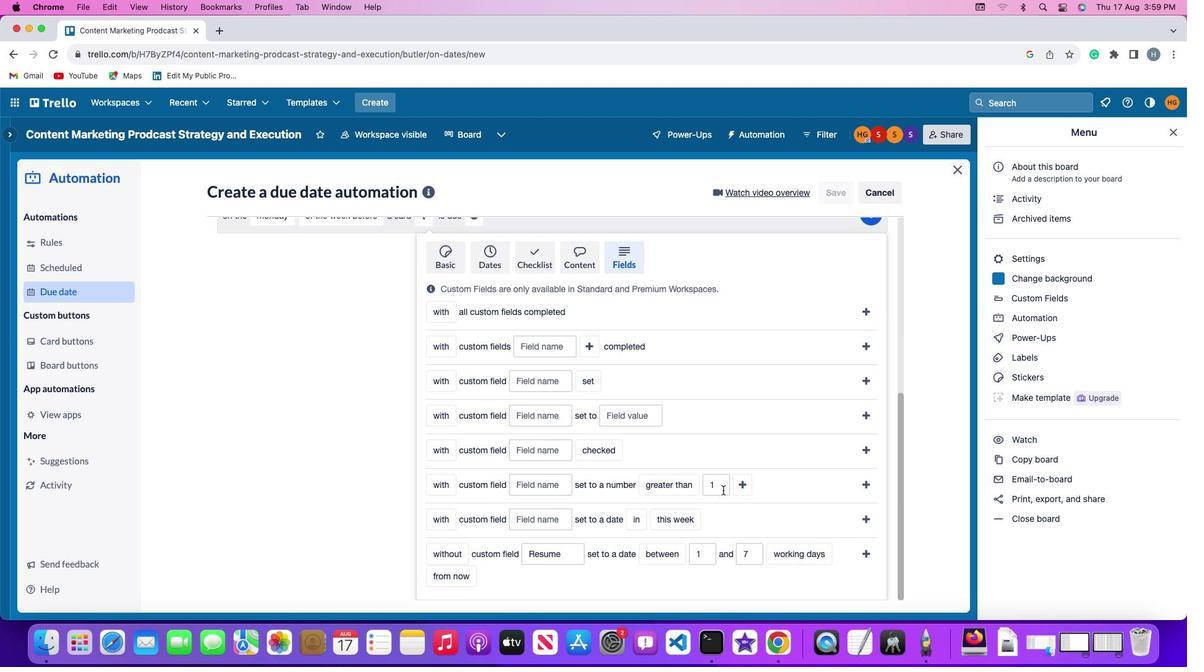 
Action: Mouse scrolled (722, 508) with delta (0, -3)
Screenshot: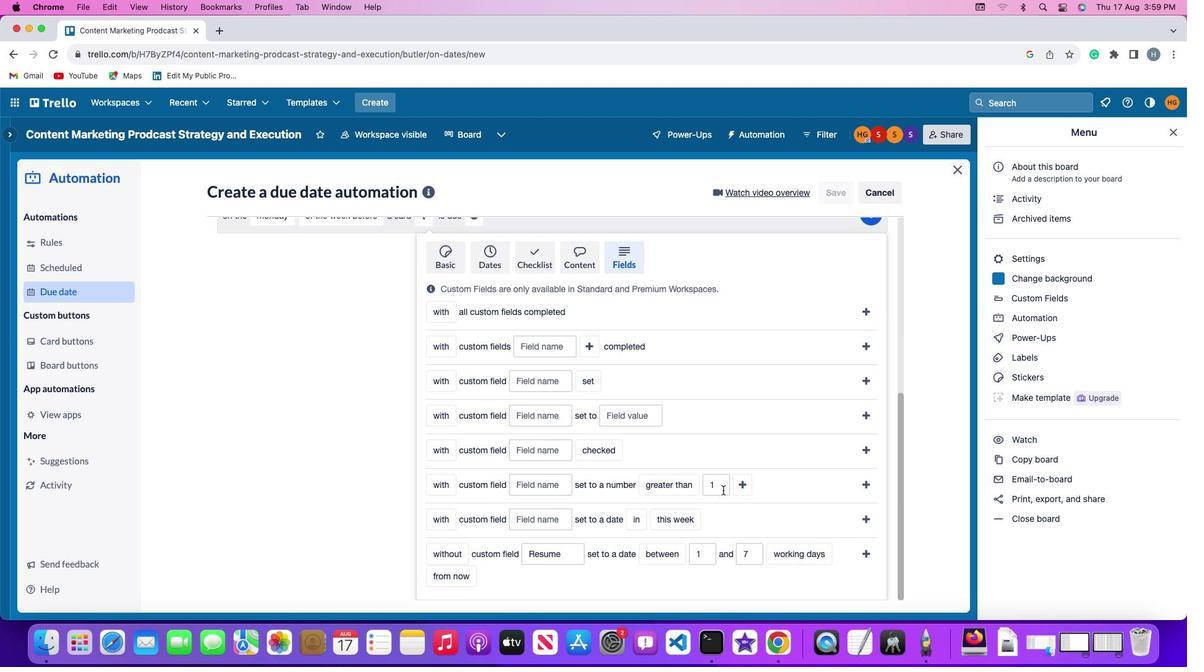 
Action: Mouse moved to (865, 552)
Screenshot: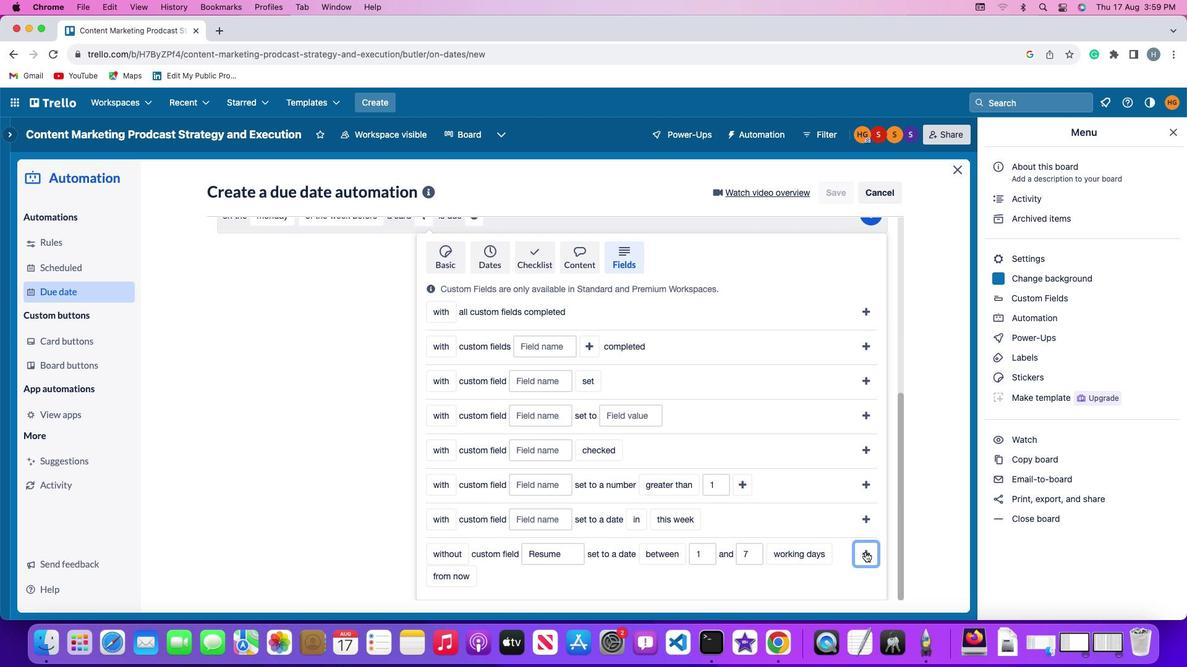
Action: Mouse pressed left at (865, 552)
Screenshot: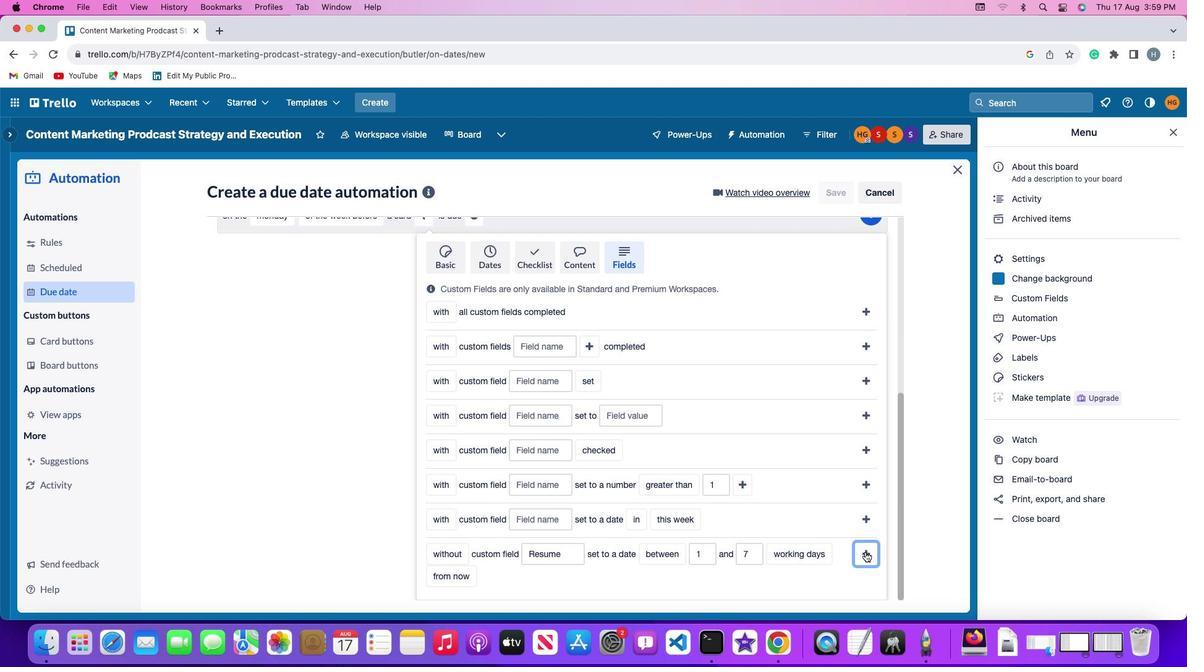 
Action: Mouse moved to (837, 539)
Screenshot: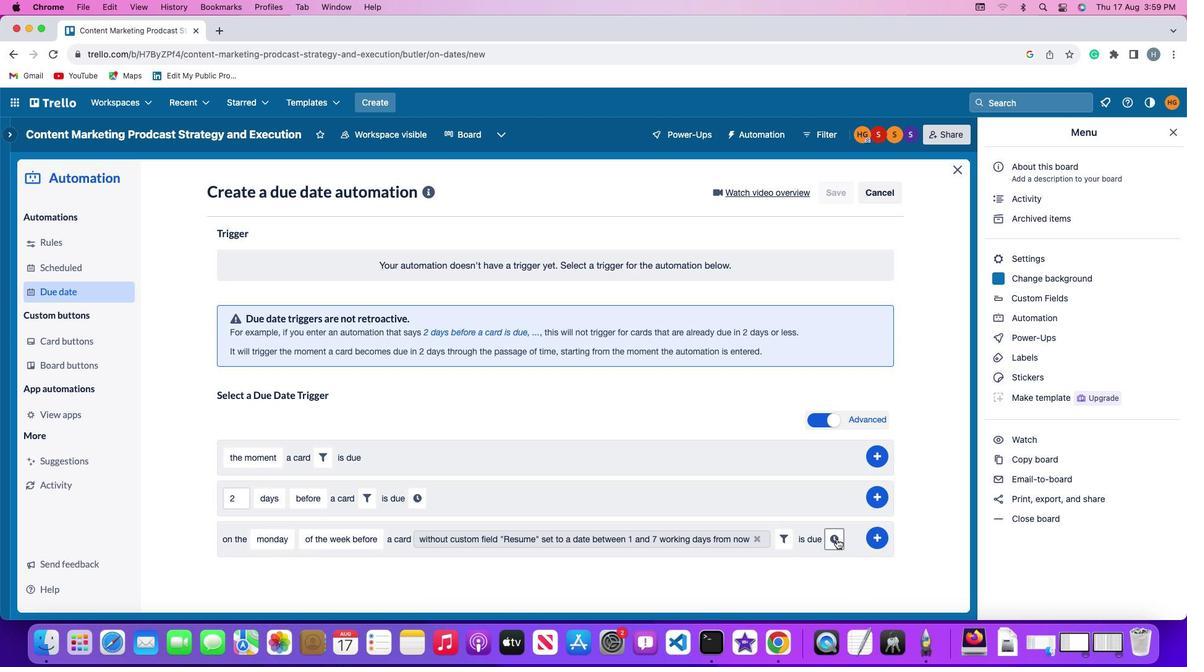 
Action: Mouse pressed left at (837, 539)
Screenshot: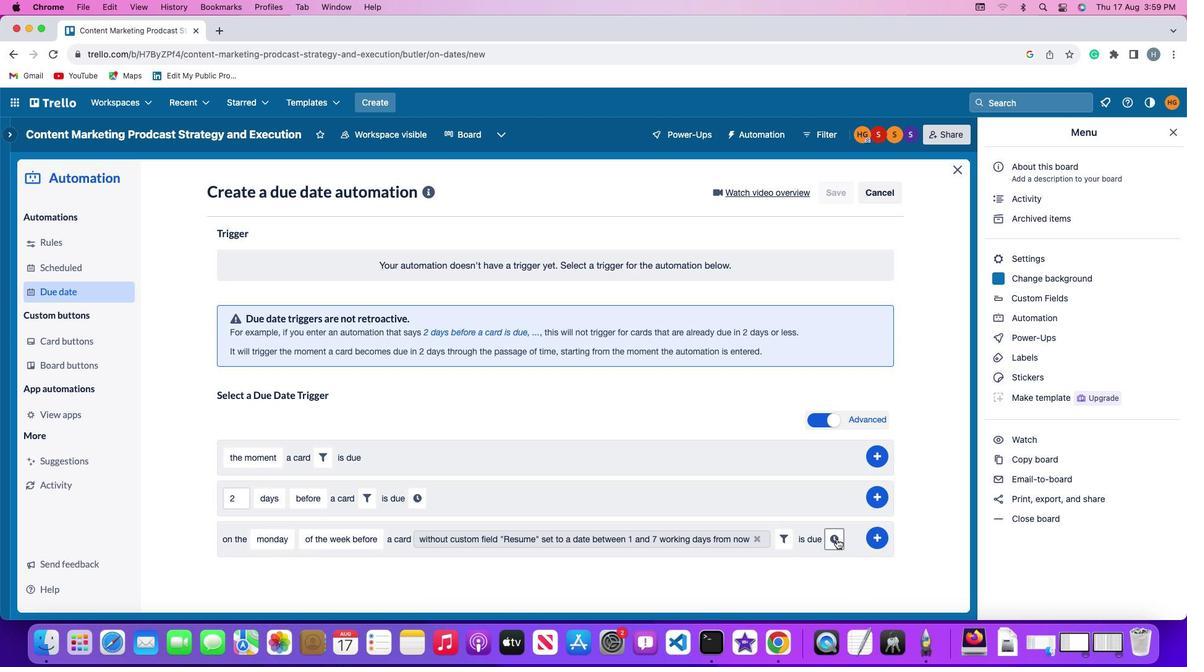 
Action: Mouse moved to (264, 563)
Screenshot: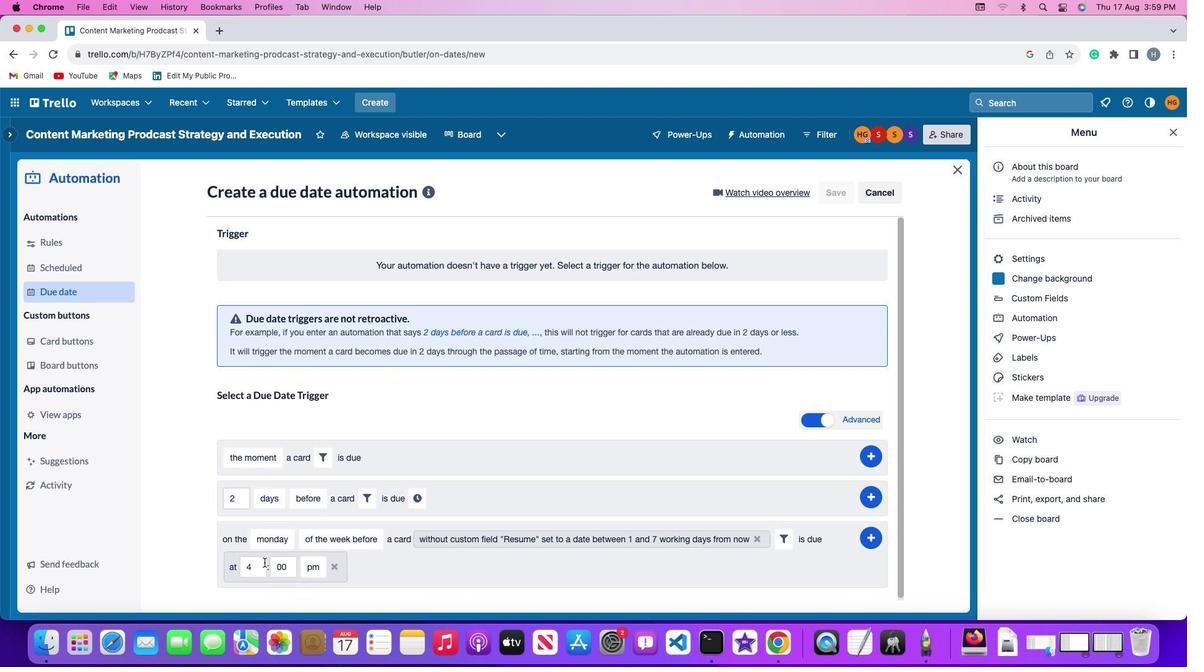 
Action: Mouse pressed left at (264, 563)
Screenshot: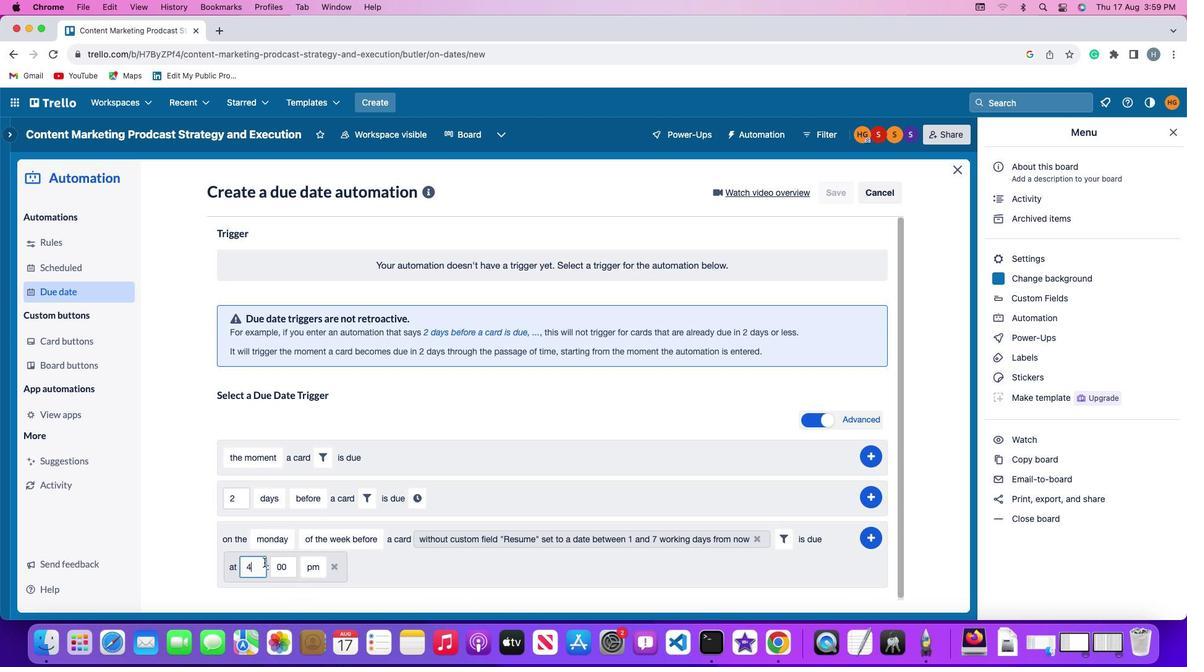 
Action: Mouse moved to (264, 563)
Screenshot: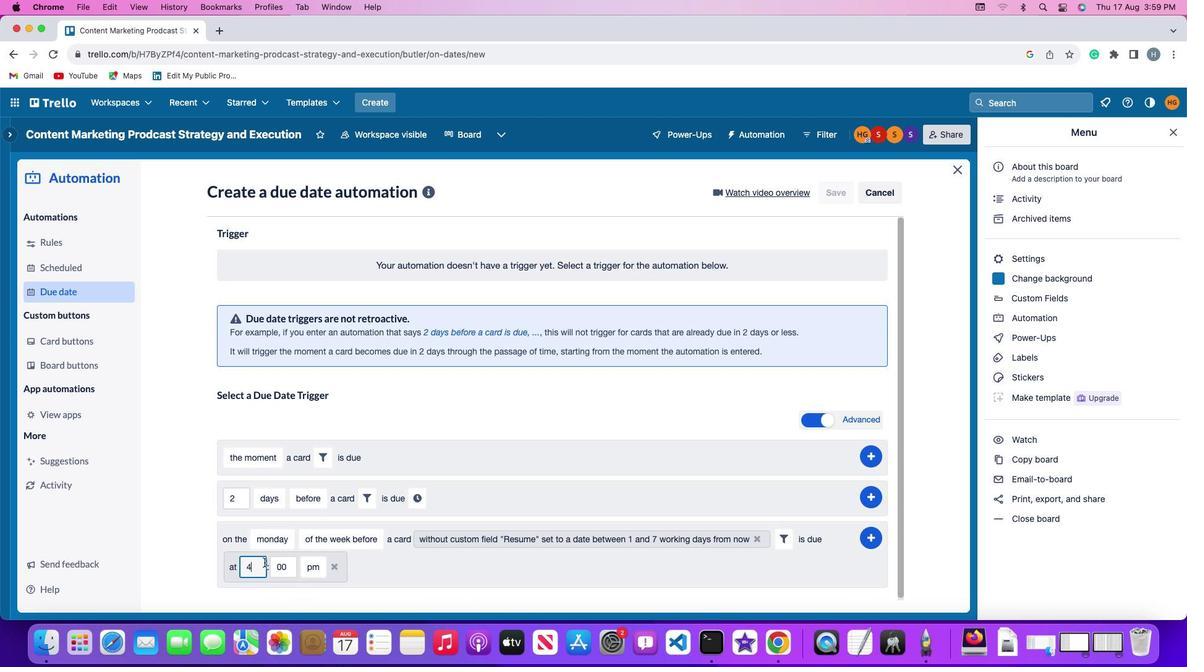 
Action: Key pressed Key.backspace'1''1'
Screenshot: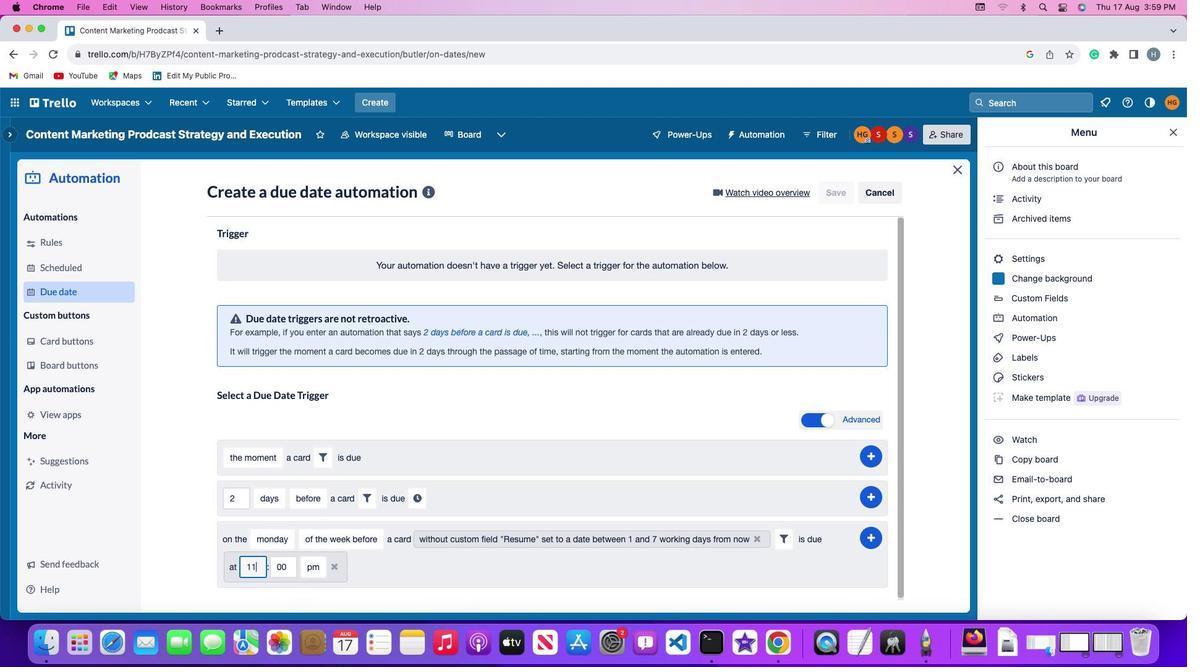 
Action: Mouse moved to (290, 568)
Screenshot: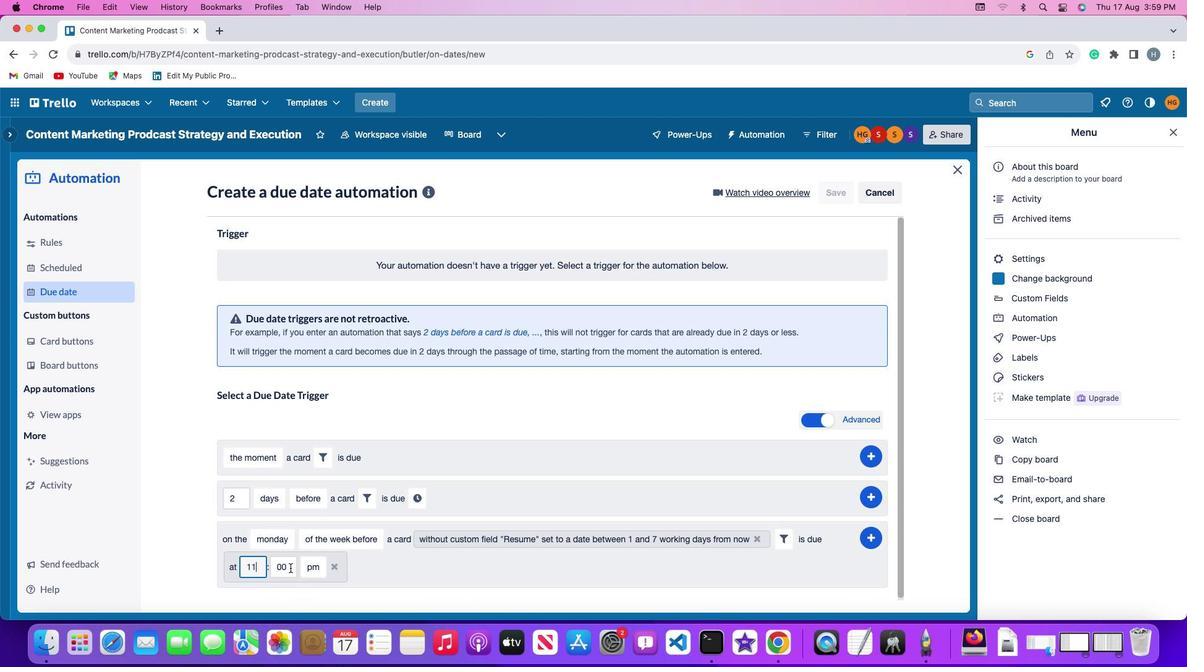 
Action: Mouse pressed left at (290, 568)
Screenshot: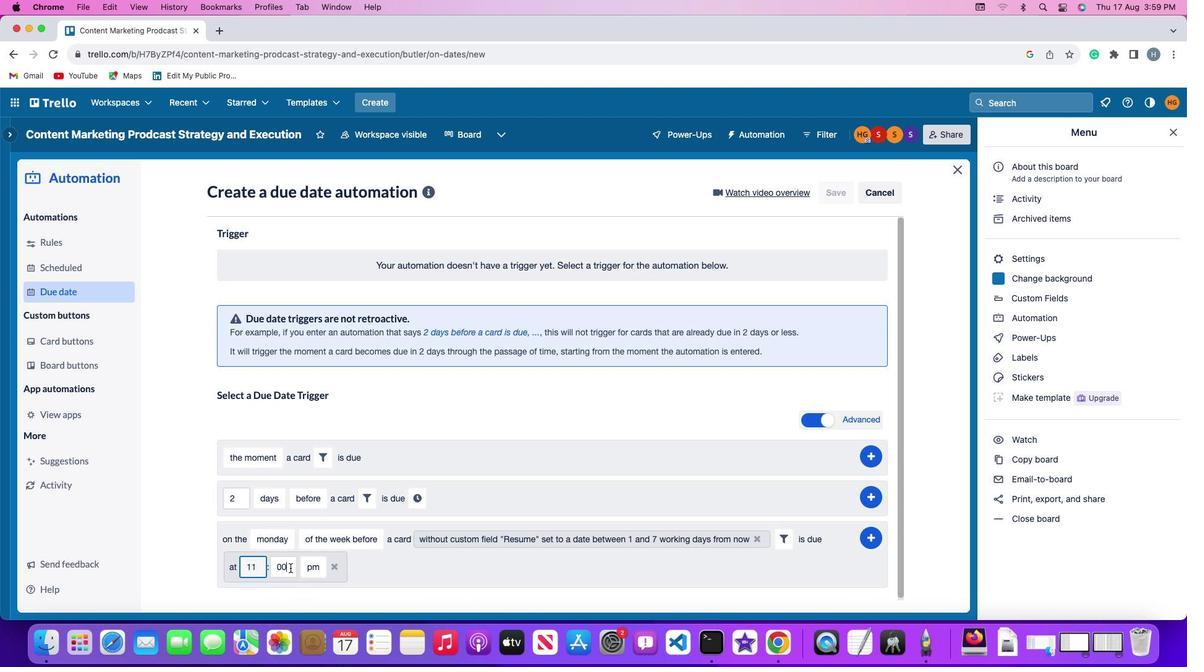 
Action: Key pressed Key.backspaceKey.backspace'0''0'
Screenshot: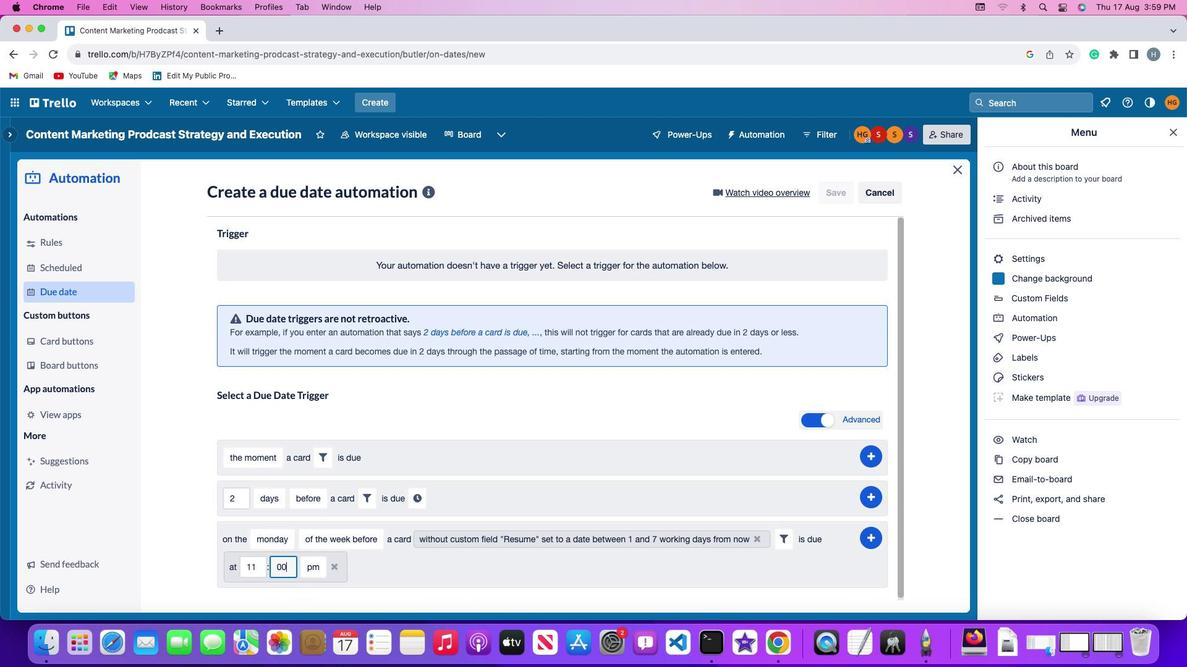 
Action: Mouse moved to (311, 567)
Screenshot: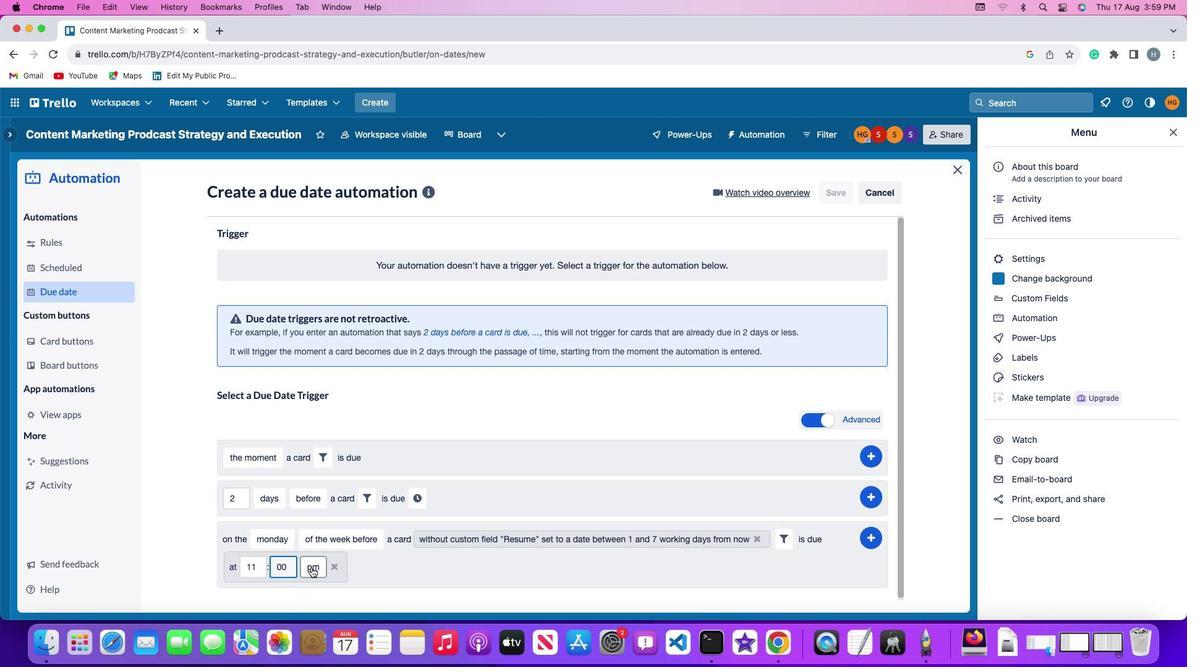 
Action: Mouse pressed left at (311, 567)
Screenshot: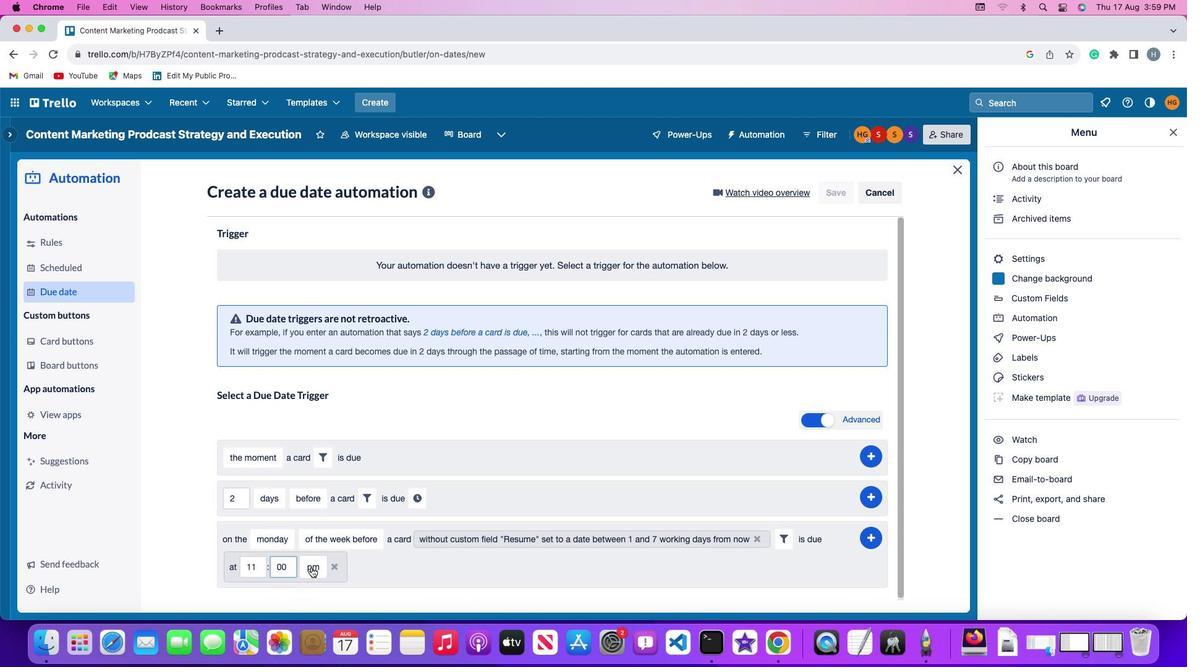 
Action: Mouse moved to (317, 520)
Screenshot: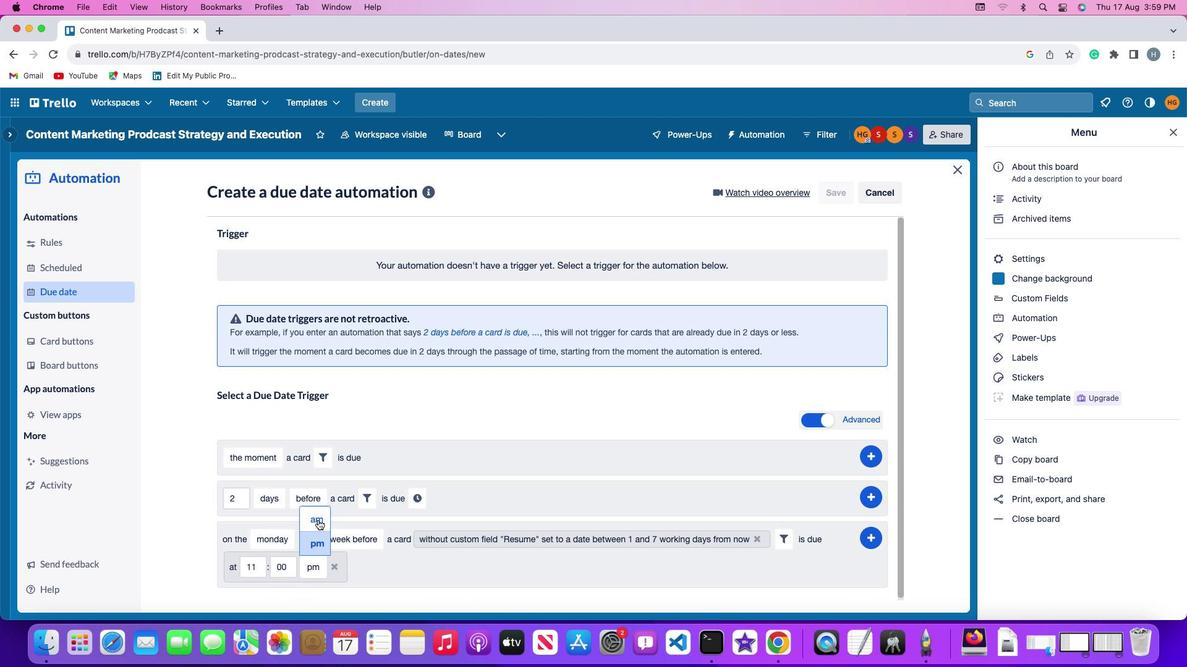 
Action: Mouse pressed left at (317, 520)
Screenshot: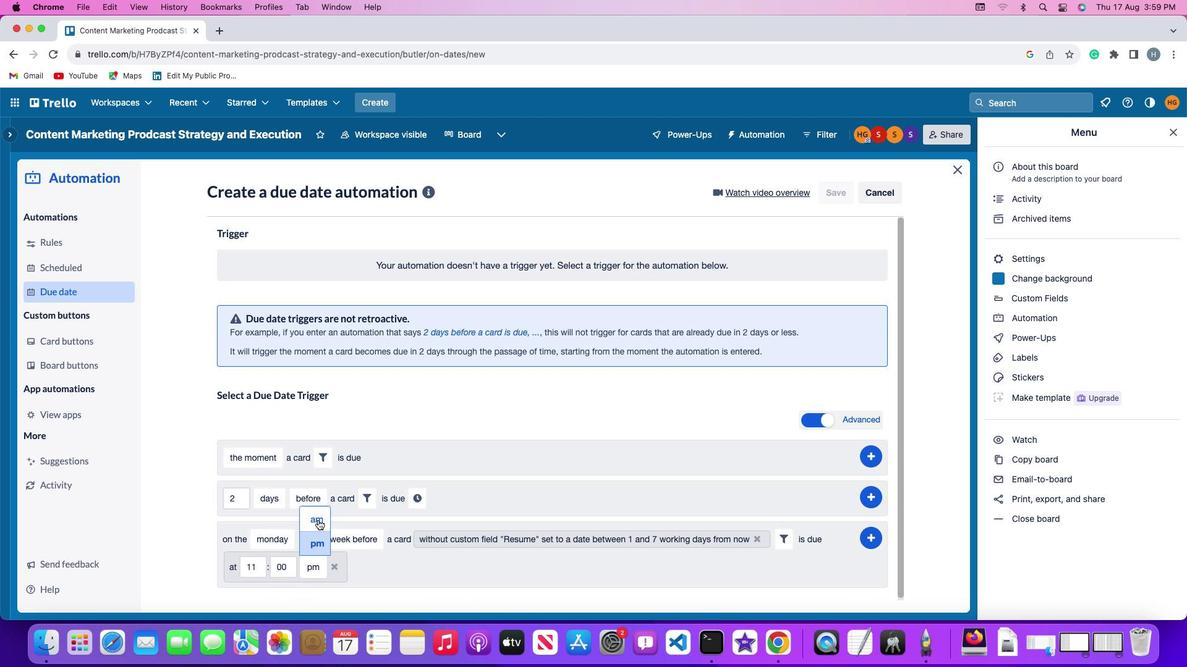 
Action: Mouse moved to (876, 537)
Screenshot: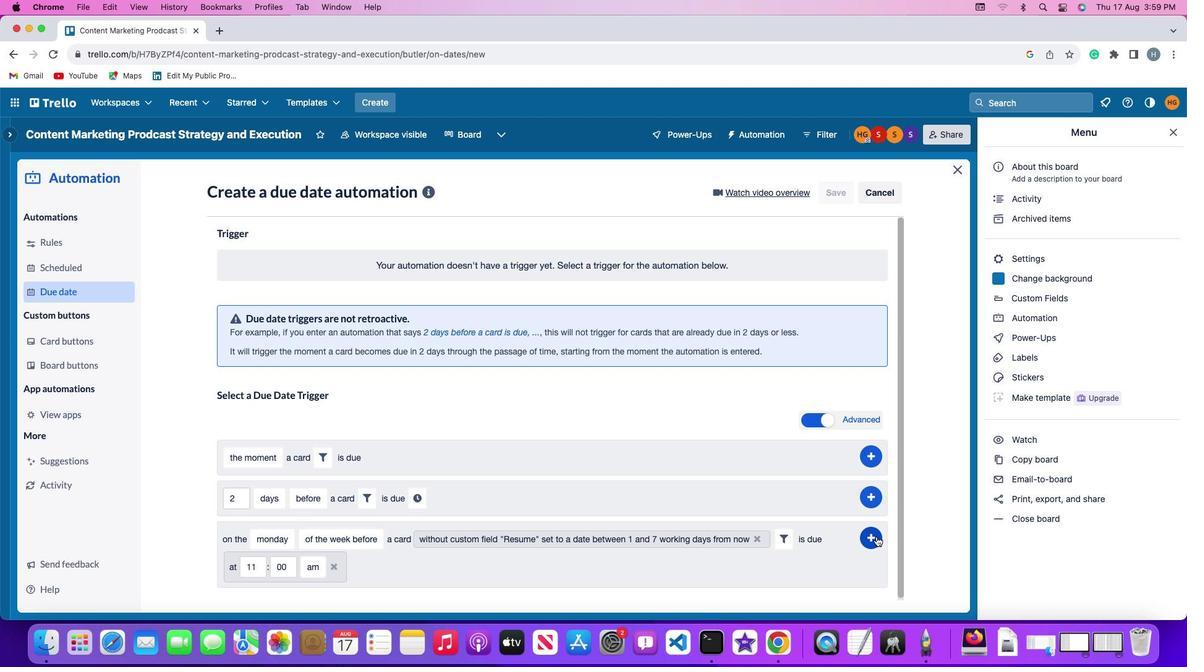 
Action: Mouse pressed left at (876, 537)
Screenshot: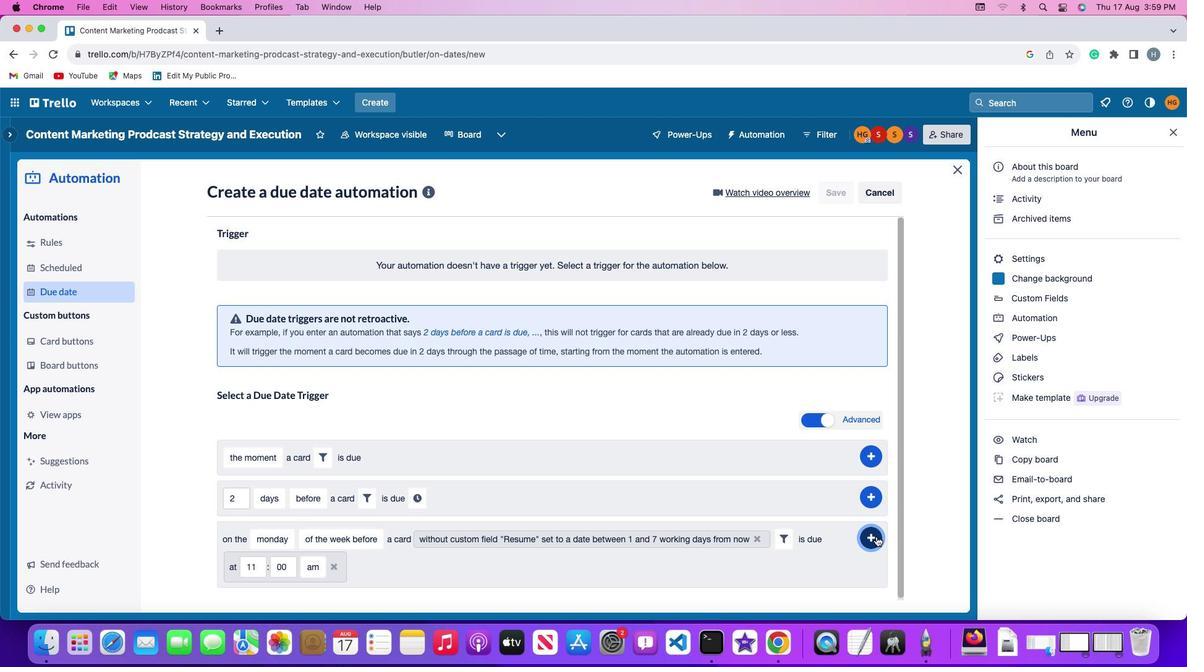 
Action: Mouse moved to (925, 444)
Screenshot: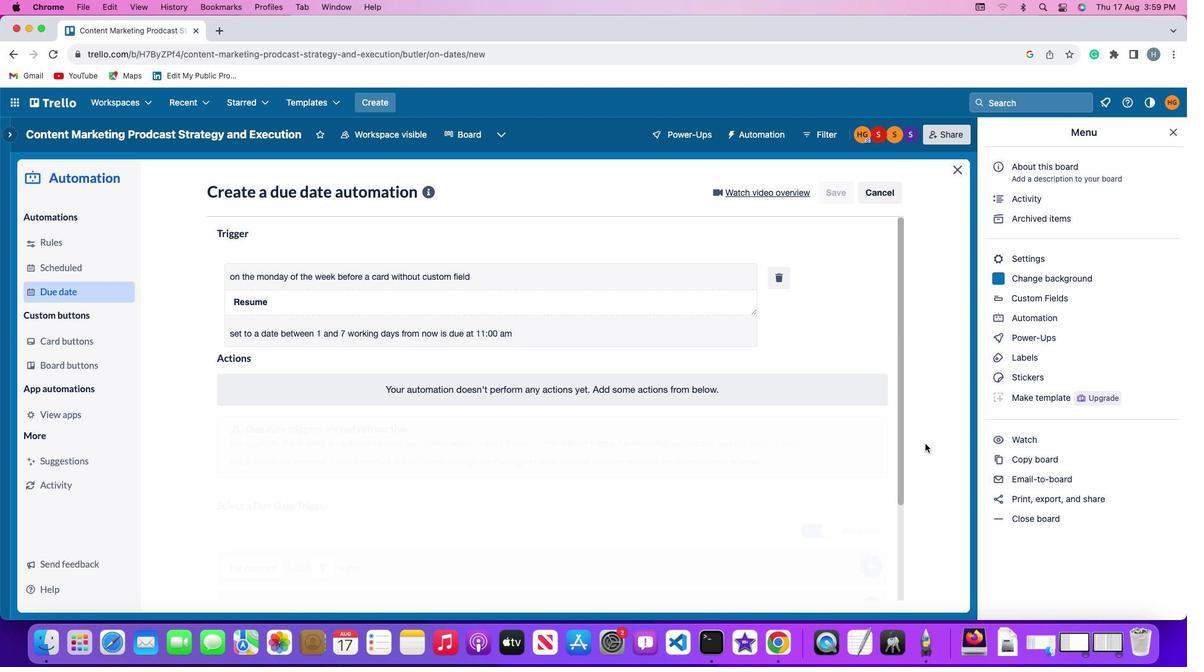 
